 Task: Find connections with filter location Vilyeyka with filter topic #helpingothers with filter profile language Spanish with filter current company Swiss Re with filter school Gowtham model school with filter industry Soap and Cleaning Product Manufacturing with filter service category Loans with filter keywords title Information Security Analyst
Action: Mouse moved to (699, 129)
Screenshot: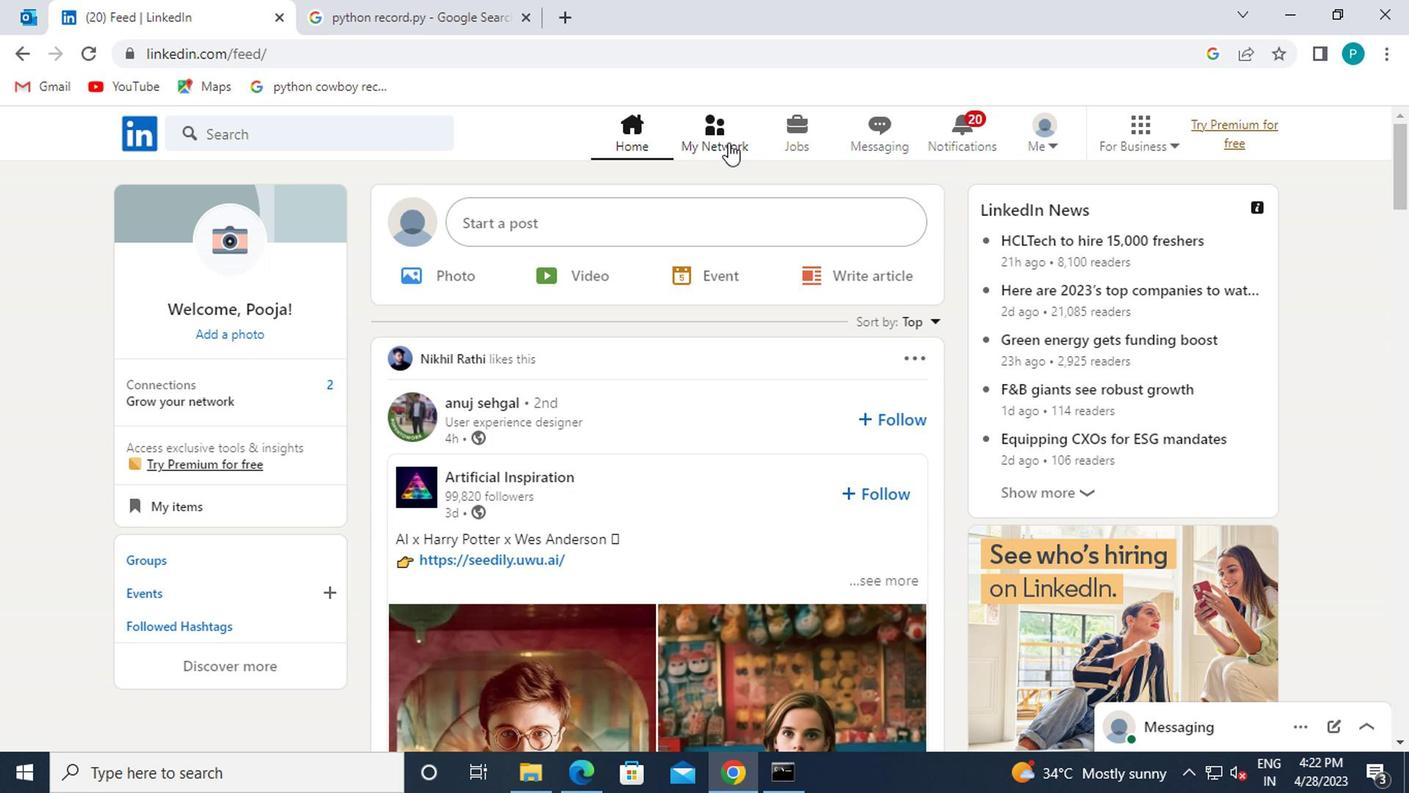 
Action: Mouse pressed left at (699, 129)
Screenshot: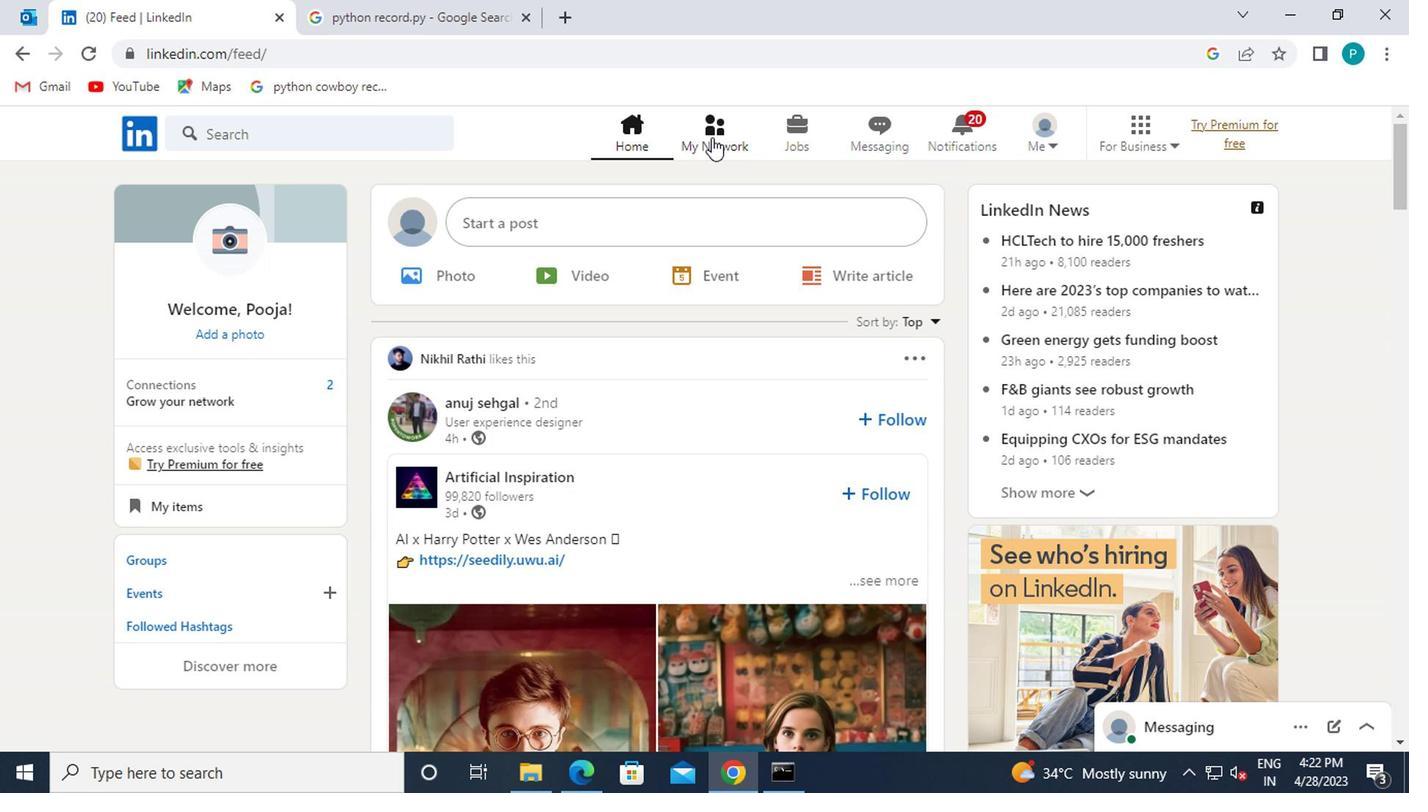 
Action: Mouse moved to (261, 243)
Screenshot: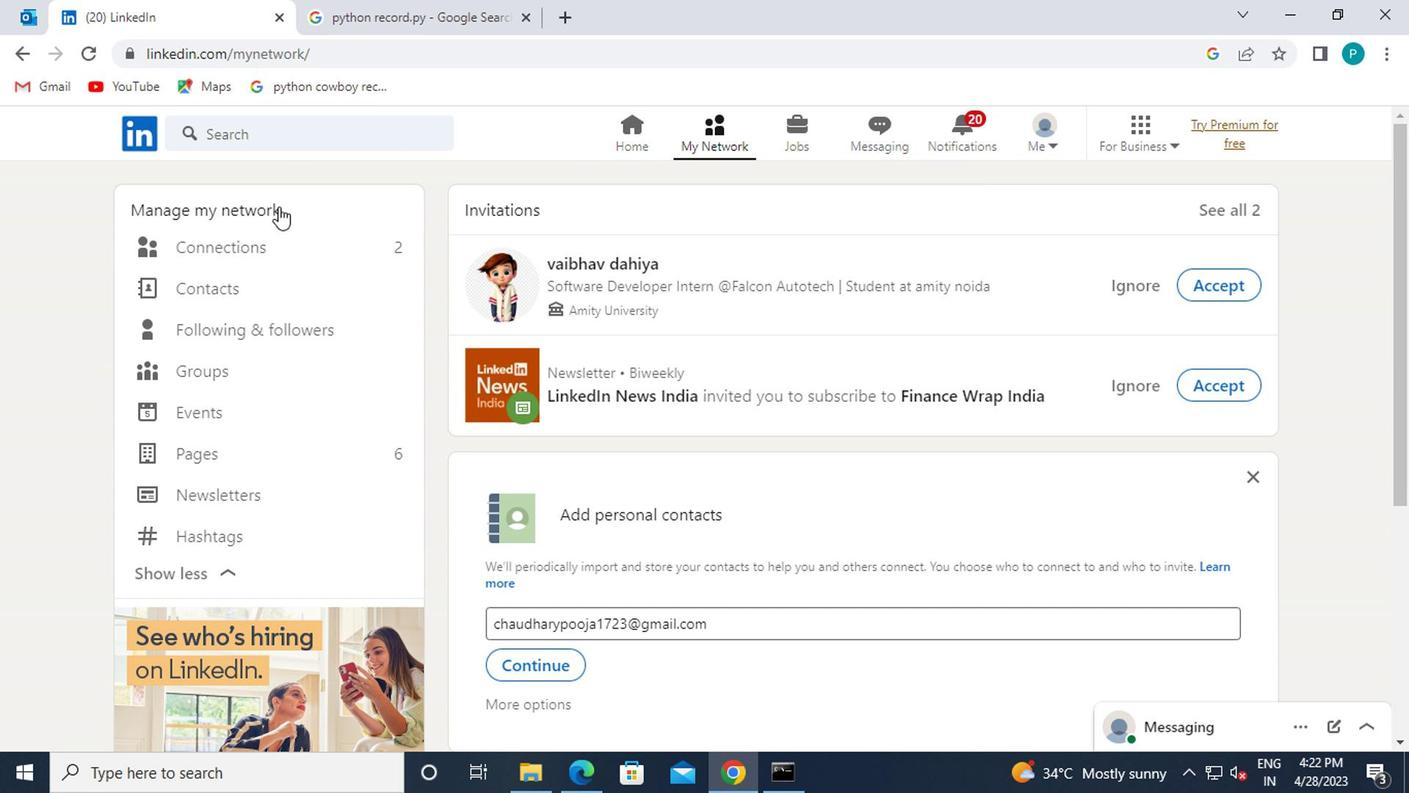 
Action: Mouse pressed left at (261, 243)
Screenshot: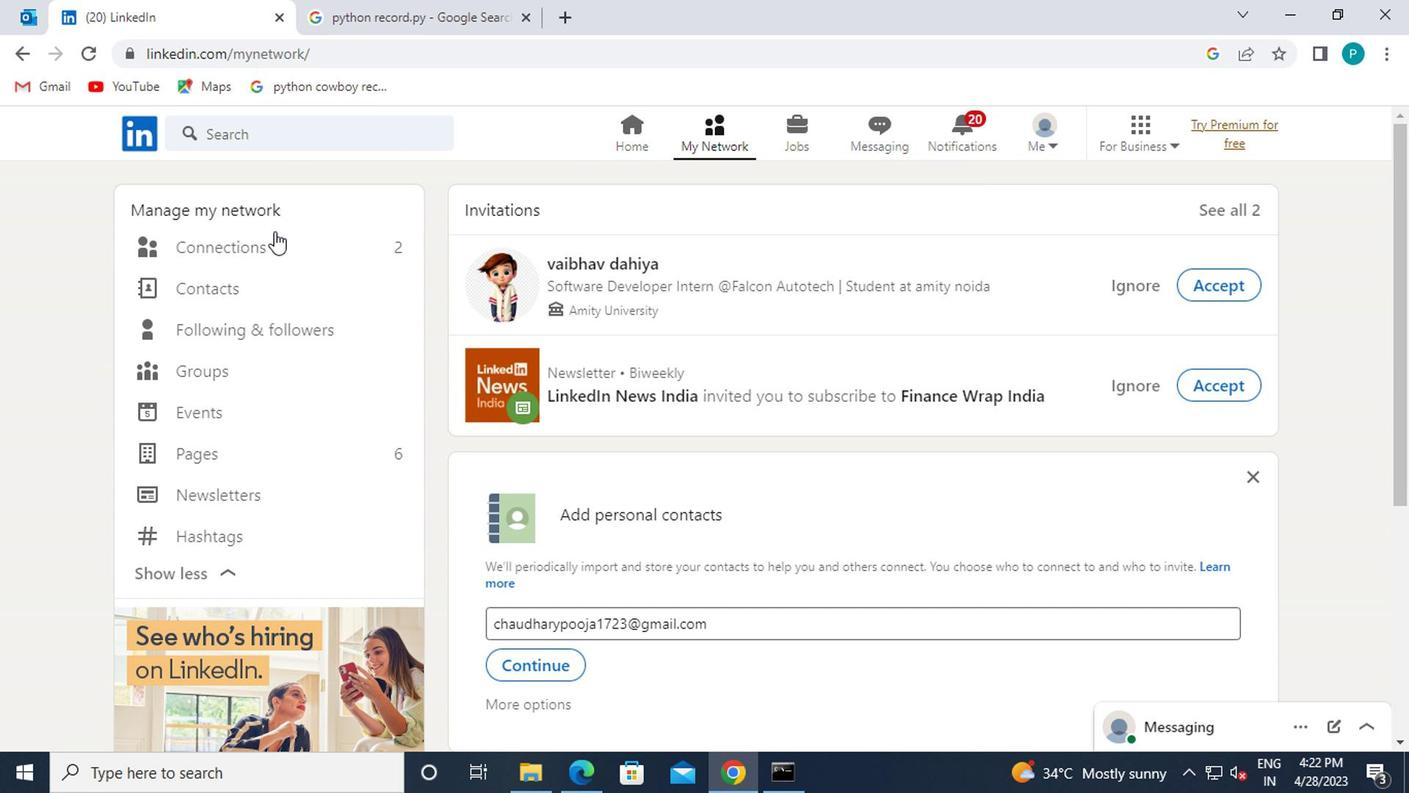 
Action: Mouse moved to (826, 245)
Screenshot: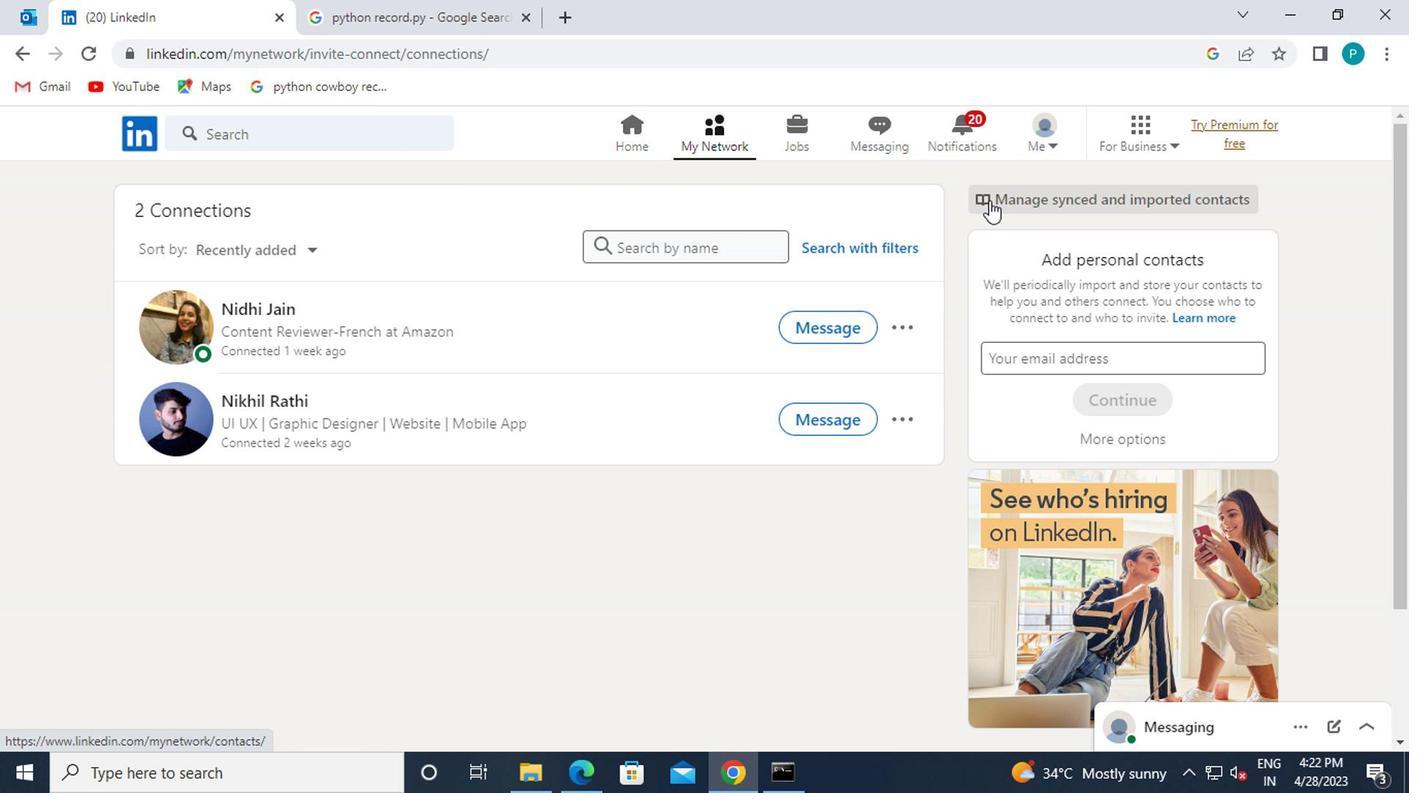 
Action: Mouse pressed left at (826, 245)
Screenshot: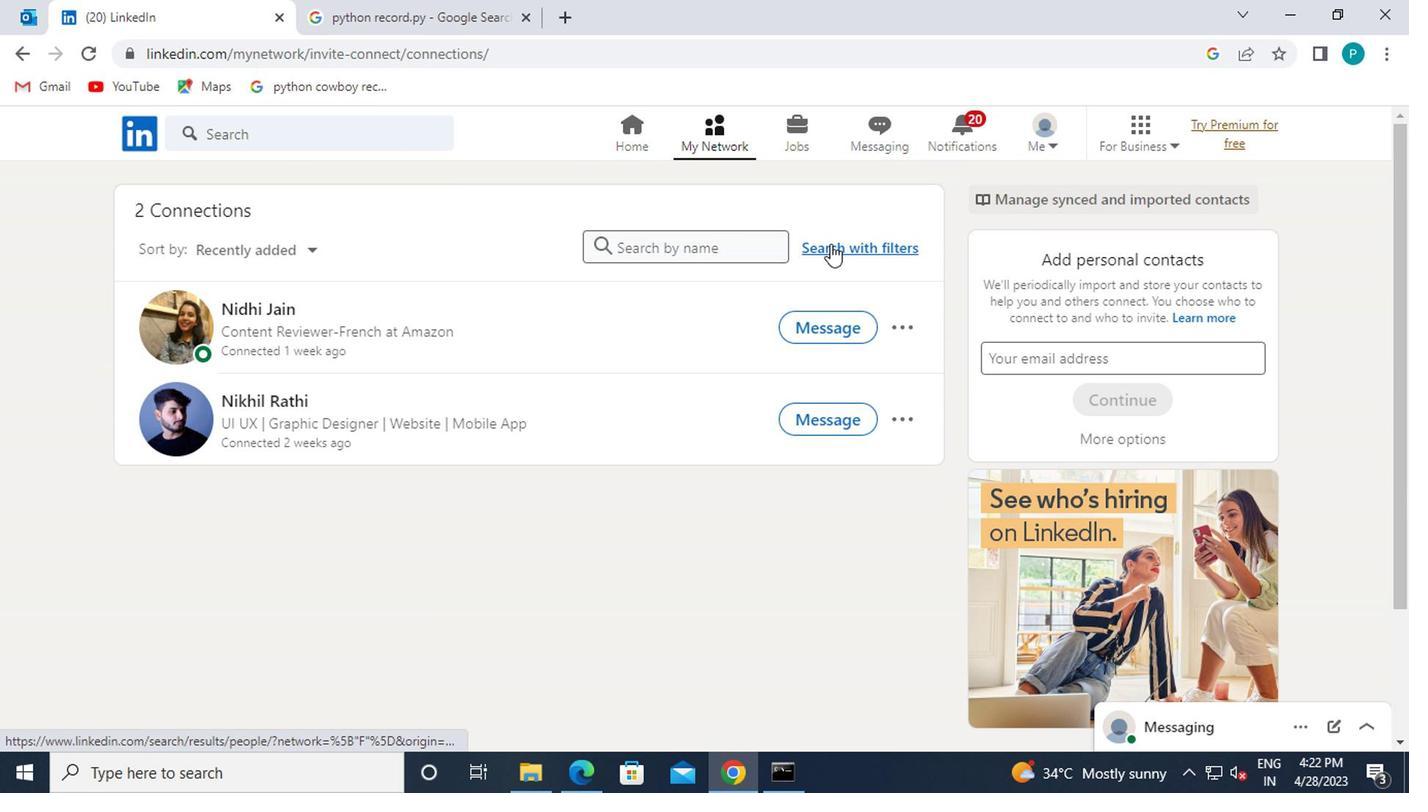 
Action: Mouse moved to (787, 196)
Screenshot: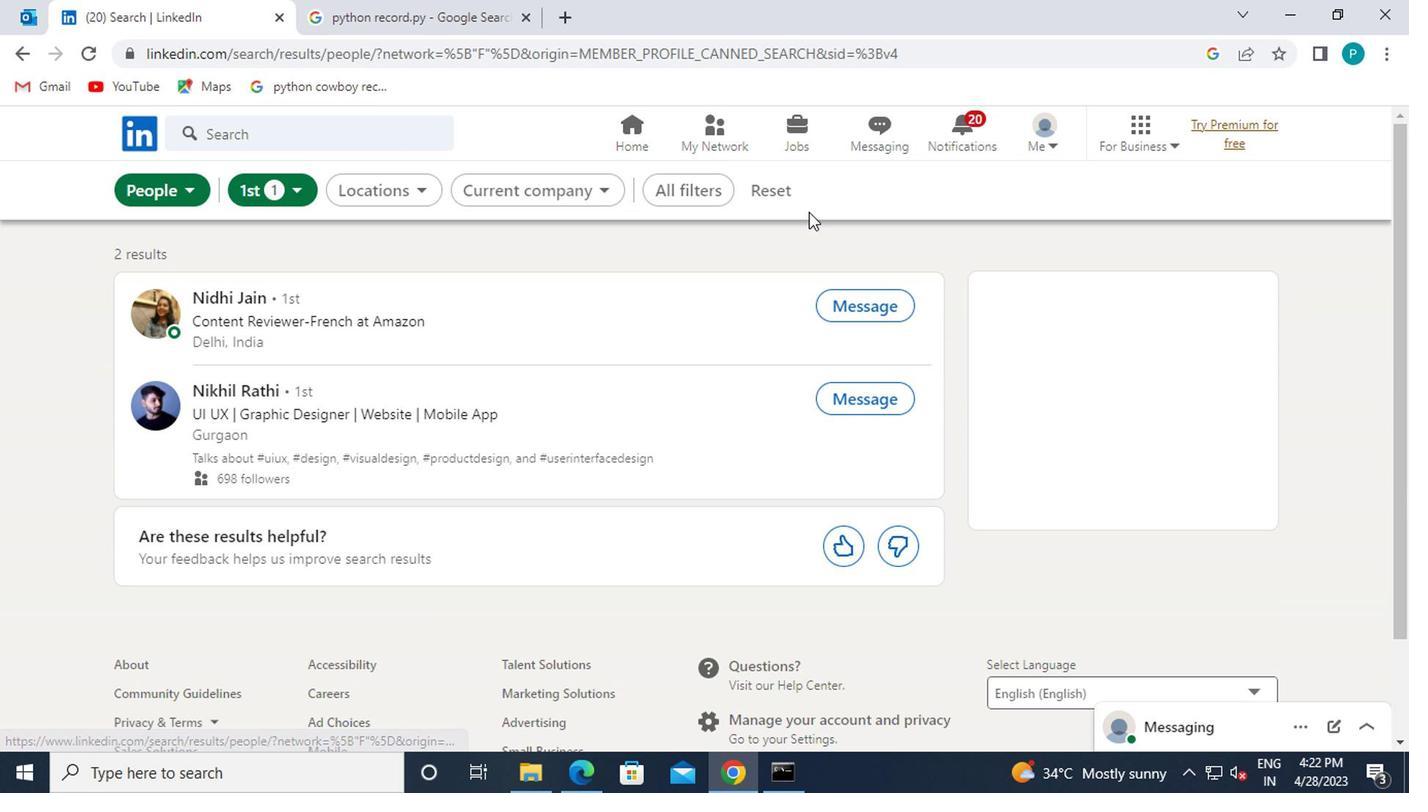 
Action: Mouse pressed left at (787, 196)
Screenshot: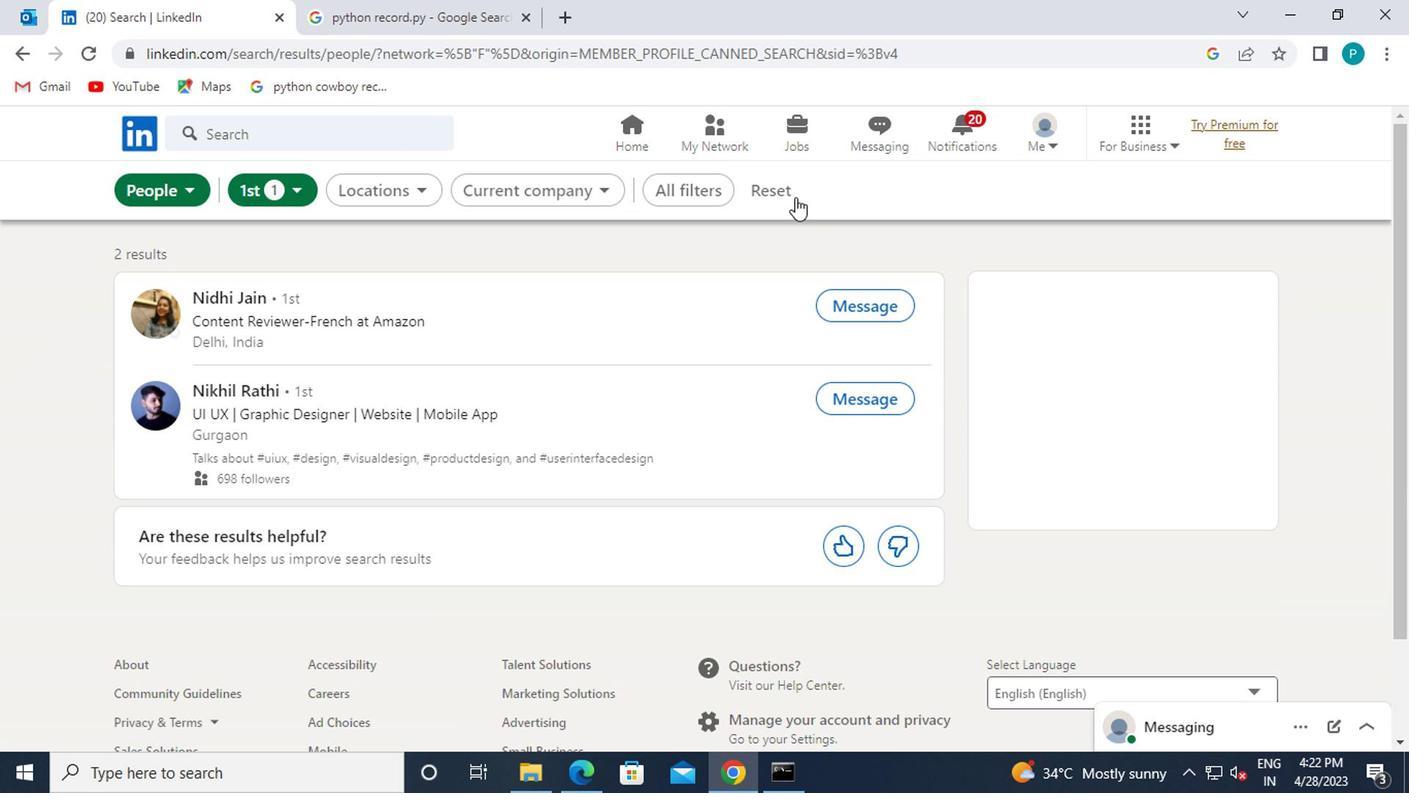 
Action: Mouse moved to (716, 195)
Screenshot: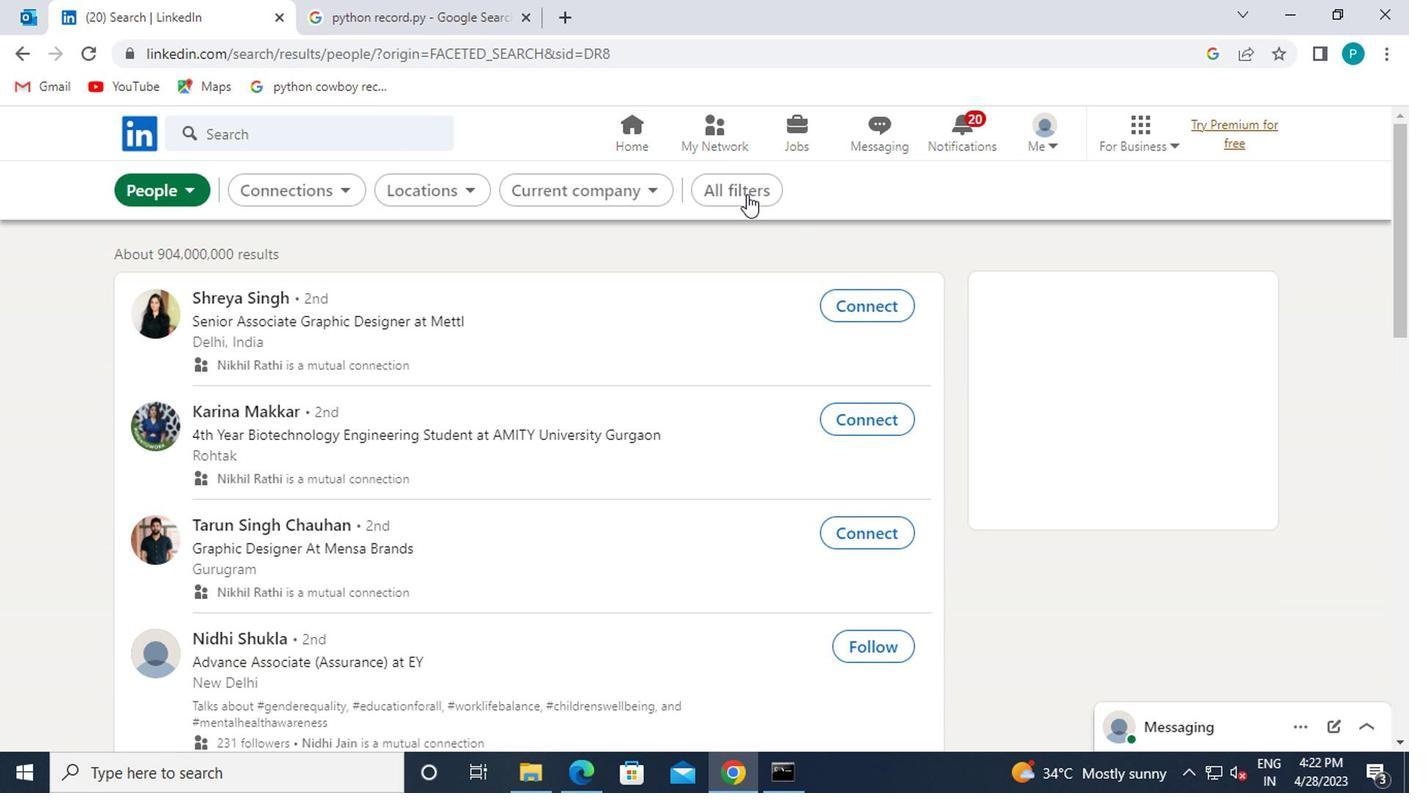 
Action: Mouse pressed left at (716, 195)
Screenshot: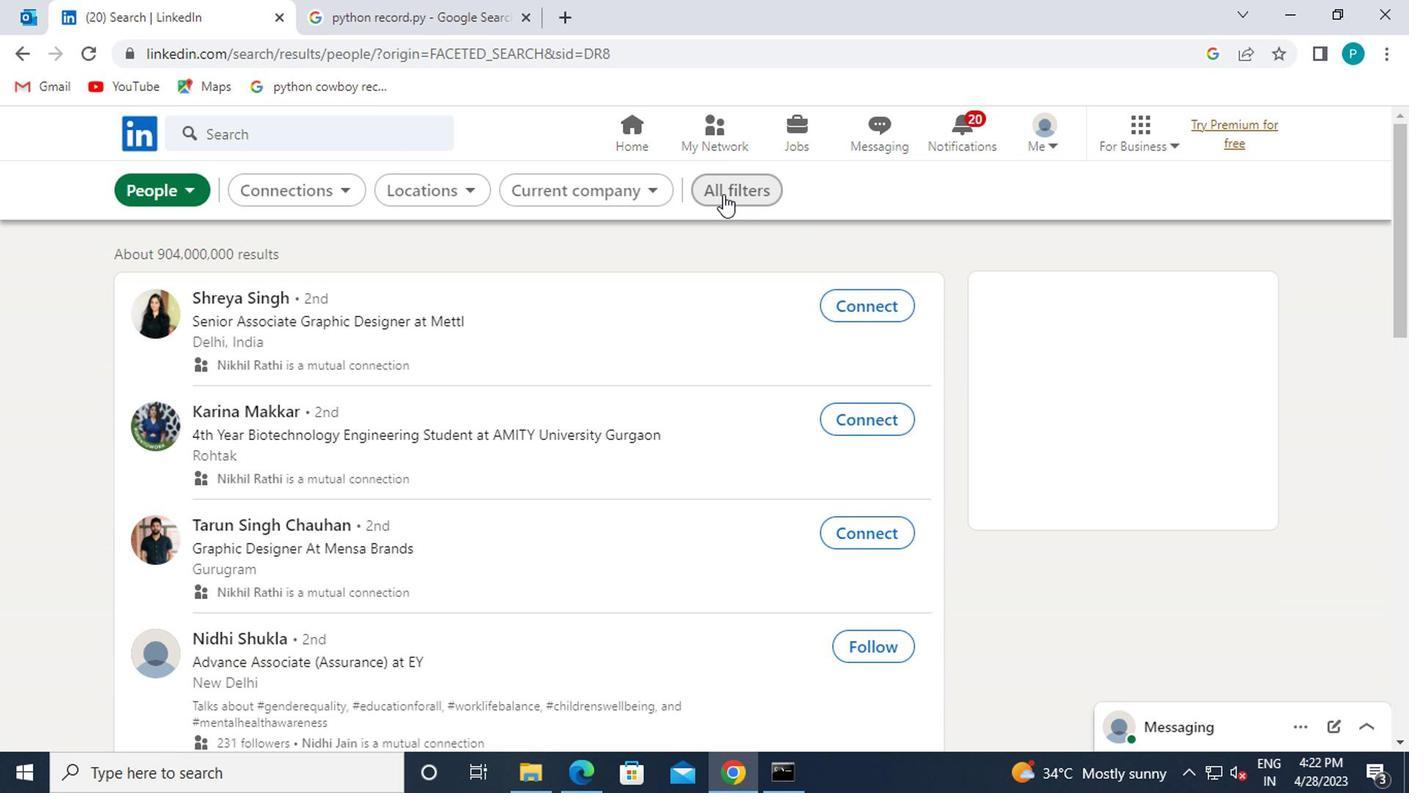 
Action: Mouse moved to (1067, 429)
Screenshot: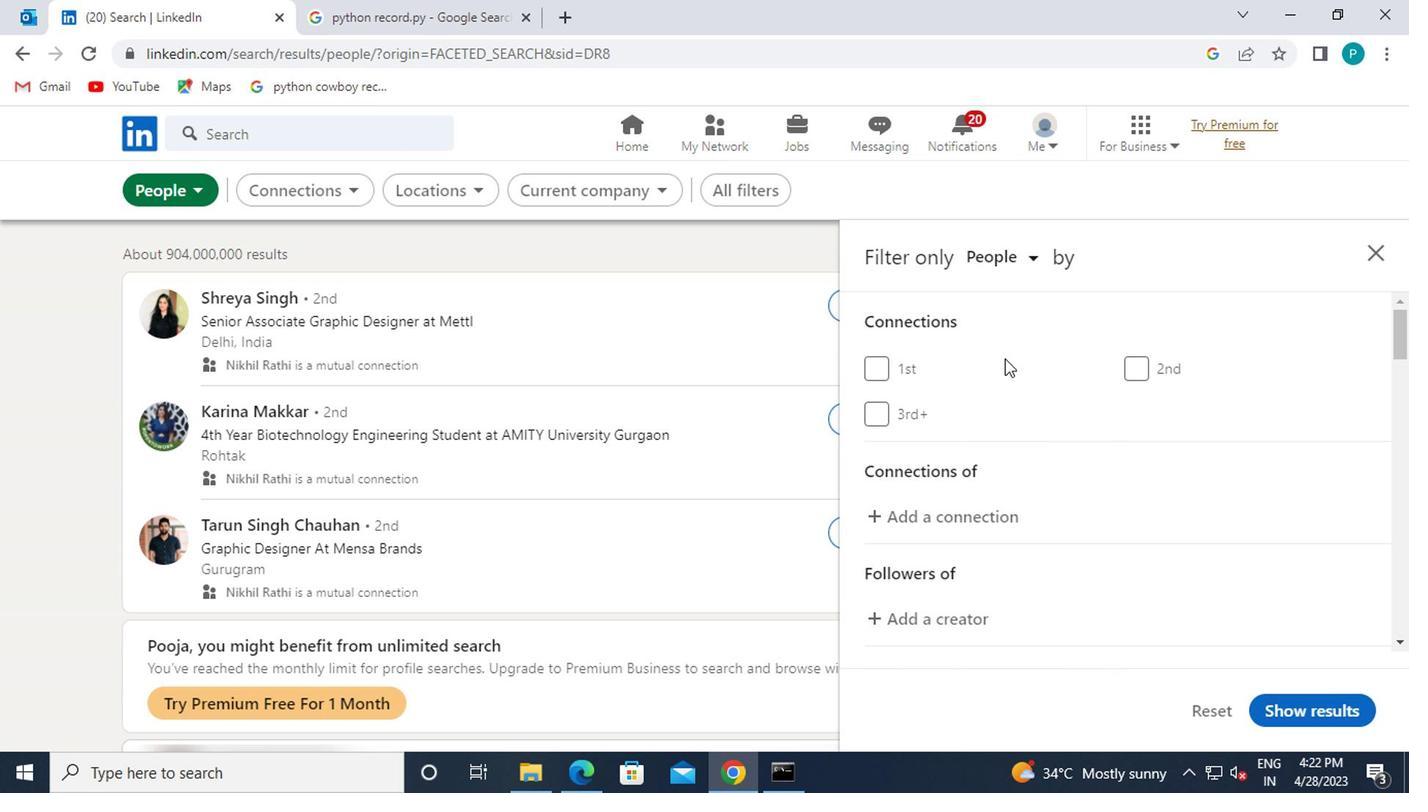 
Action: Mouse scrolled (1067, 428) with delta (0, 0)
Screenshot: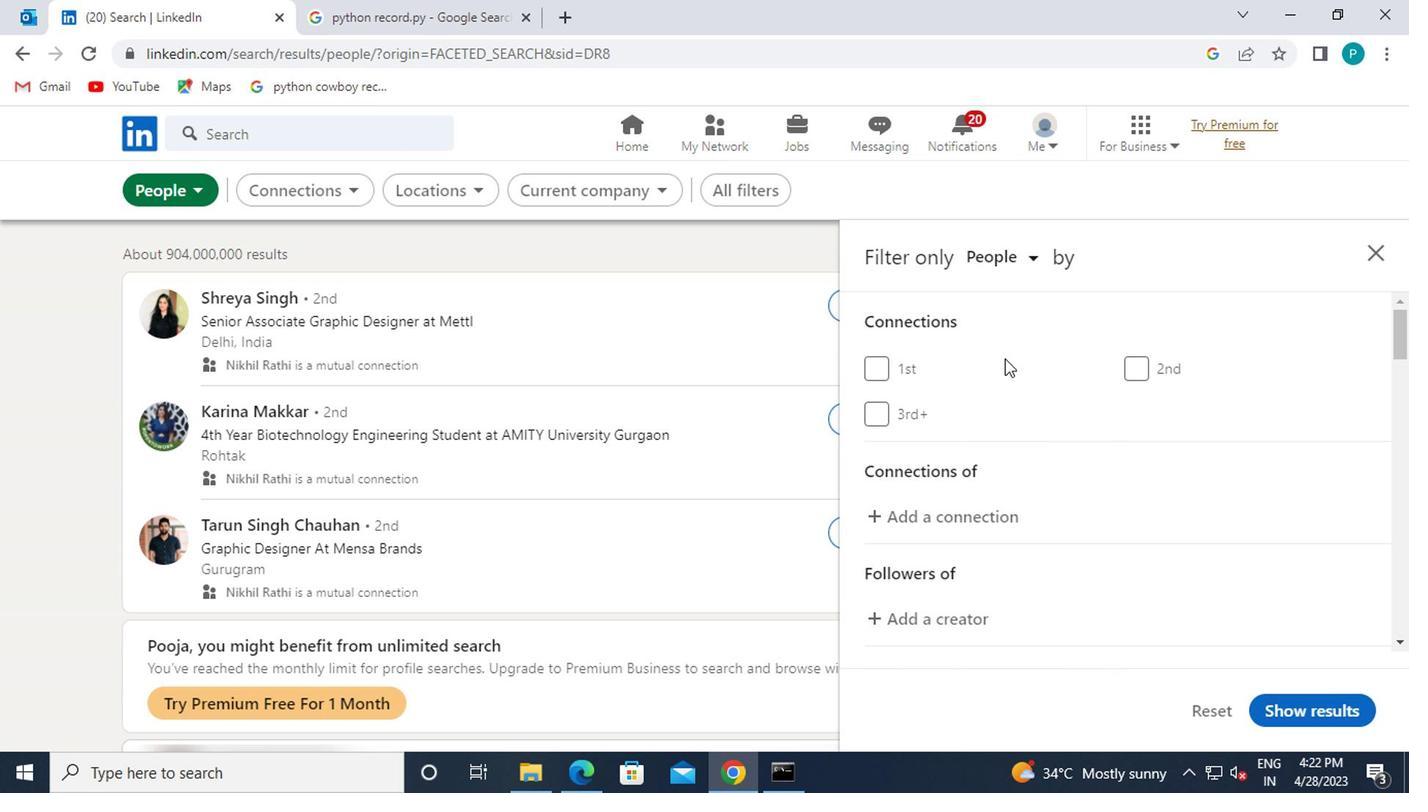
Action: Mouse moved to (1067, 434)
Screenshot: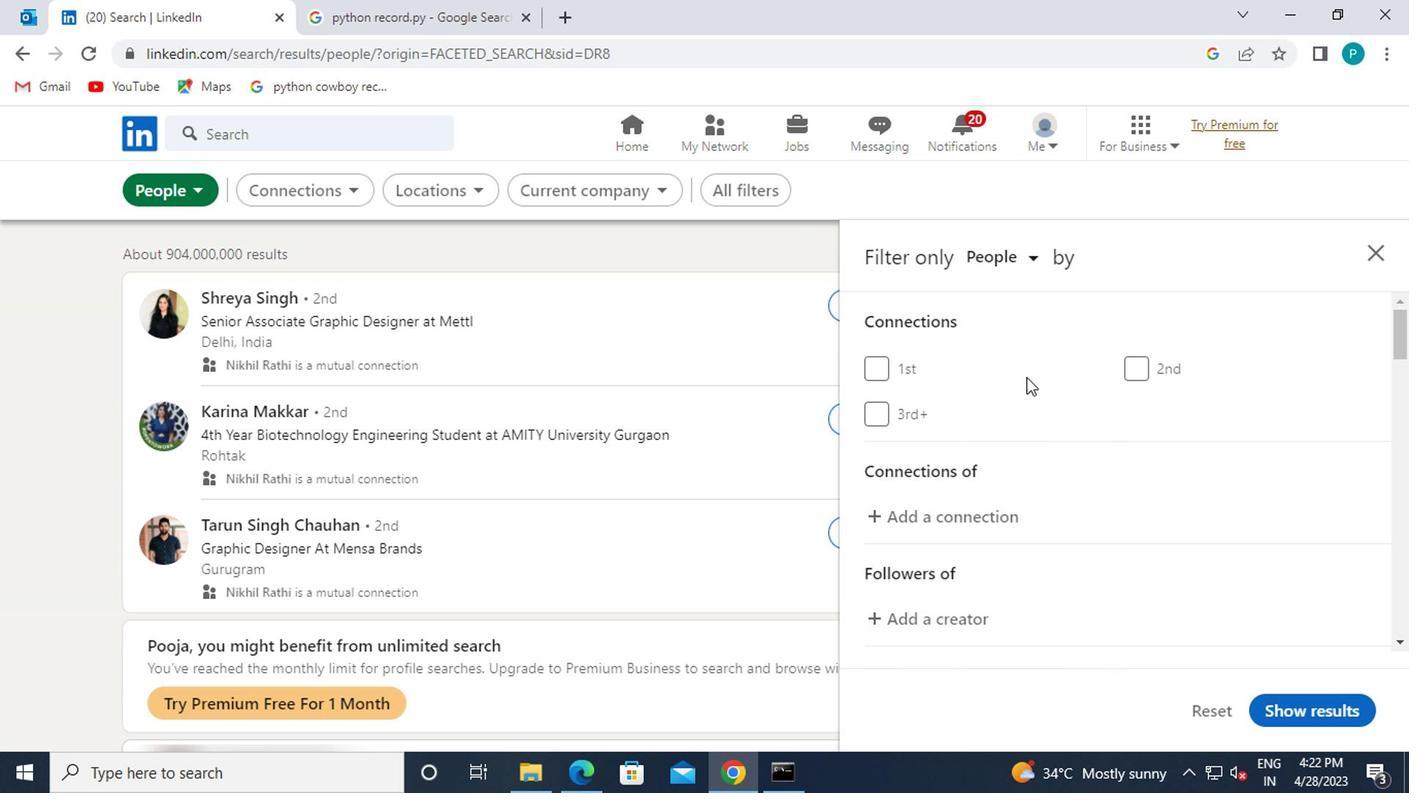 
Action: Mouse scrolled (1067, 432) with delta (0, -1)
Screenshot: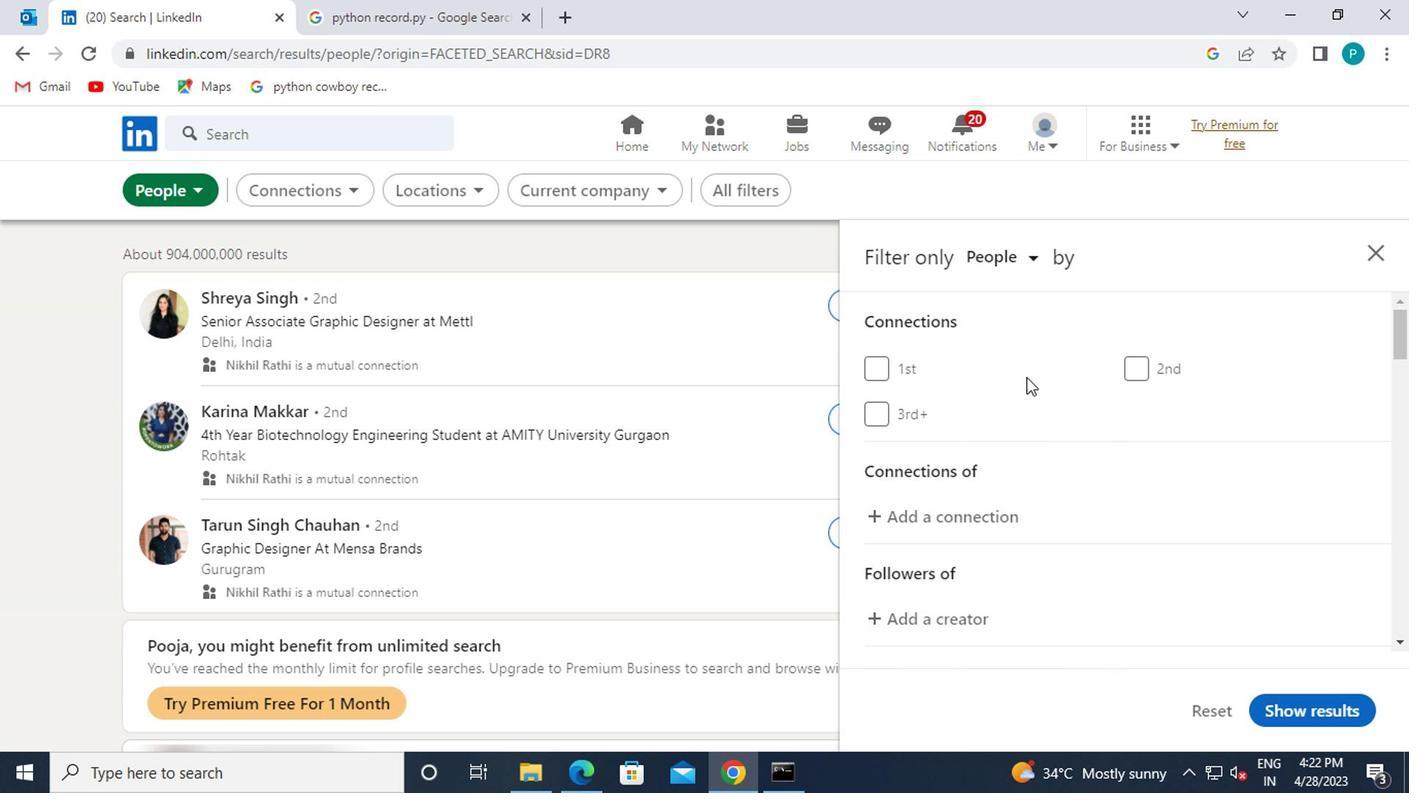
Action: Mouse moved to (1094, 487)
Screenshot: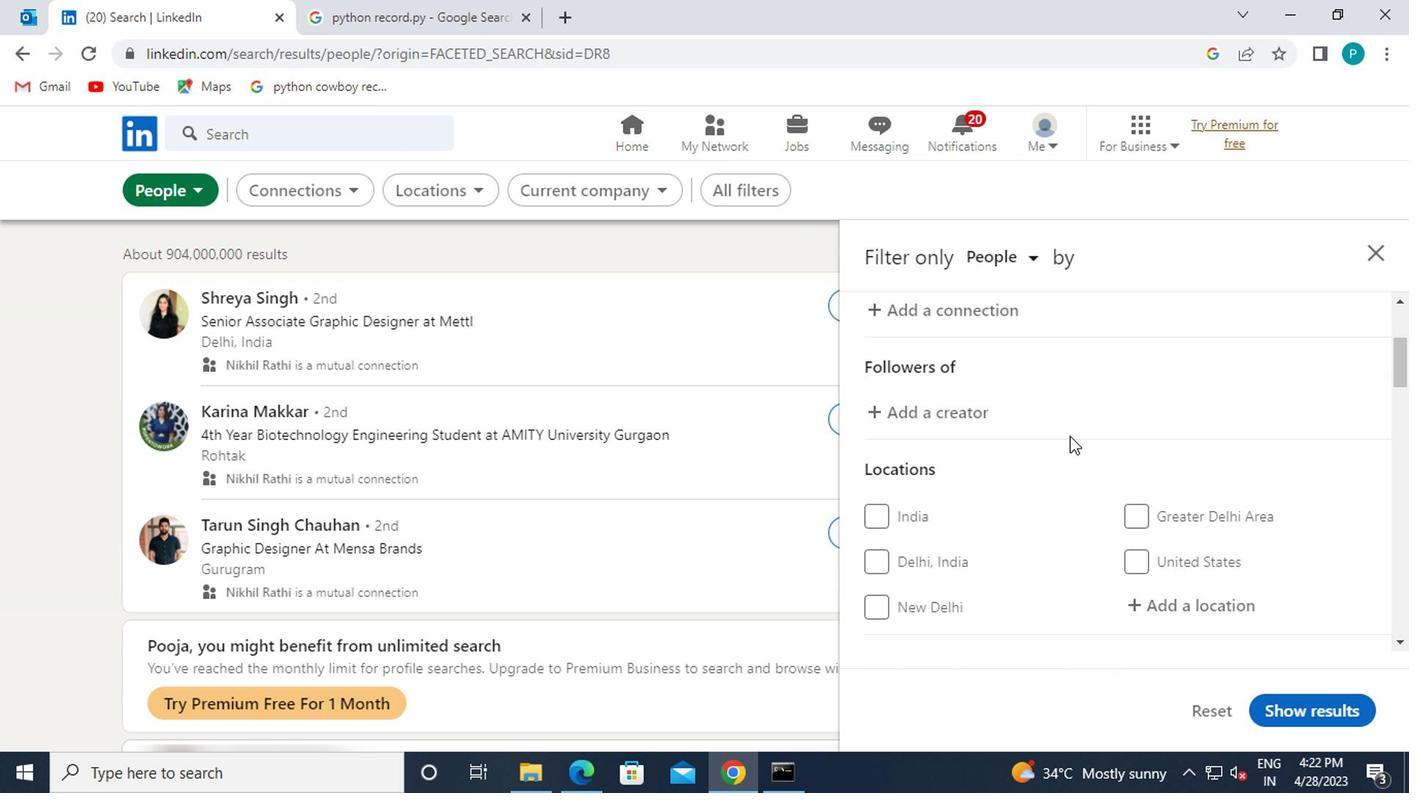 
Action: Mouse scrolled (1094, 486) with delta (0, 0)
Screenshot: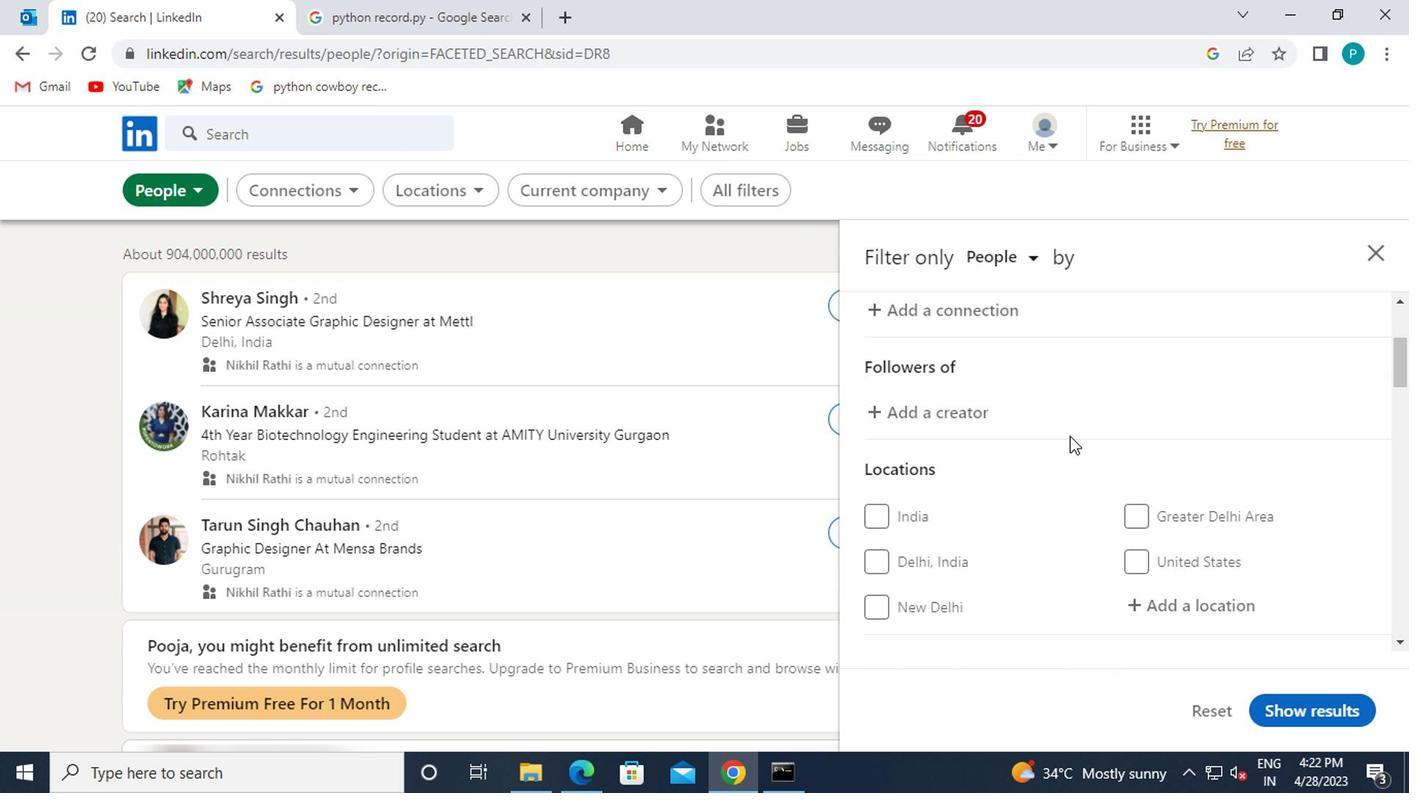 
Action: Mouse moved to (1165, 497)
Screenshot: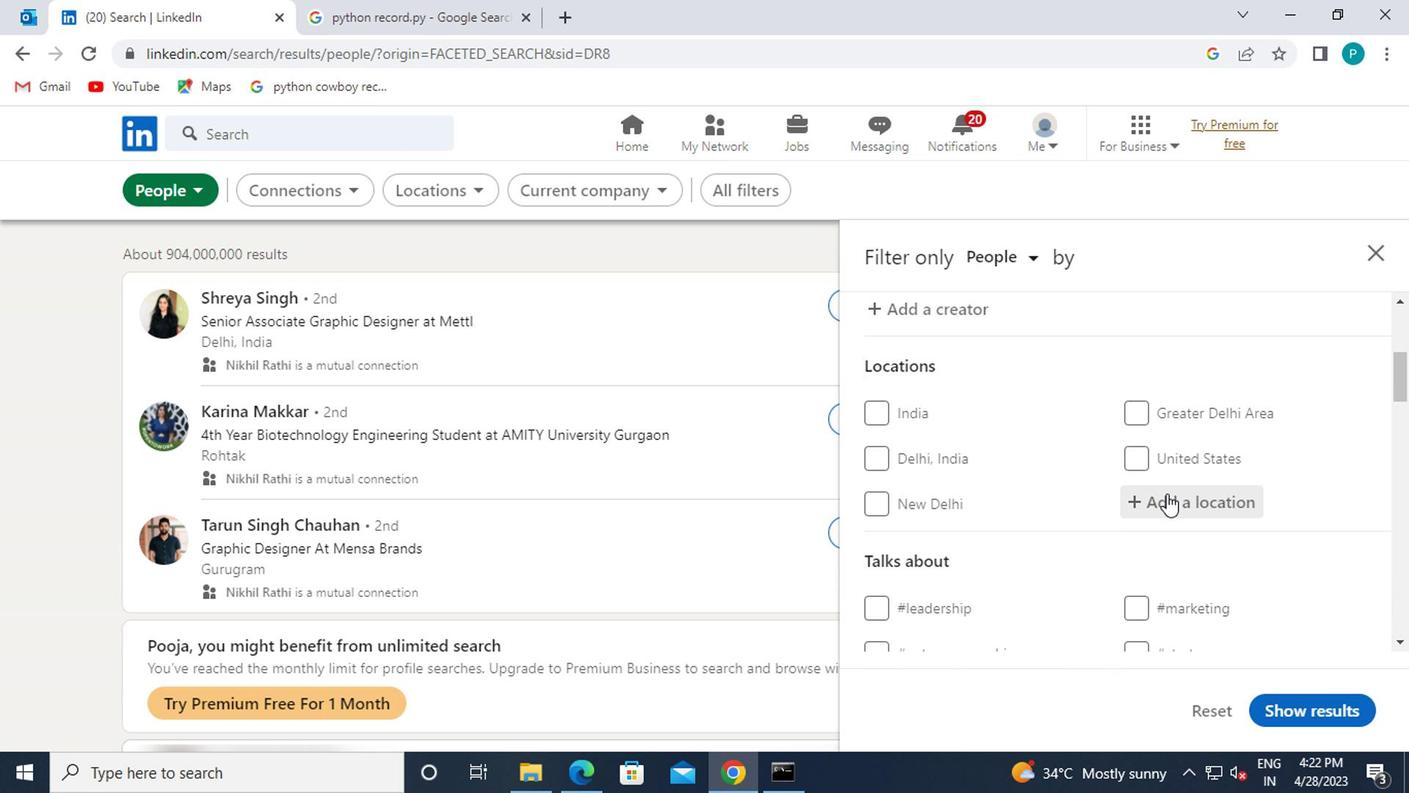 
Action: Mouse pressed left at (1165, 497)
Screenshot: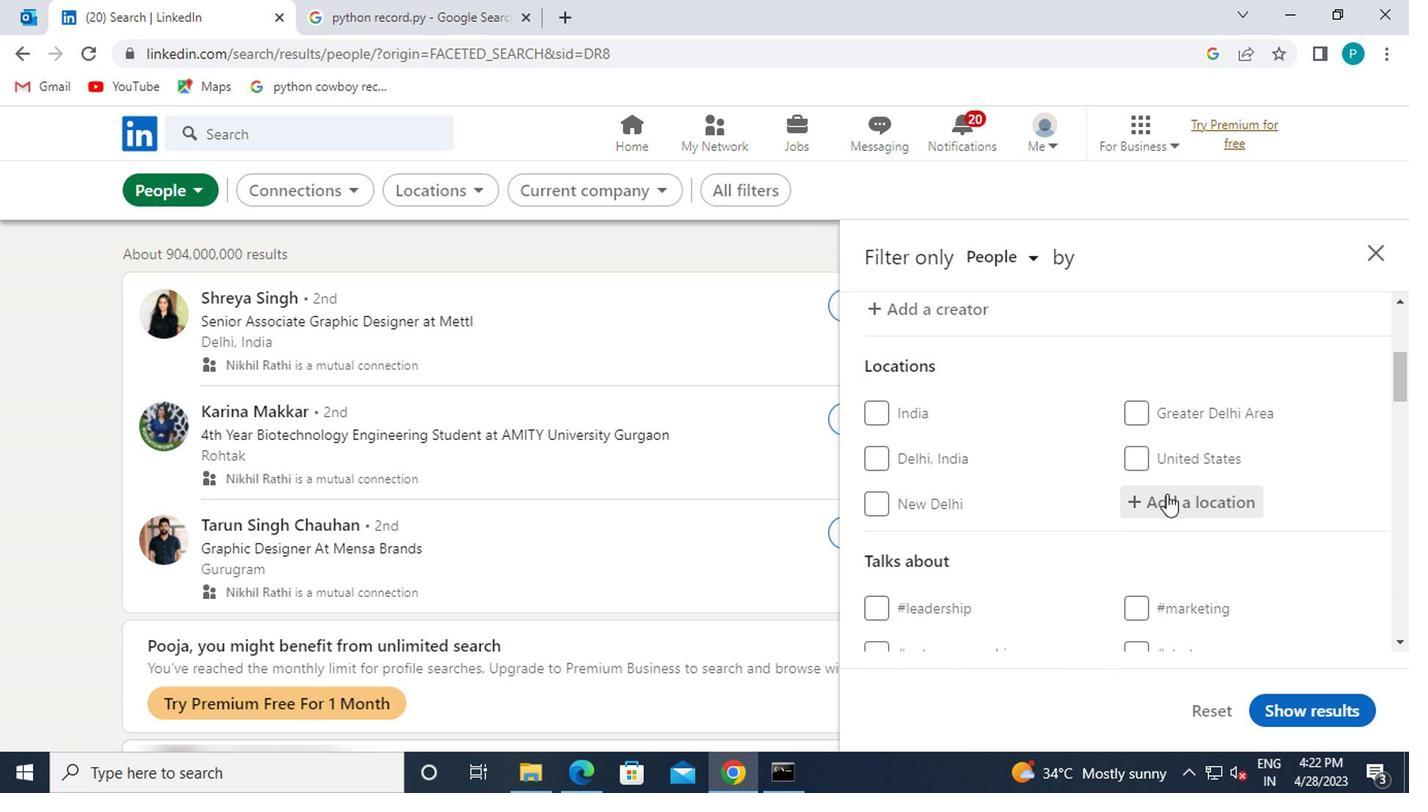 
Action: Mouse moved to (1163, 492)
Screenshot: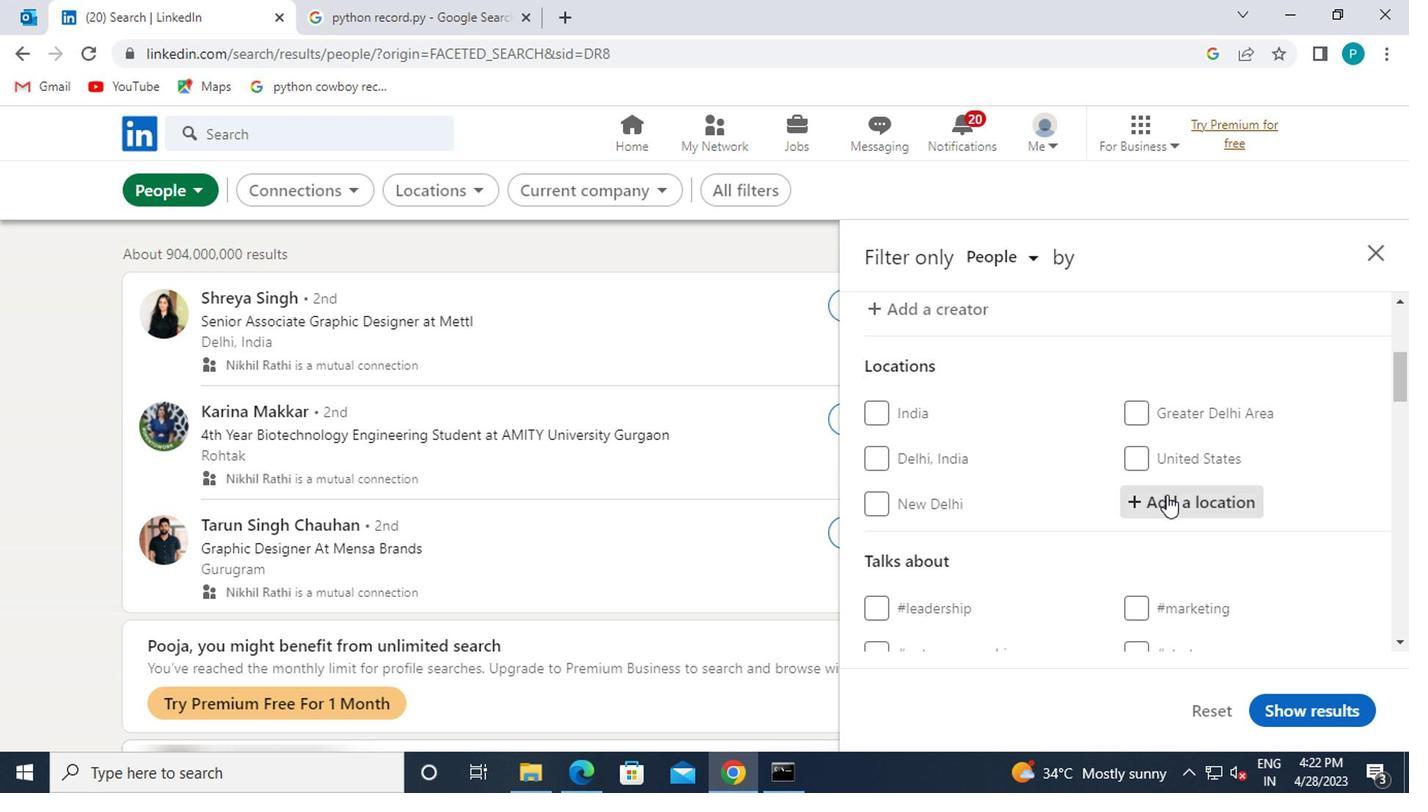 
Action: Key pressed <Key.caps_lock>v<Key.caps_lock>ilyeka
Screenshot: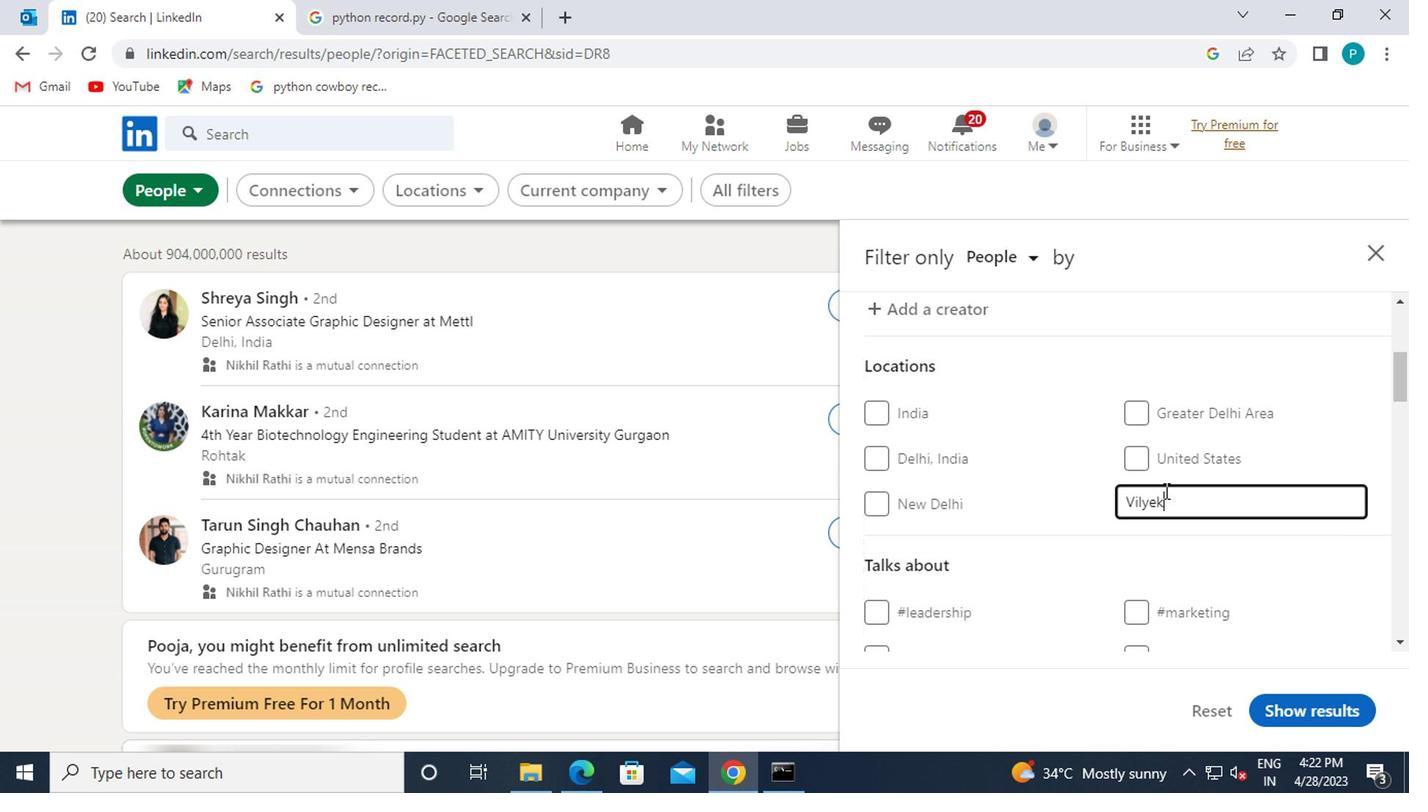 
Action: Mouse moved to (1088, 534)
Screenshot: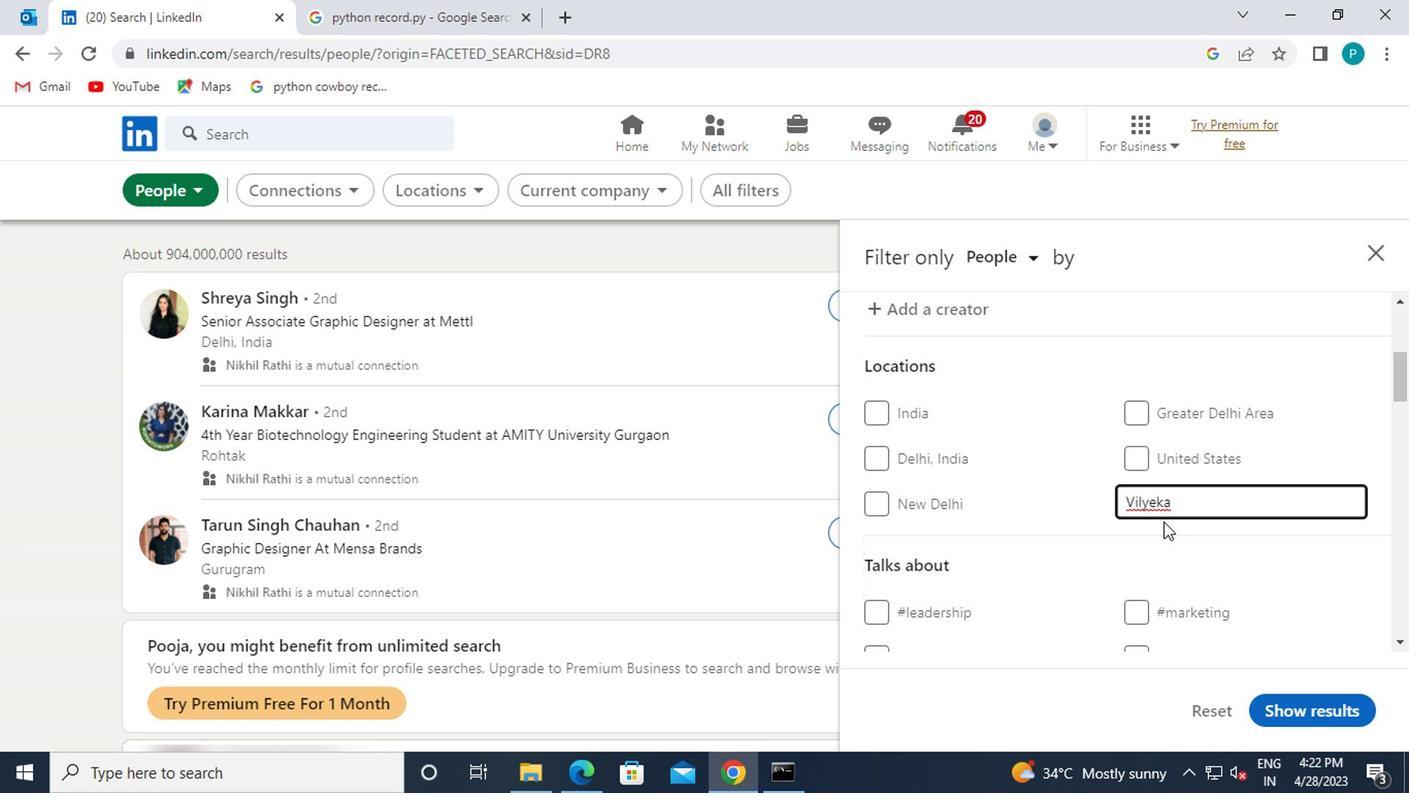 
Action: Mouse scrolled (1088, 533) with delta (0, -1)
Screenshot: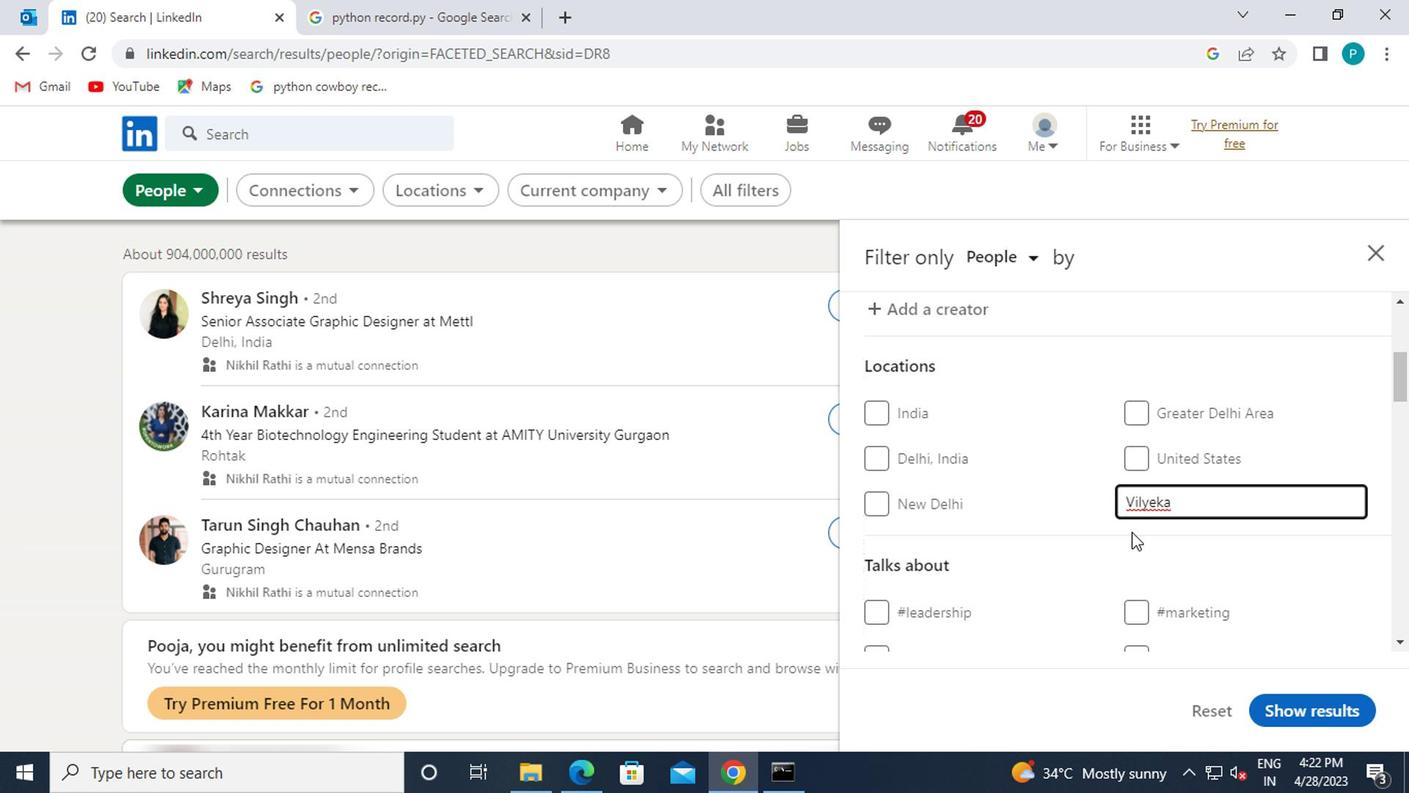 
Action: Mouse scrolled (1088, 533) with delta (0, -1)
Screenshot: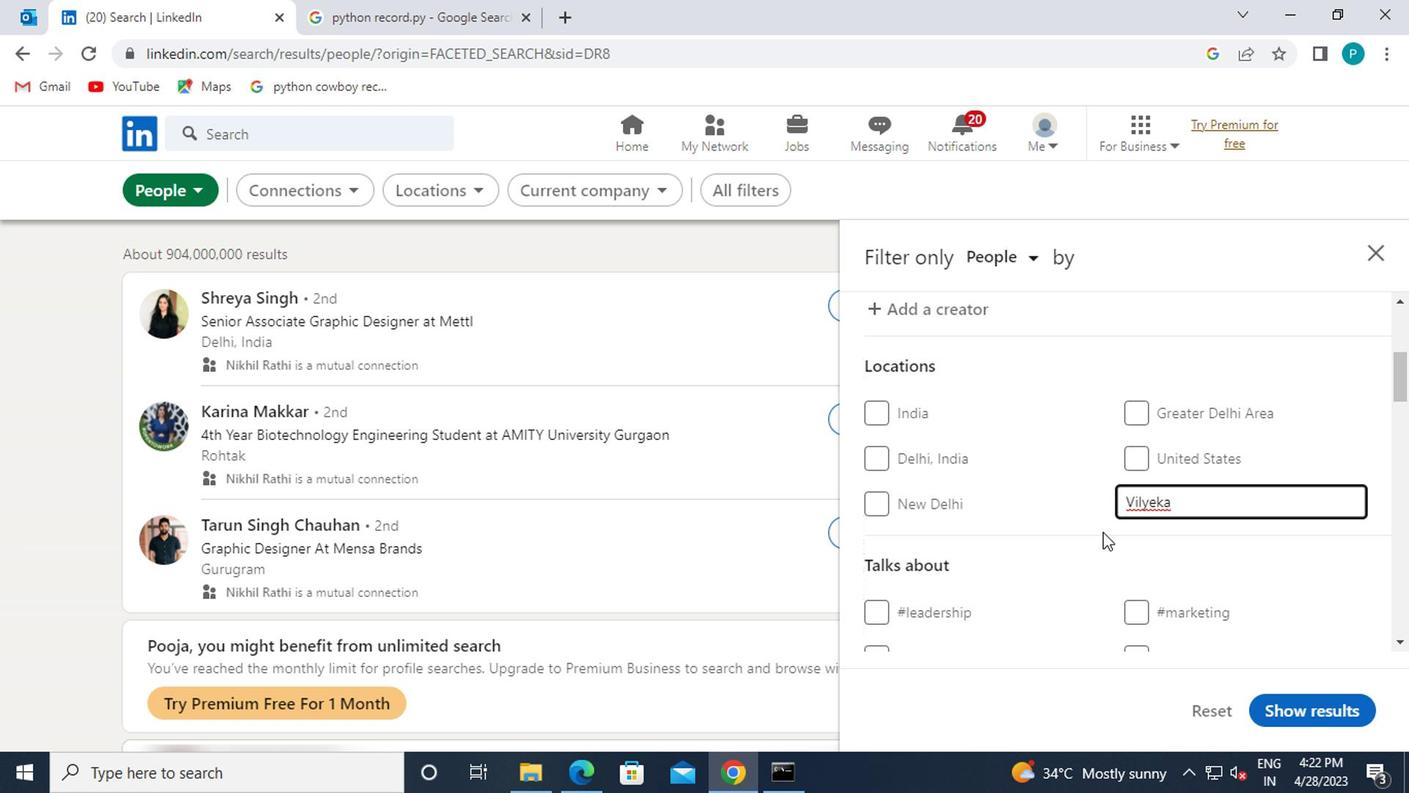 
Action: Mouse moved to (1141, 504)
Screenshot: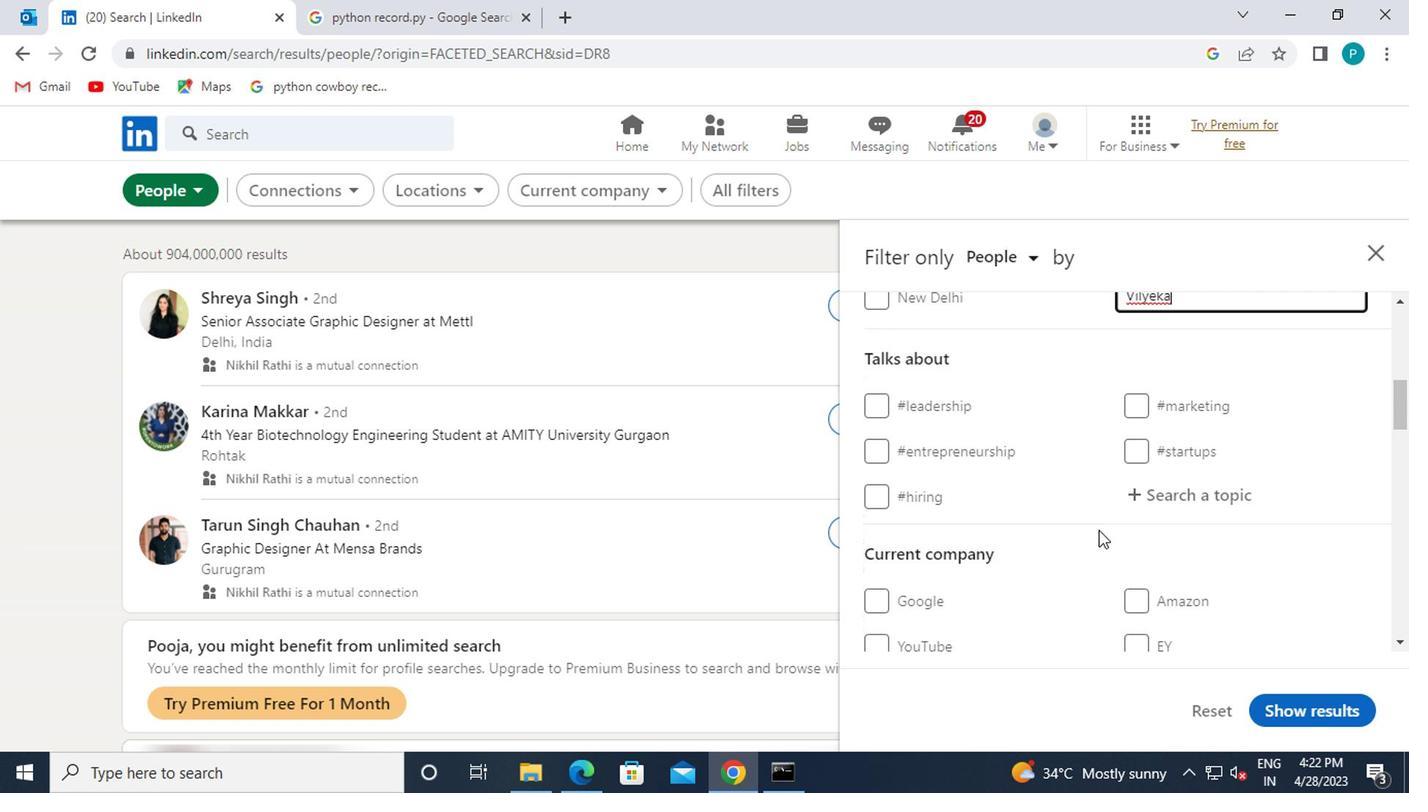 
Action: Mouse pressed left at (1141, 504)
Screenshot: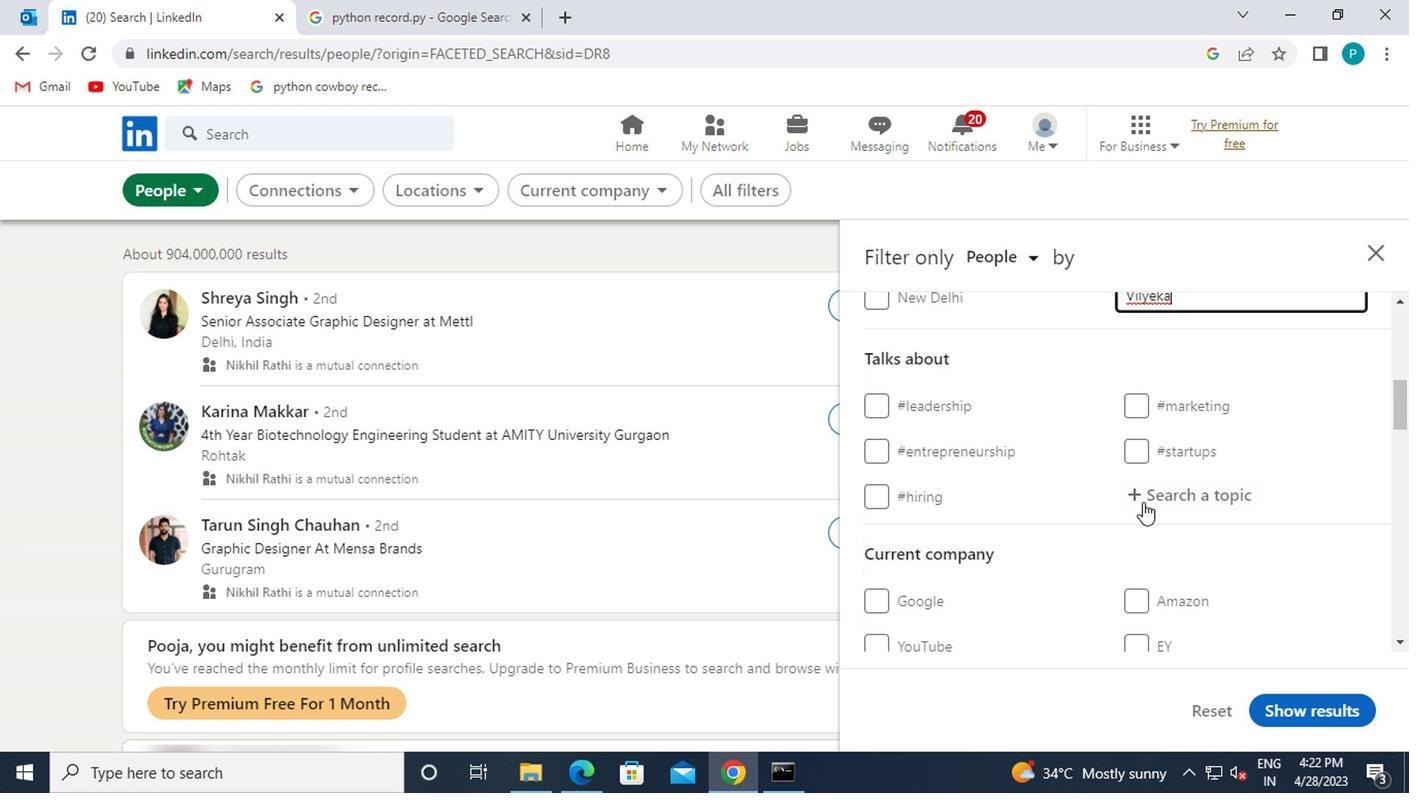 
Action: Key pressed <Key.shift>#HELPINGOTHERS
Screenshot: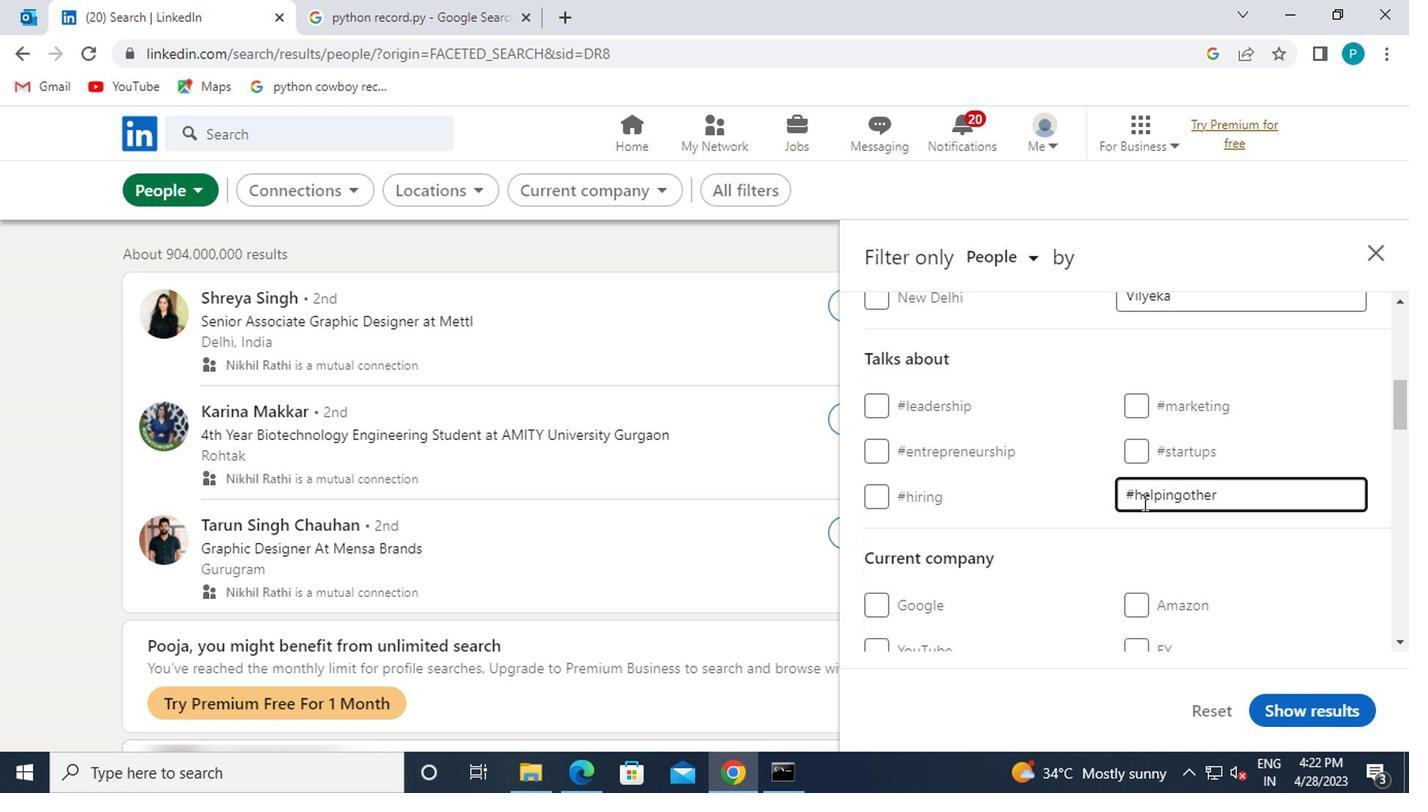 
Action: Mouse moved to (1119, 469)
Screenshot: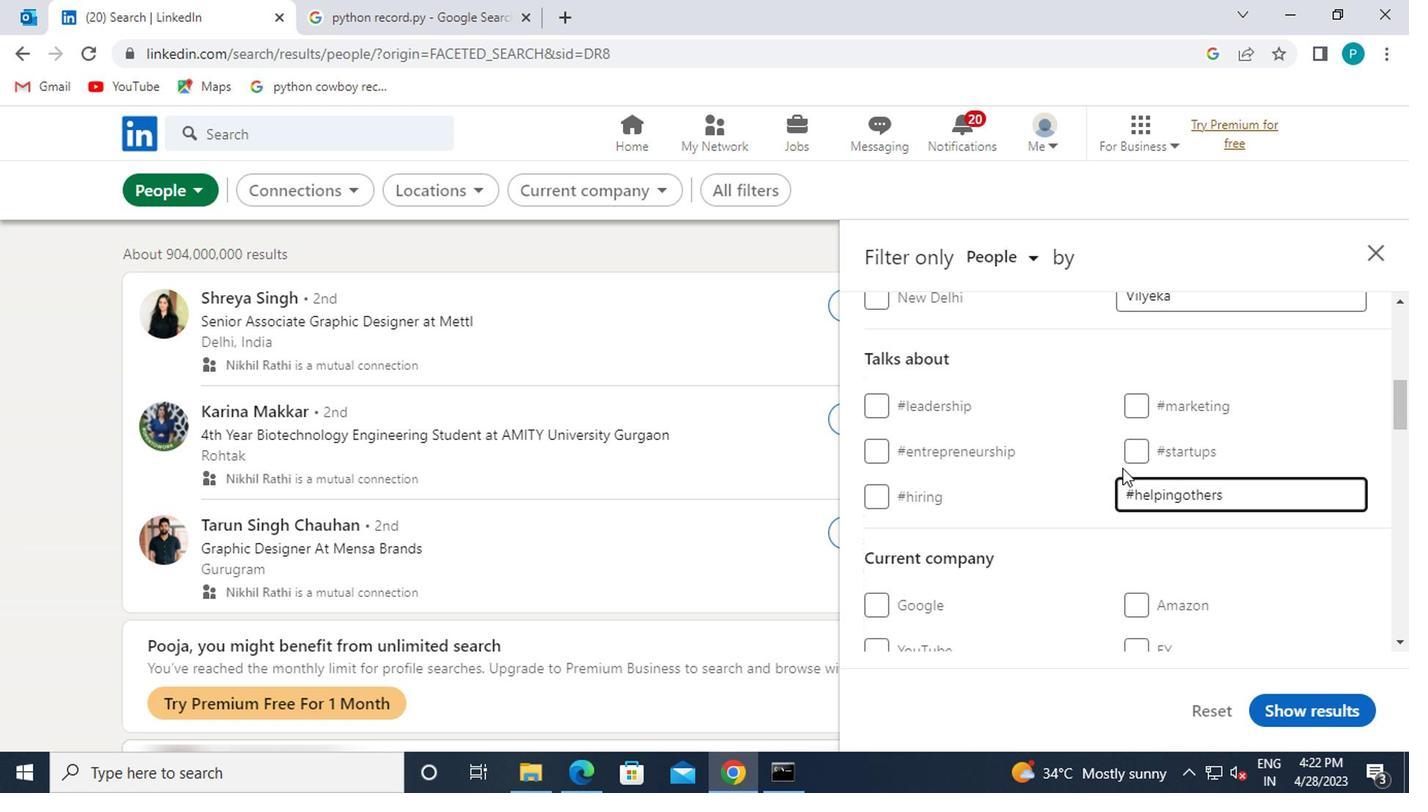 
Action: Mouse scrolled (1119, 467) with delta (0, -1)
Screenshot: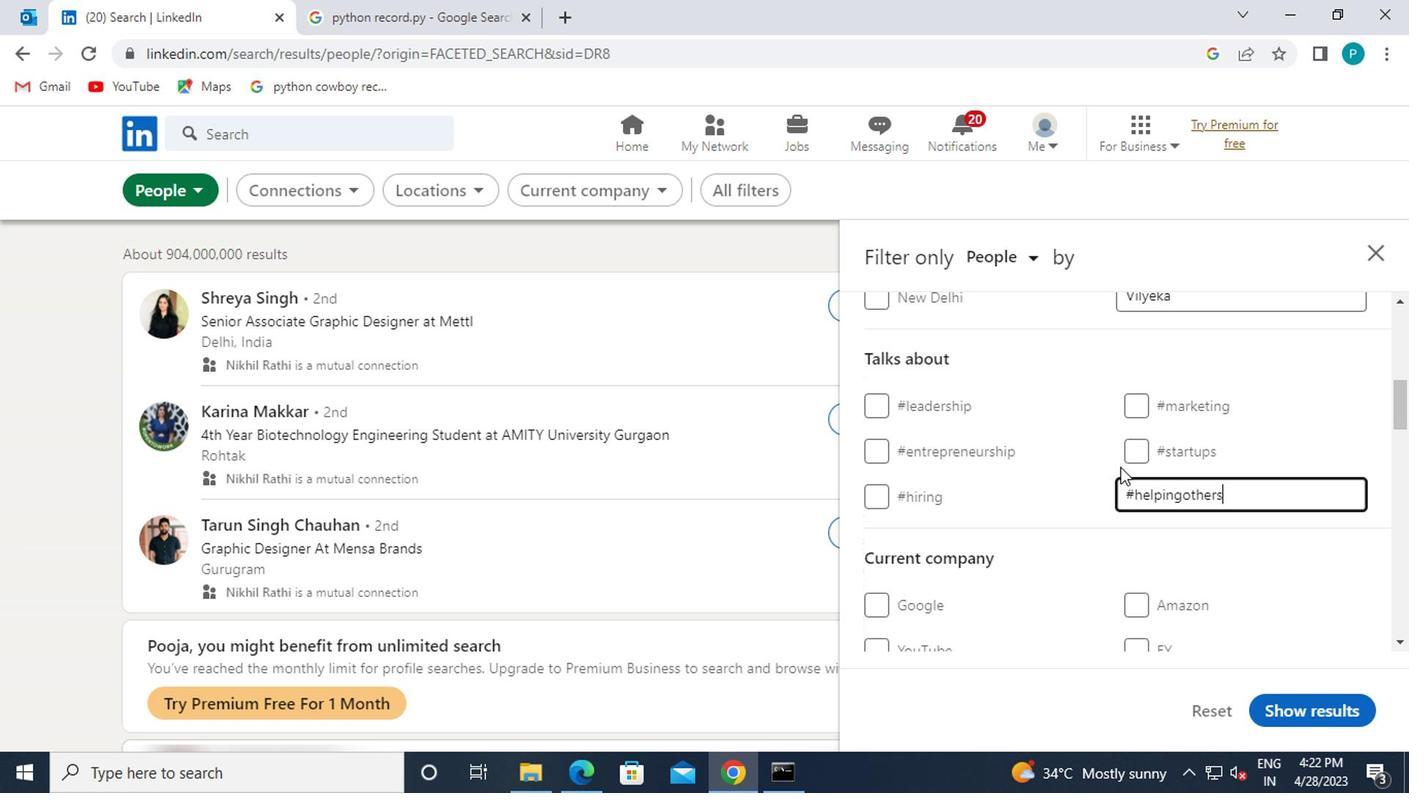 
Action: Mouse scrolled (1119, 467) with delta (0, -1)
Screenshot: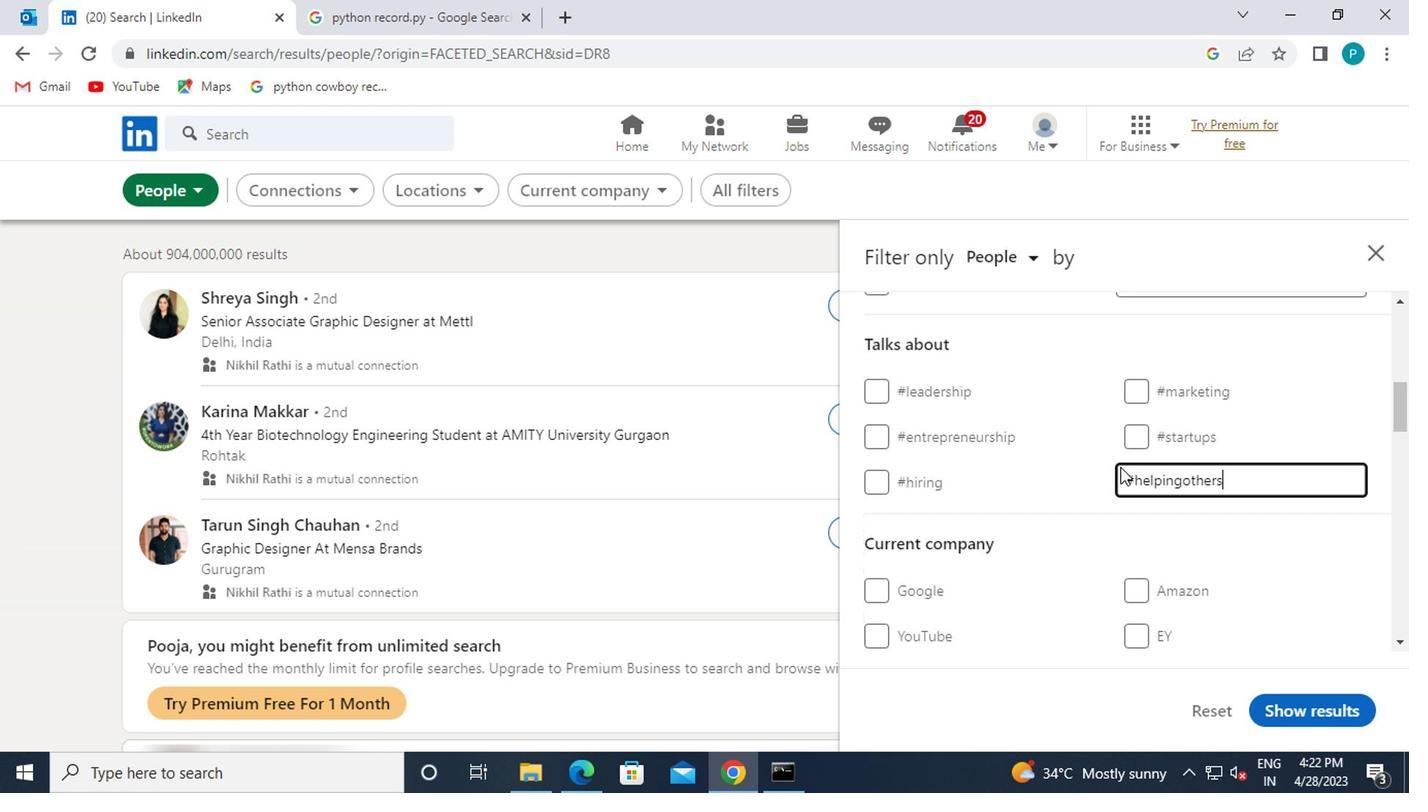 
Action: Mouse moved to (1095, 469)
Screenshot: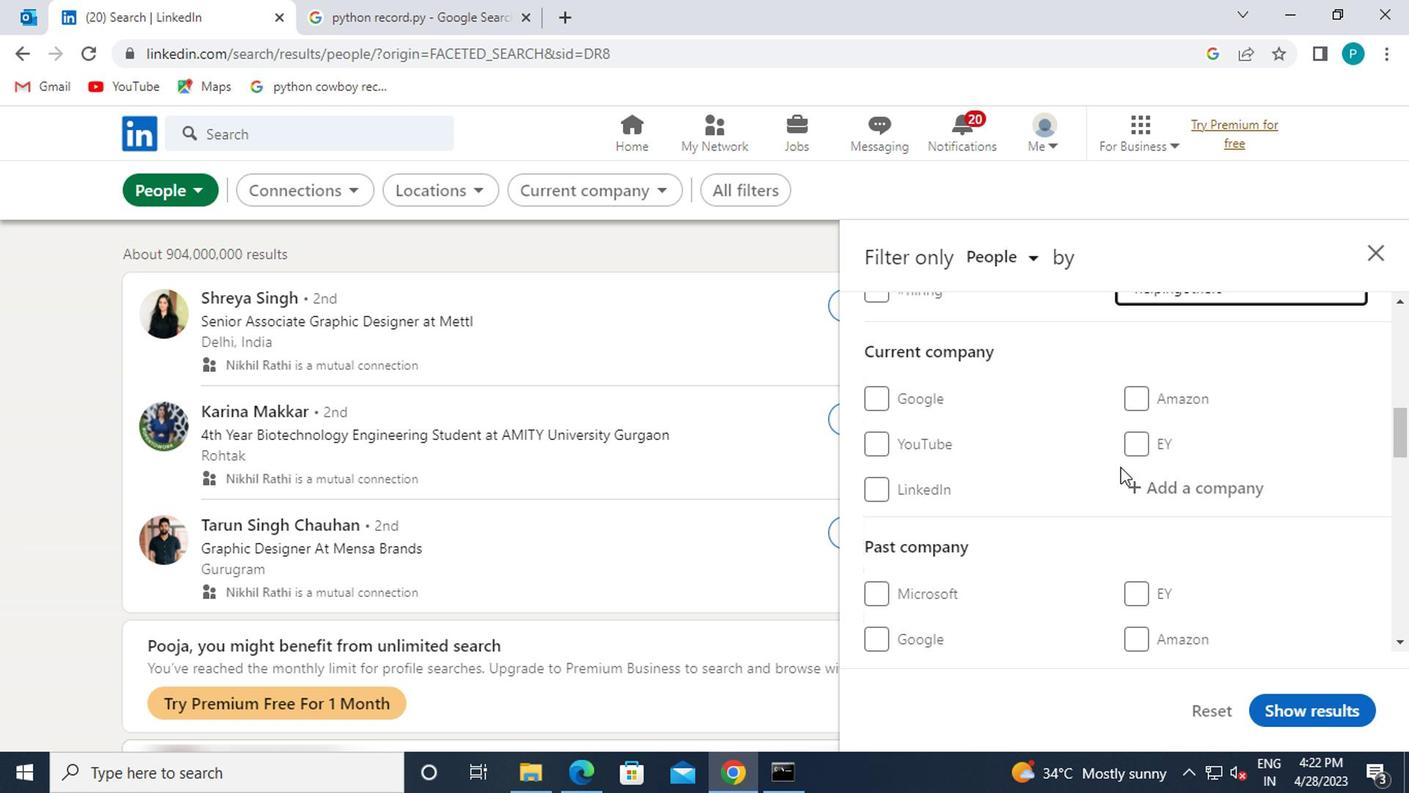 
Action: Mouse scrolled (1095, 469) with delta (0, 0)
Screenshot: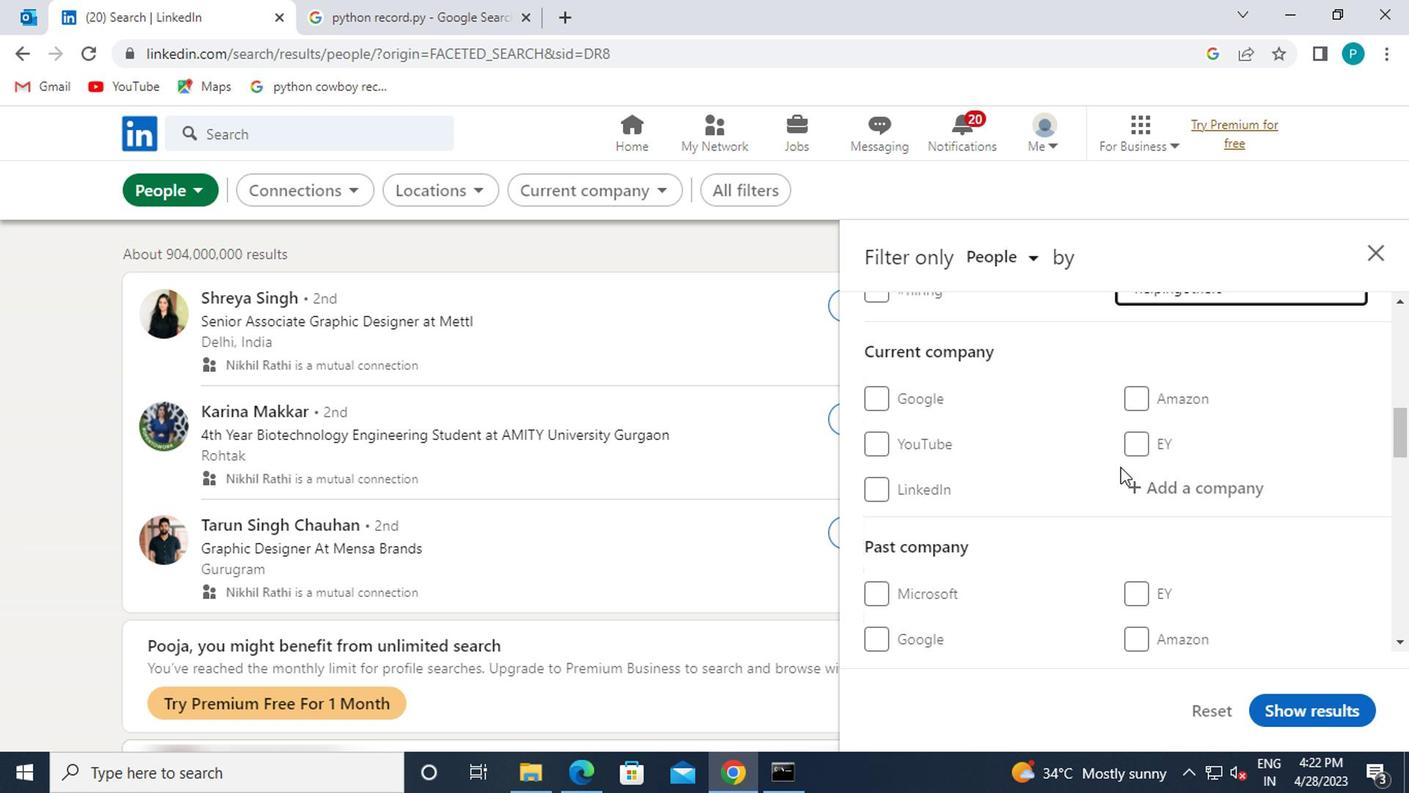 
Action: Mouse moved to (1003, 472)
Screenshot: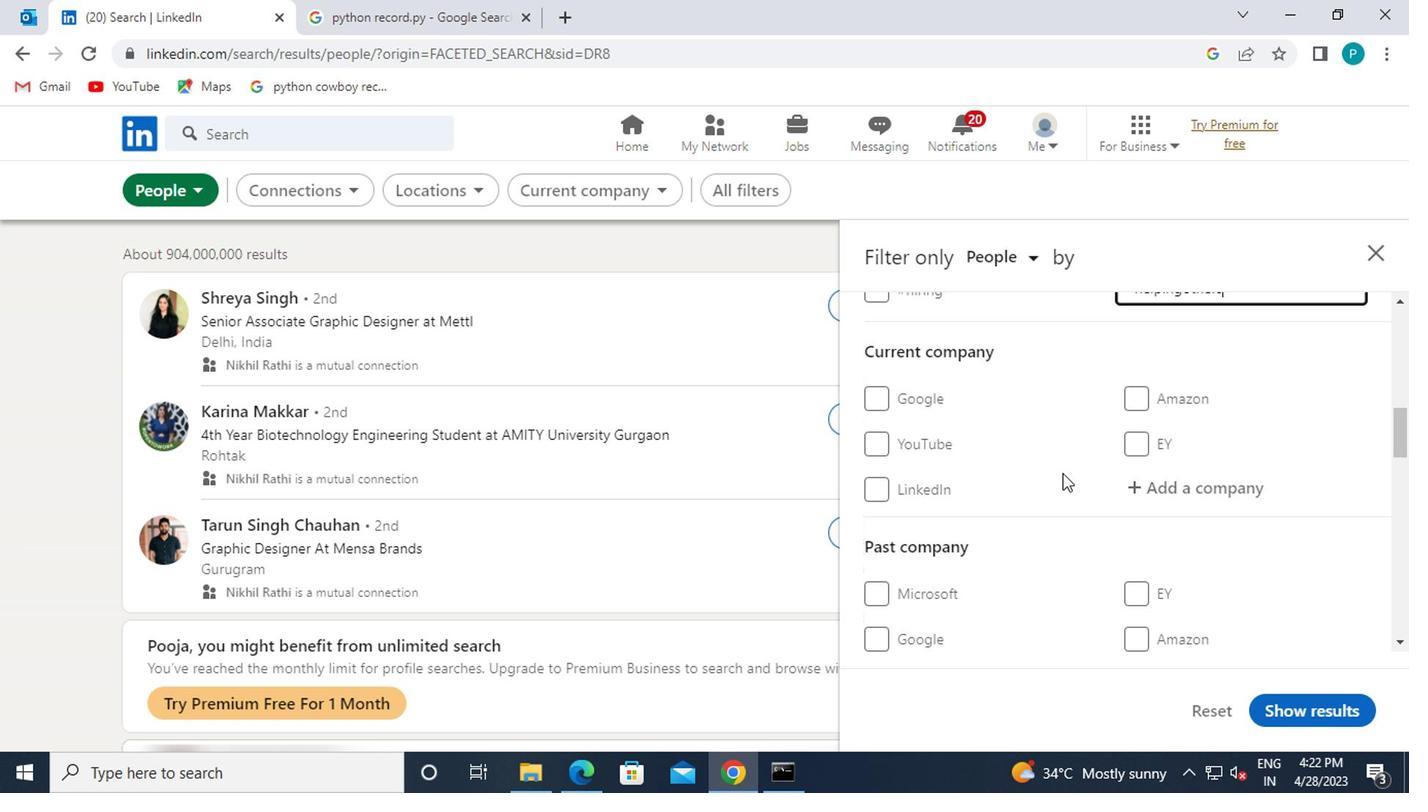 
Action: Mouse scrolled (1003, 470) with delta (0, -1)
Screenshot: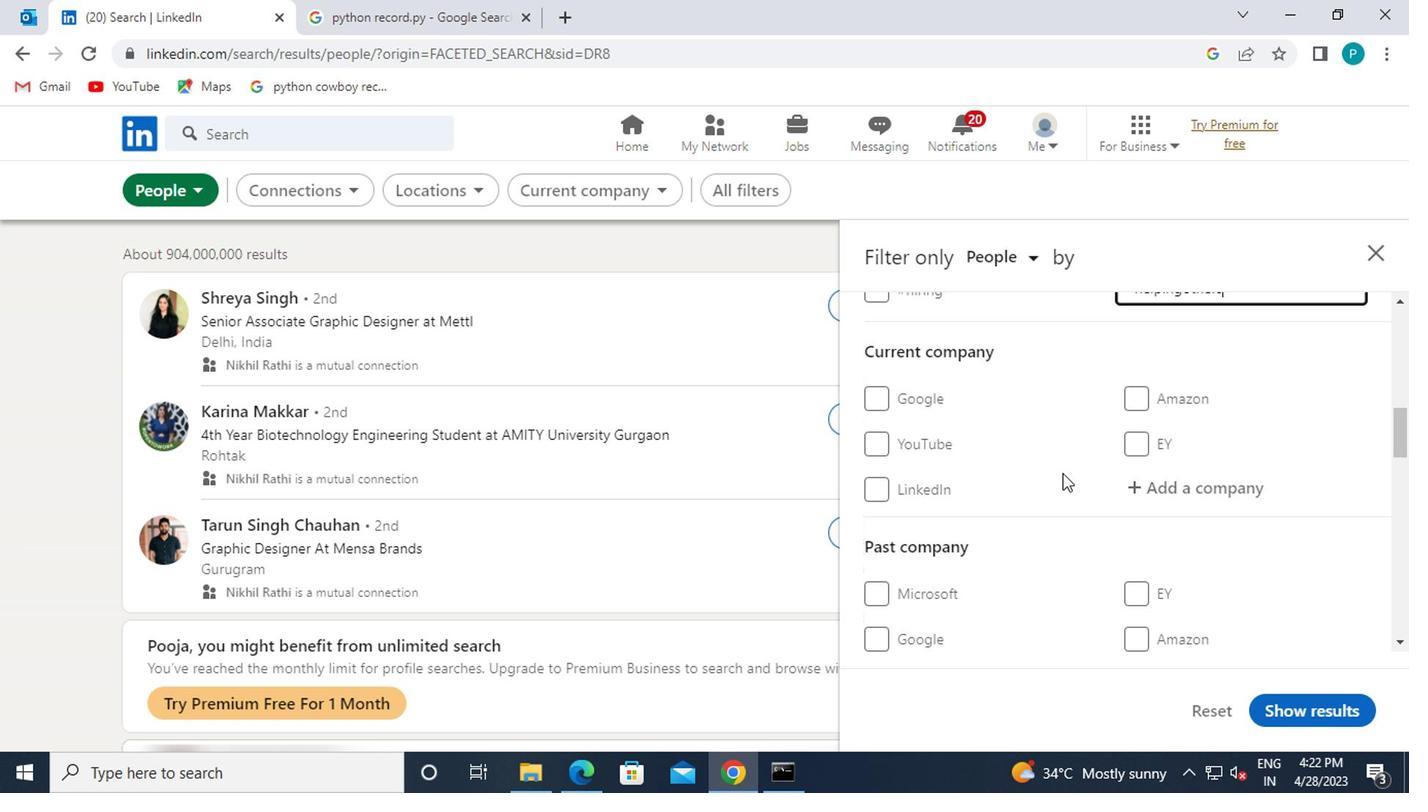 
Action: Mouse moved to (937, 509)
Screenshot: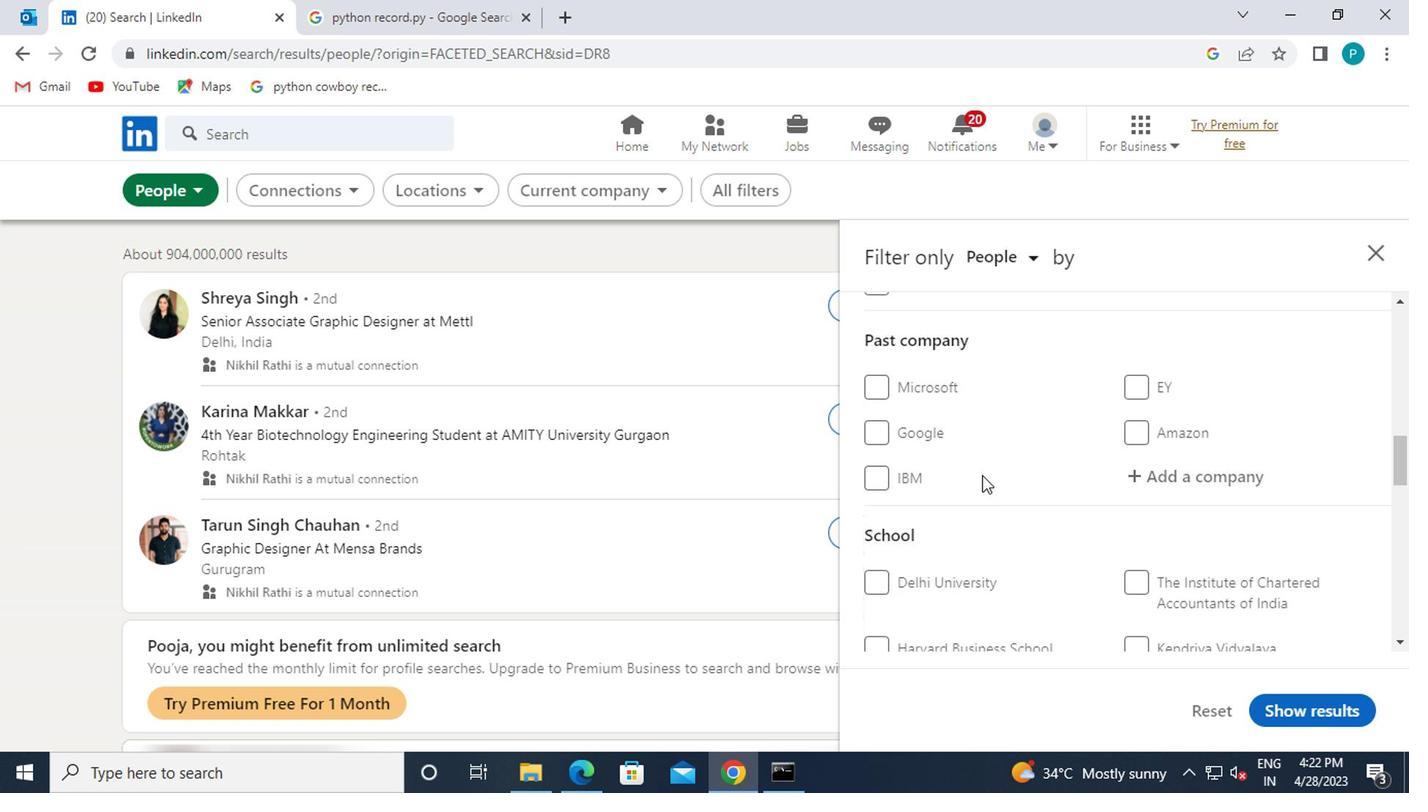 
Action: Mouse scrolled (937, 508) with delta (0, -1)
Screenshot: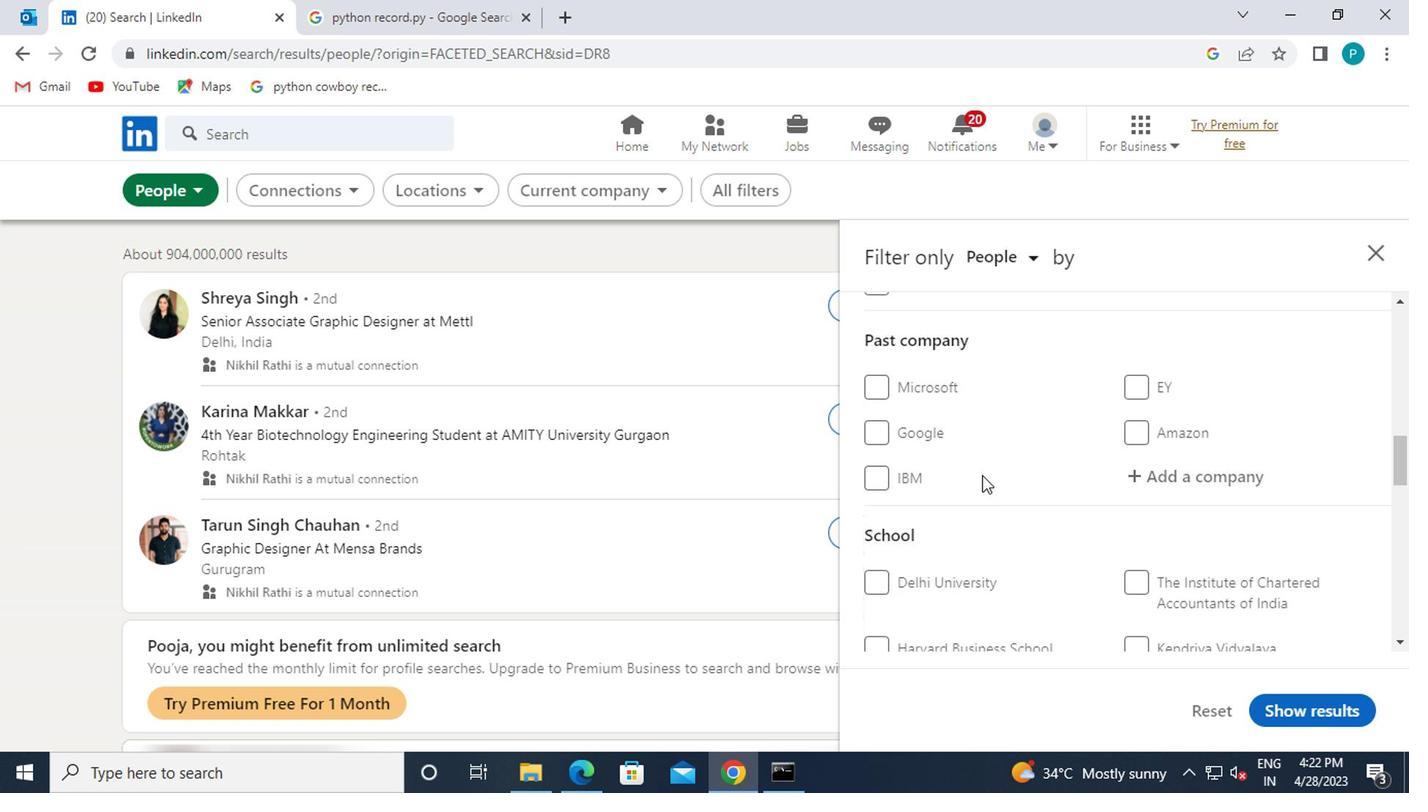 
Action: Mouse scrolled (937, 508) with delta (0, -1)
Screenshot: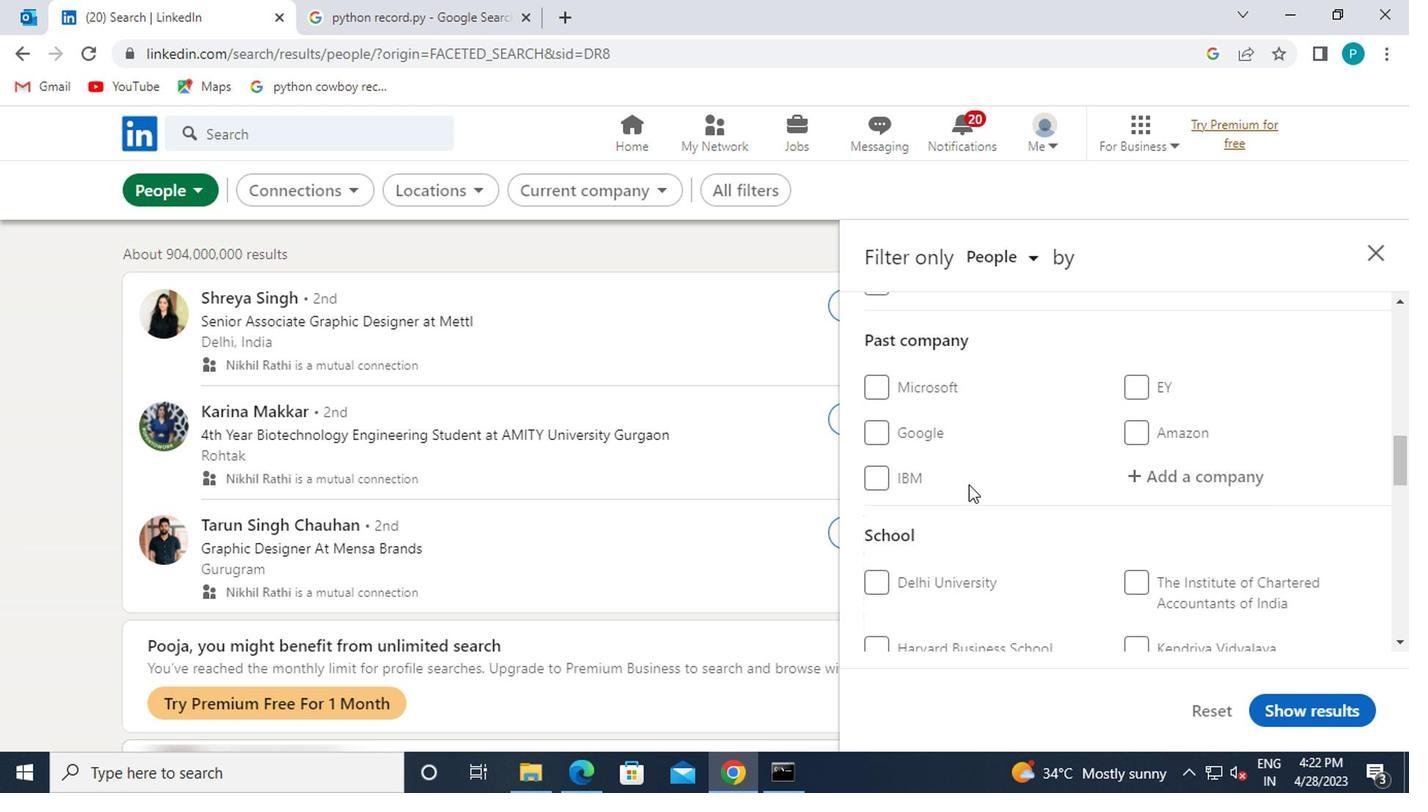 
Action: Mouse moved to (936, 510)
Screenshot: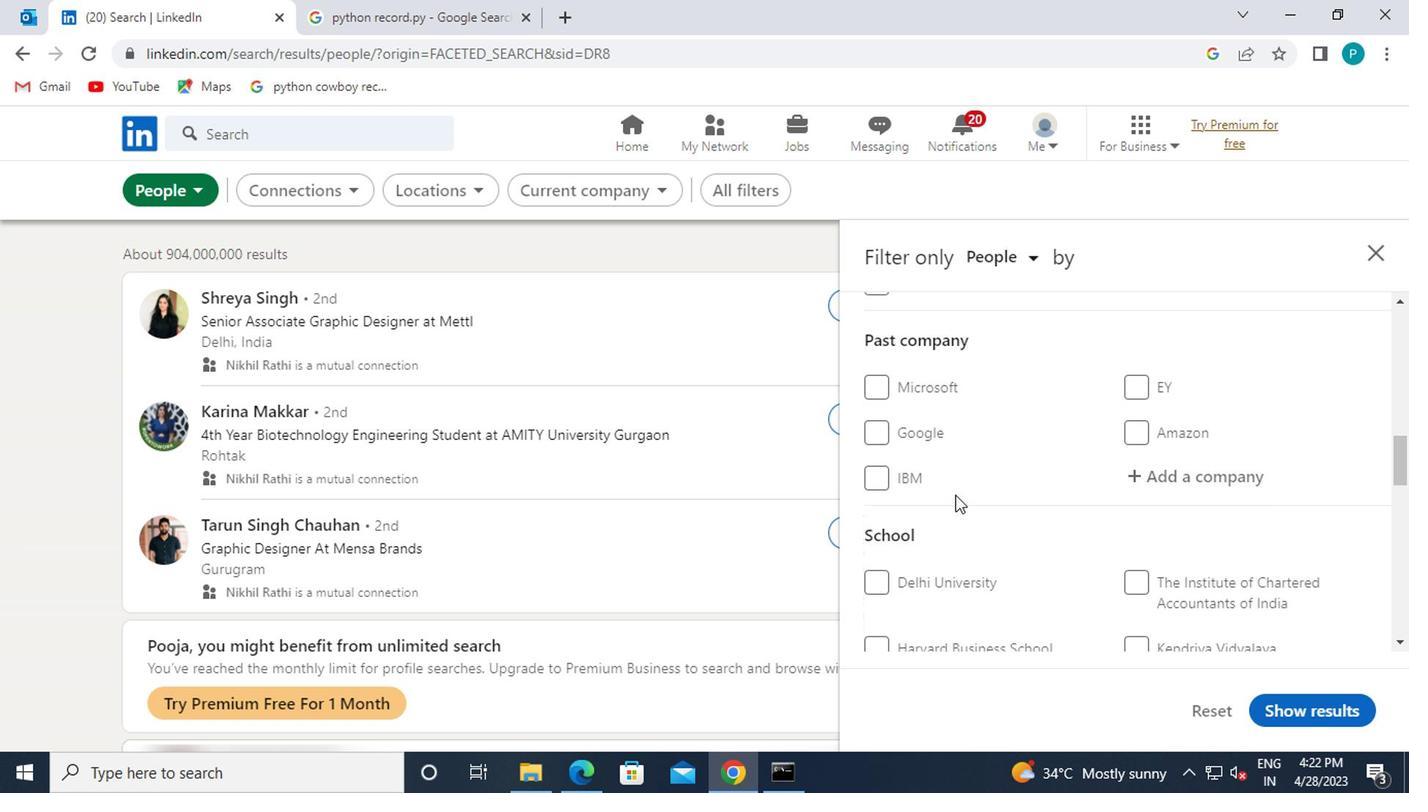 
Action: Mouse scrolled (936, 509) with delta (0, 0)
Screenshot: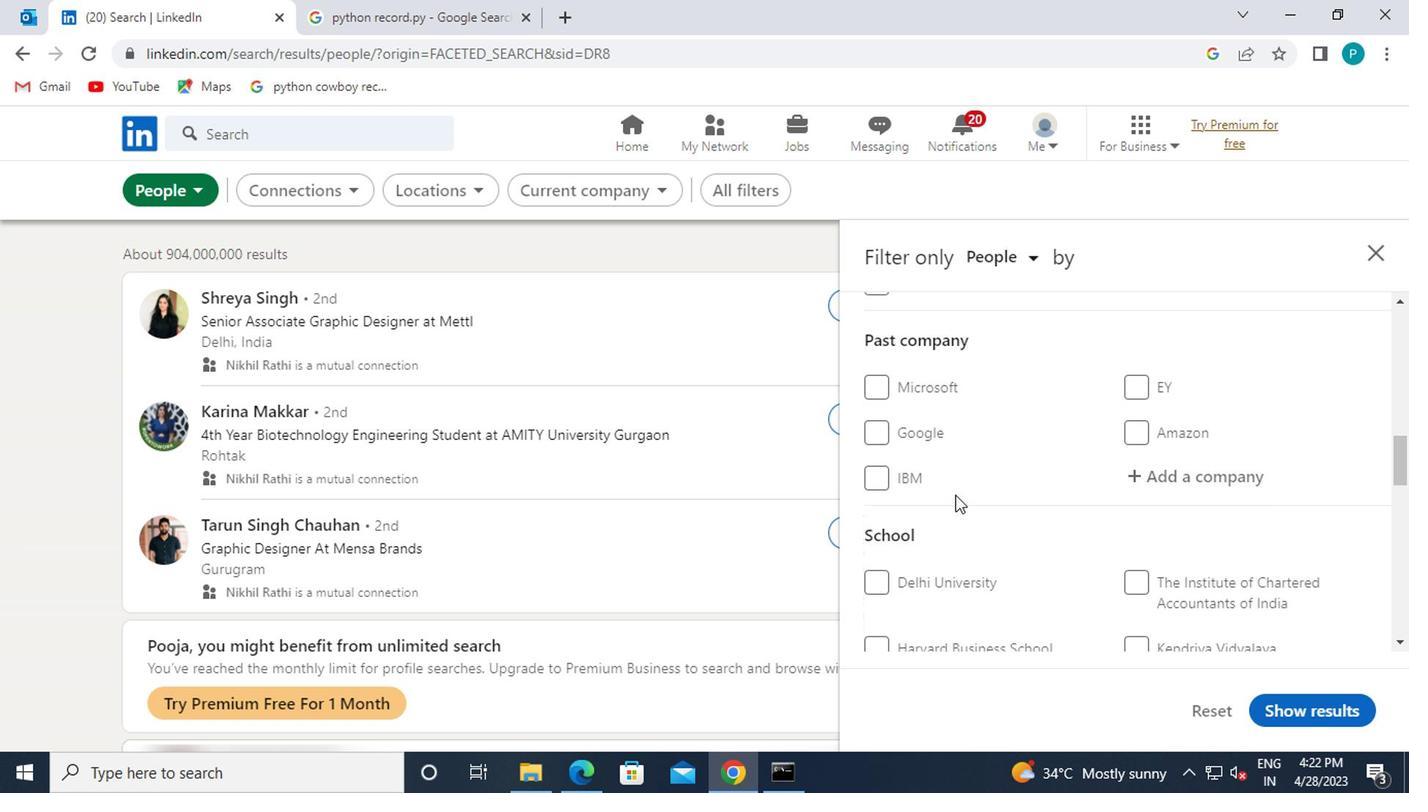 
Action: Mouse moved to (935, 511)
Screenshot: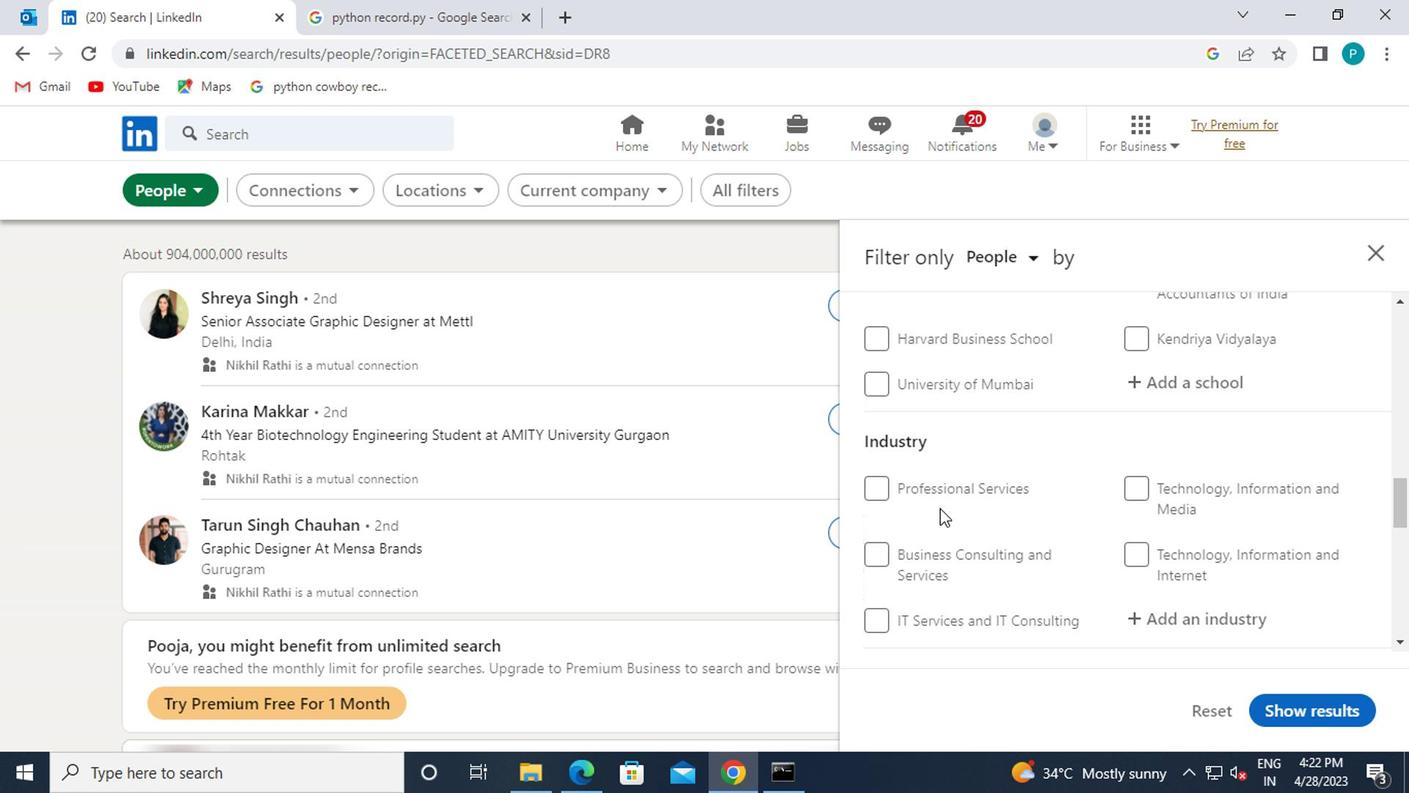 
Action: Mouse scrolled (935, 510) with delta (0, 0)
Screenshot: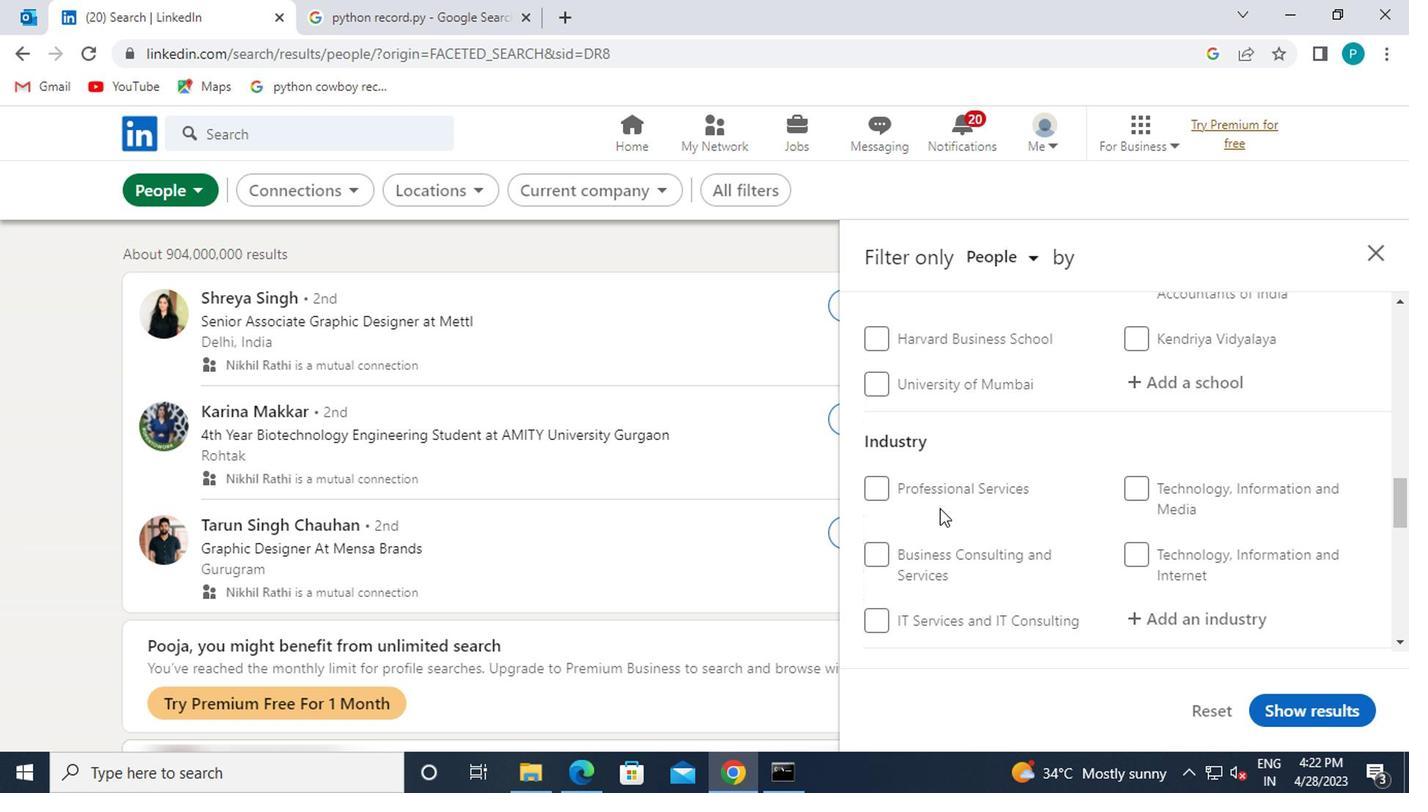 
Action: Mouse moved to (933, 513)
Screenshot: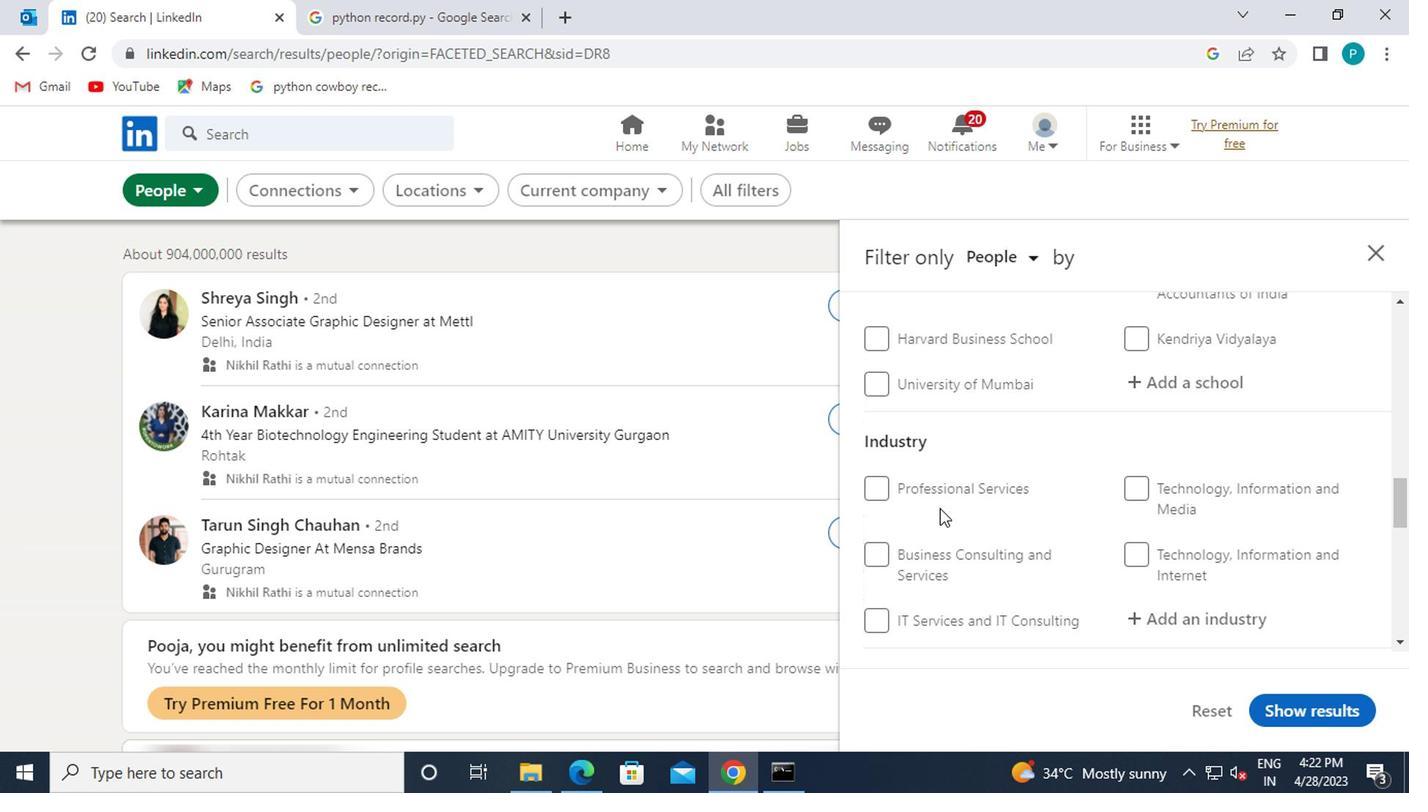 
Action: Mouse scrolled (933, 512) with delta (0, 0)
Screenshot: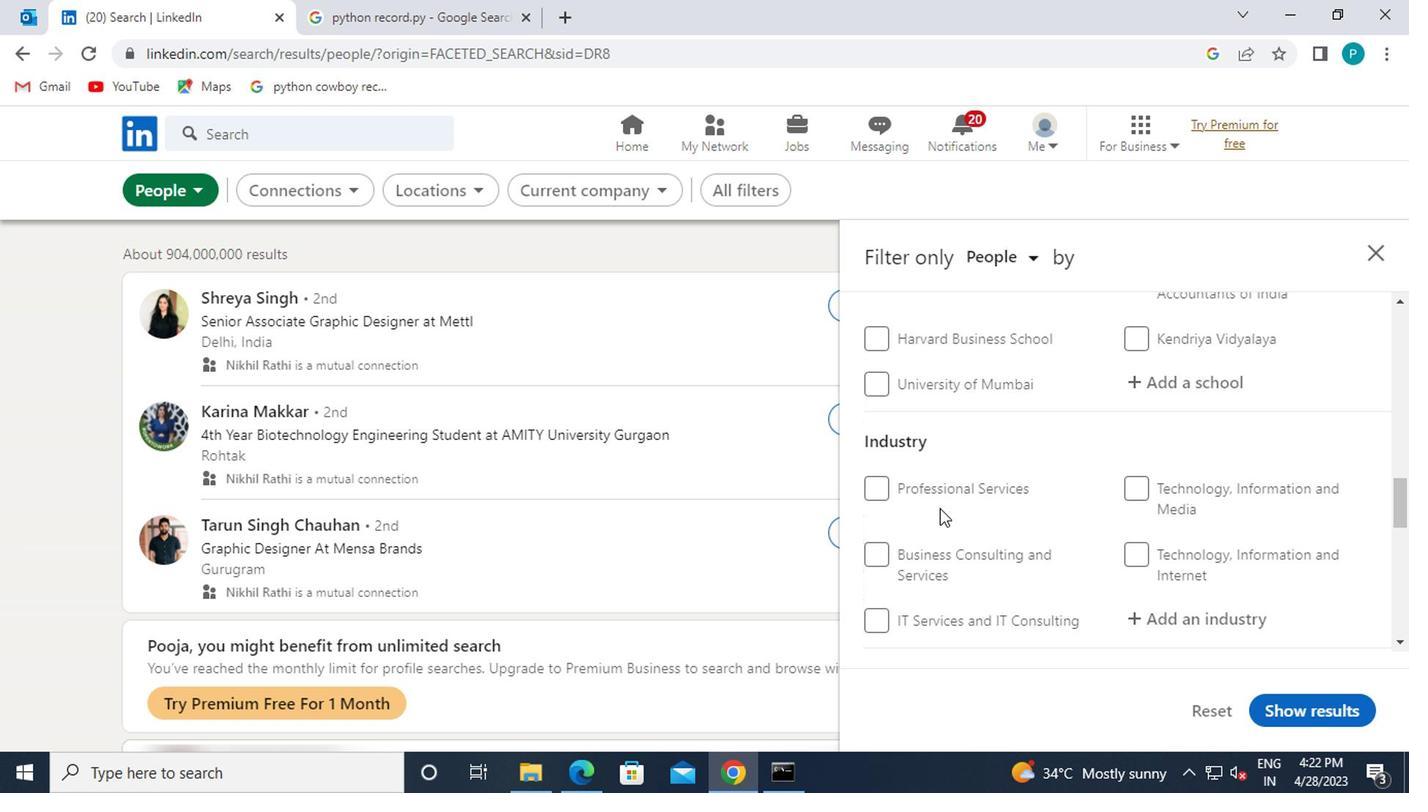 
Action: Mouse scrolled (933, 512) with delta (0, 0)
Screenshot: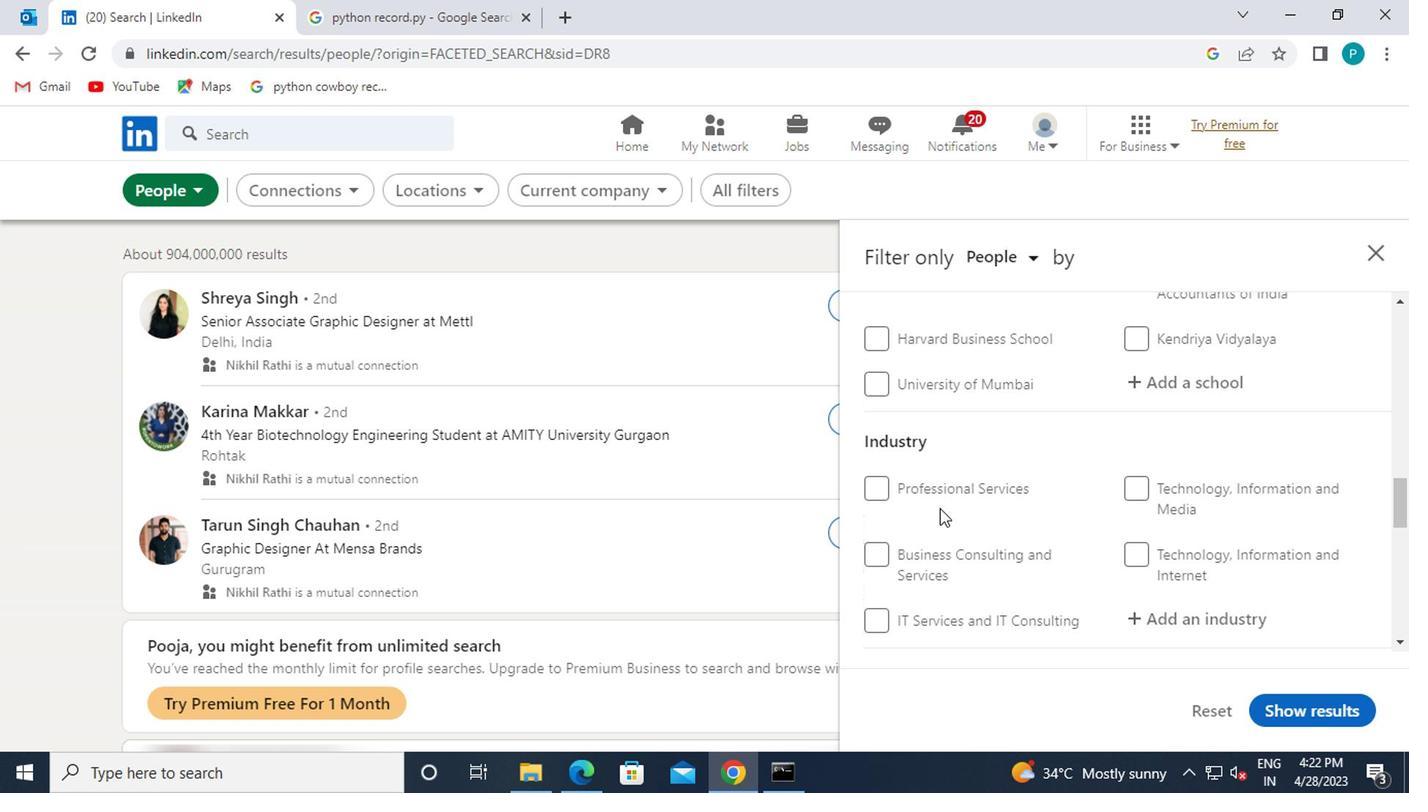
Action: Mouse moved to (925, 469)
Screenshot: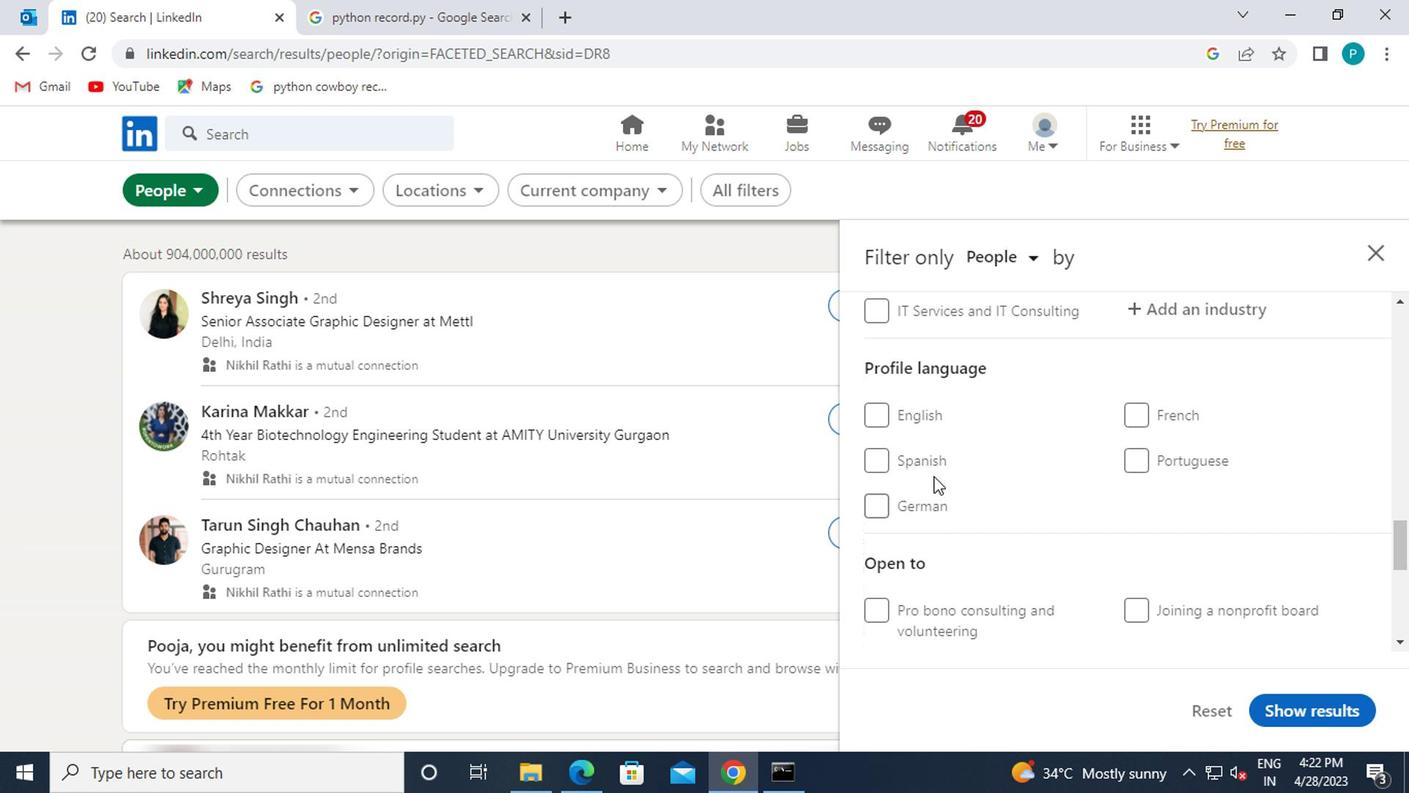 
Action: Mouse pressed left at (925, 469)
Screenshot: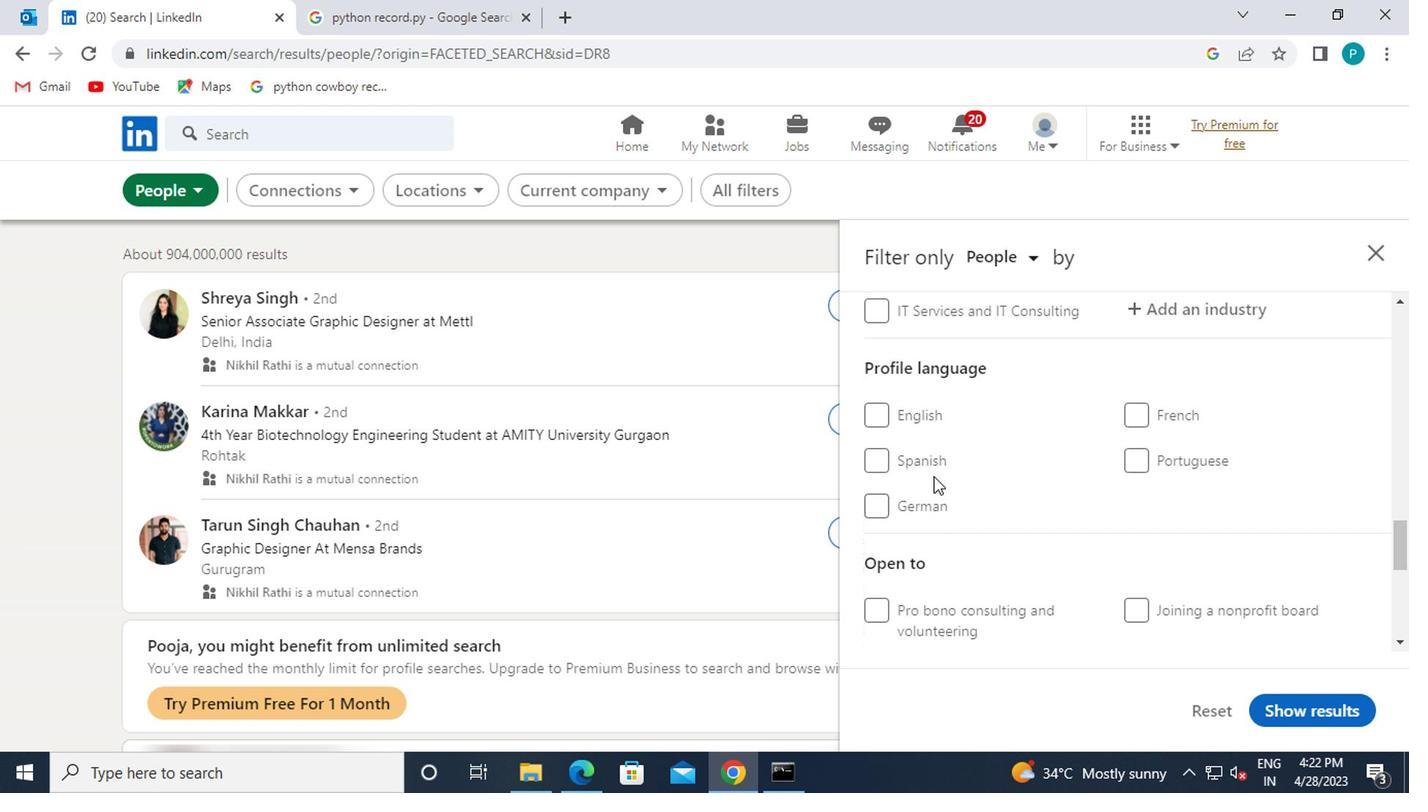
Action: Mouse moved to (1069, 470)
Screenshot: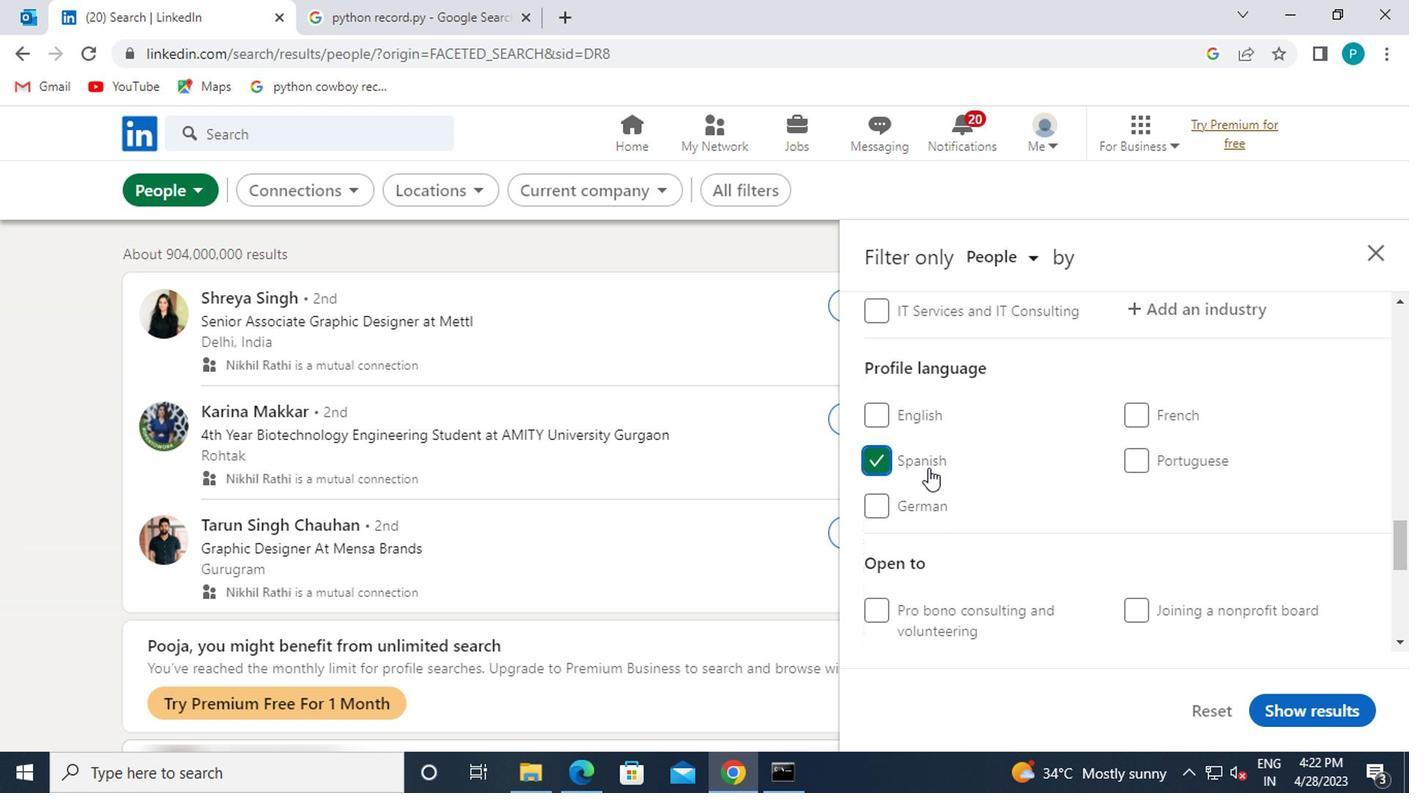 
Action: Mouse scrolled (1069, 472) with delta (0, 1)
Screenshot: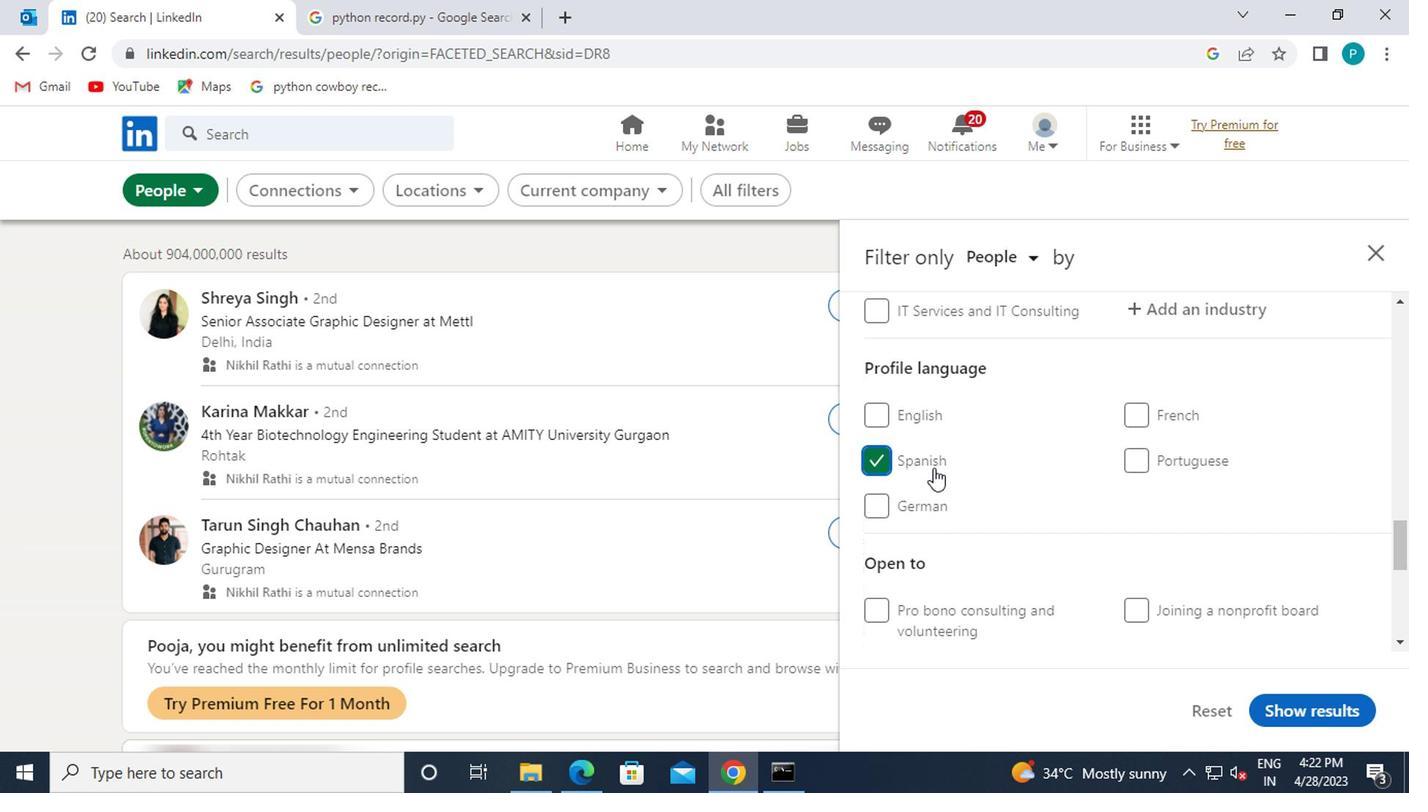 
Action: Mouse scrolled (1069, 472) with delta (0, 1)
Screenshot: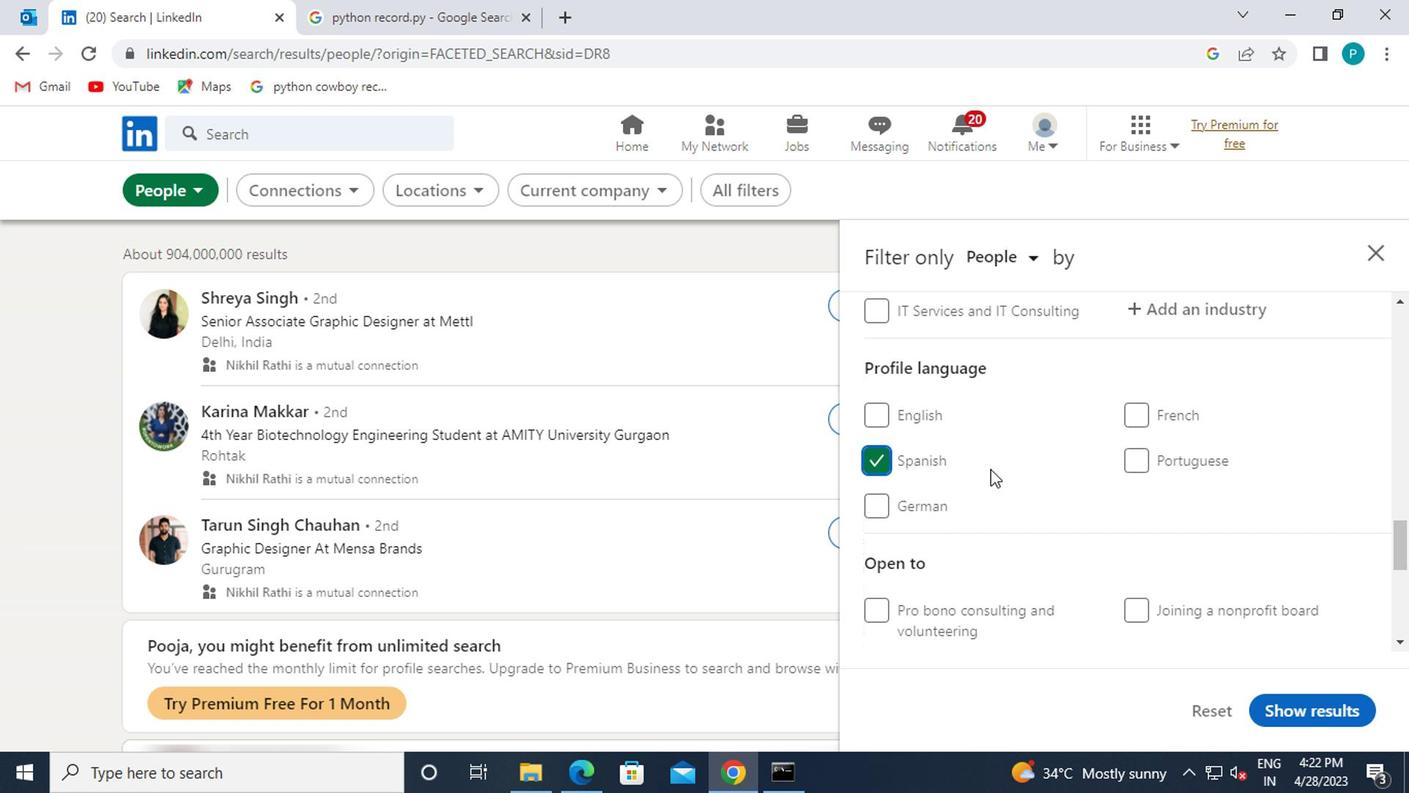 
Action: Mouse scrolled (1069, 472) with delta (0, 1)
Screenshot: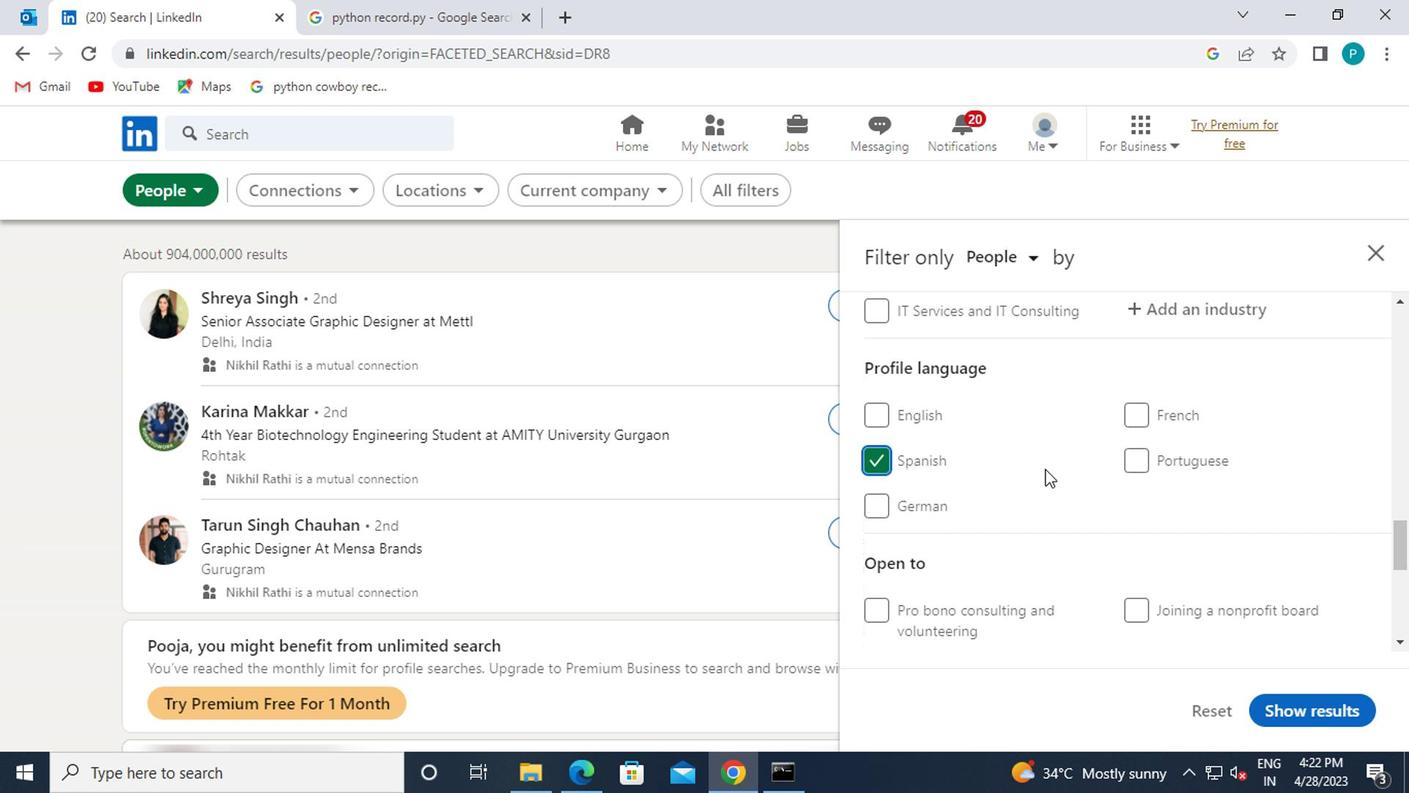 
Action: Mouse scrolled (1069, 472) with delta (0, 1)
Screenshot: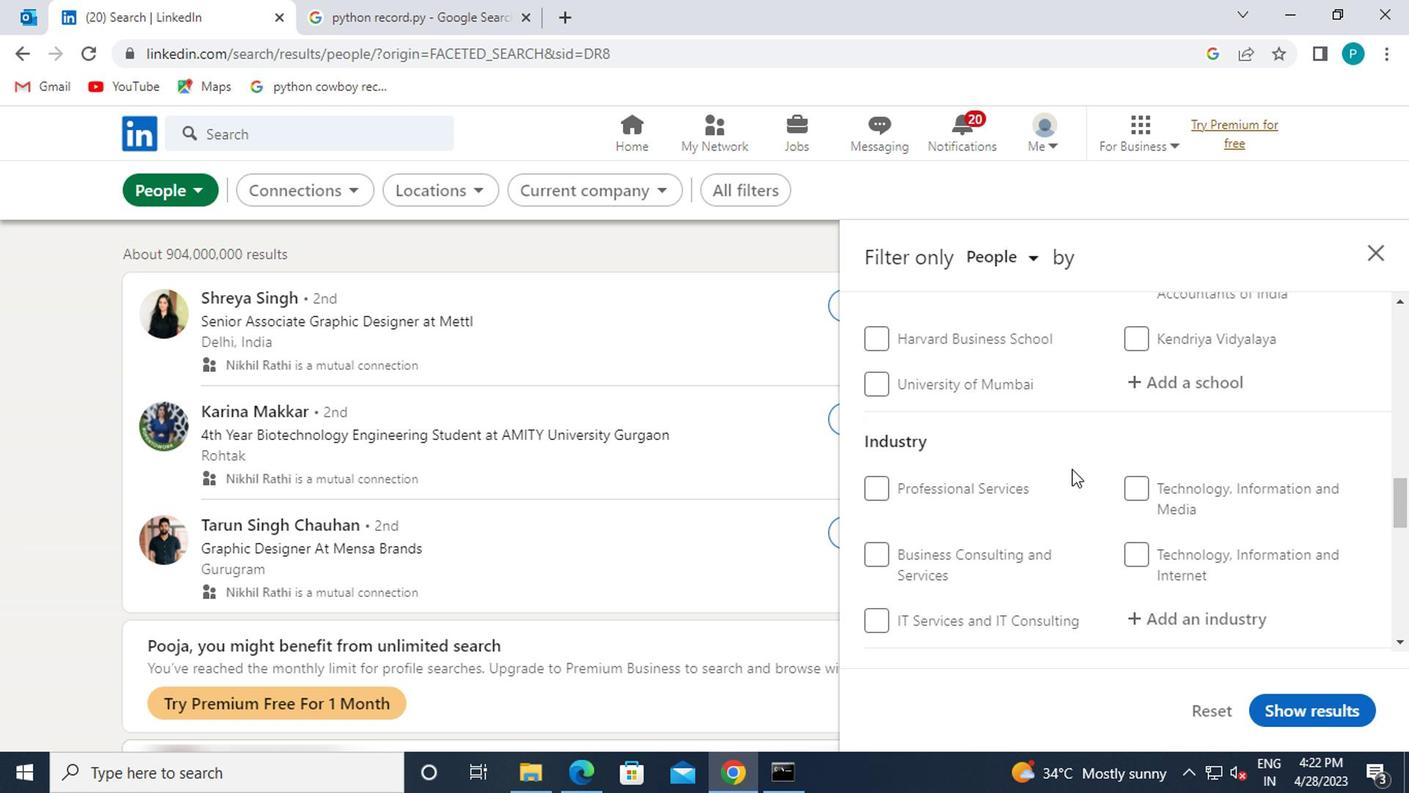 
Action: Mouse scrolled (1069, 472) with delta (0, 1)
Screenshot: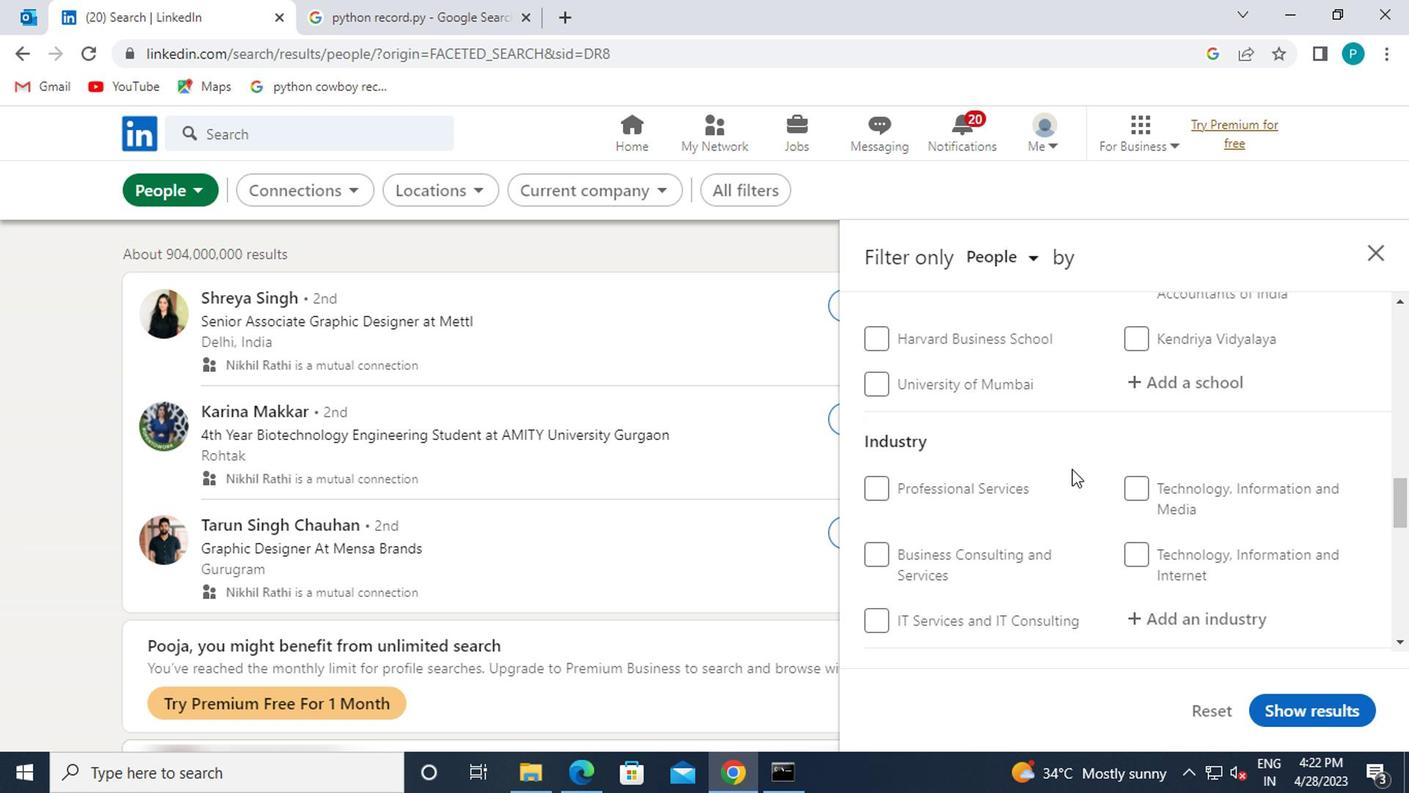 
Action: Mouse scrolled (1069, 472) with delta (0, 1)
Screenshot: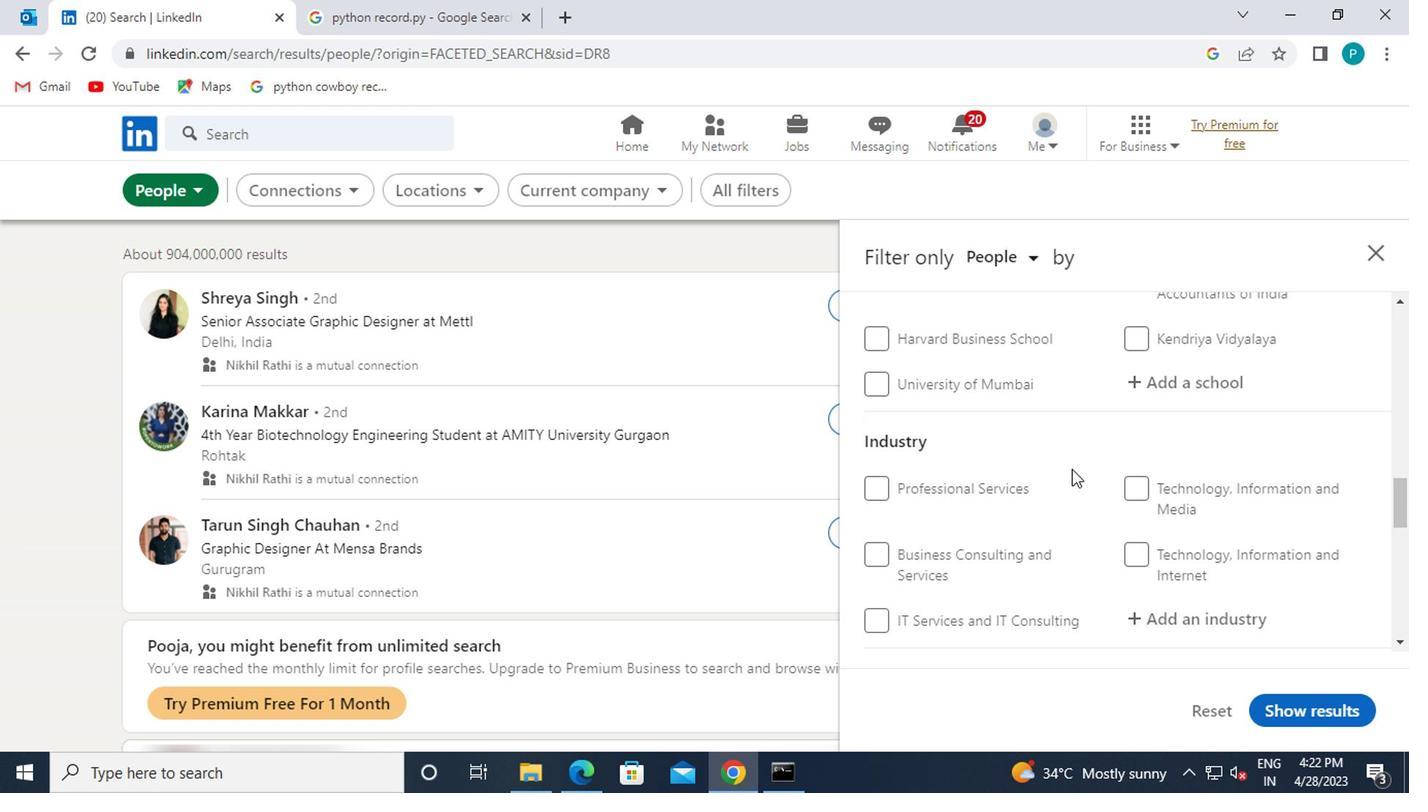 
Action: Mouse moved to (1070, 470)
Screenshot: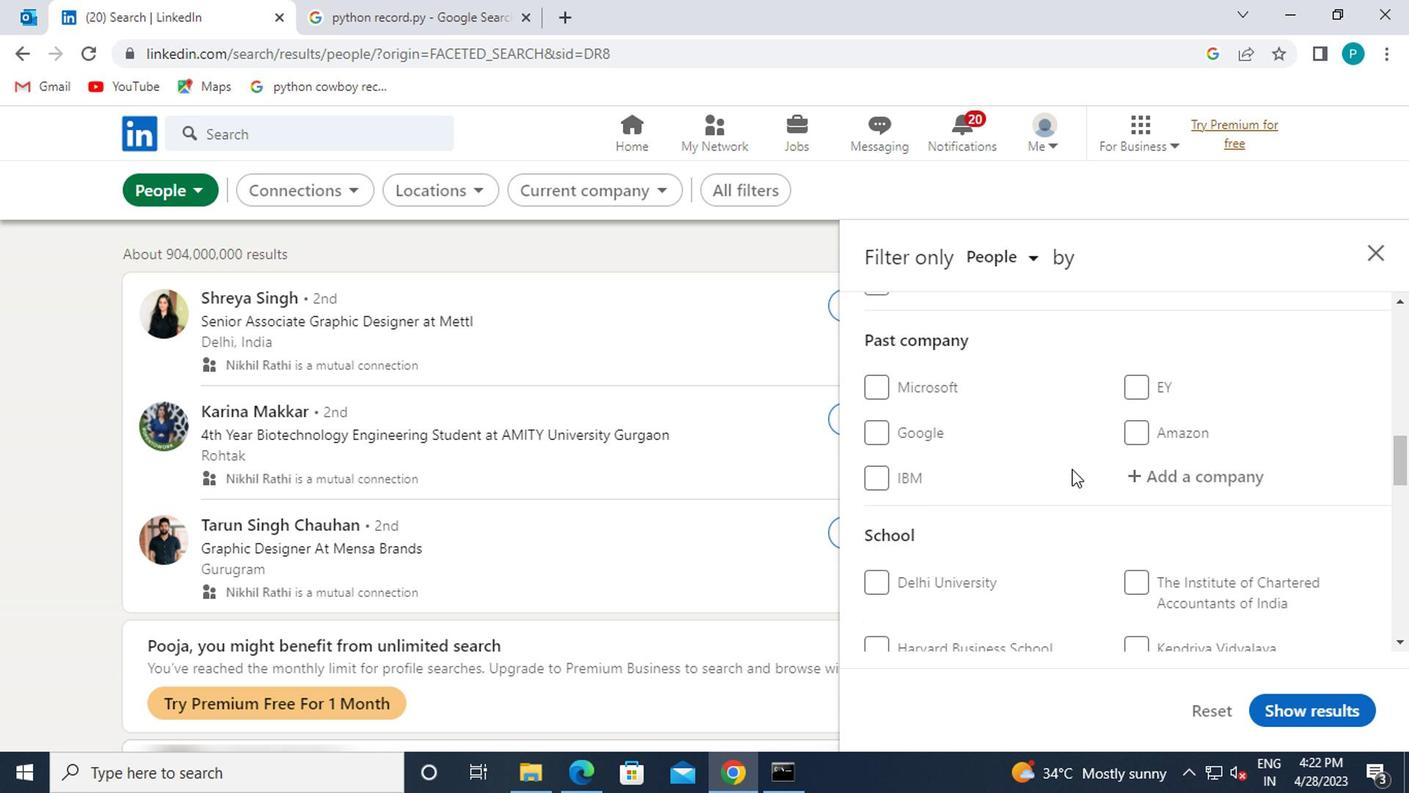 
Action: Mouse scrolled (1070, 472) with delta (0, 1)
Screenshot: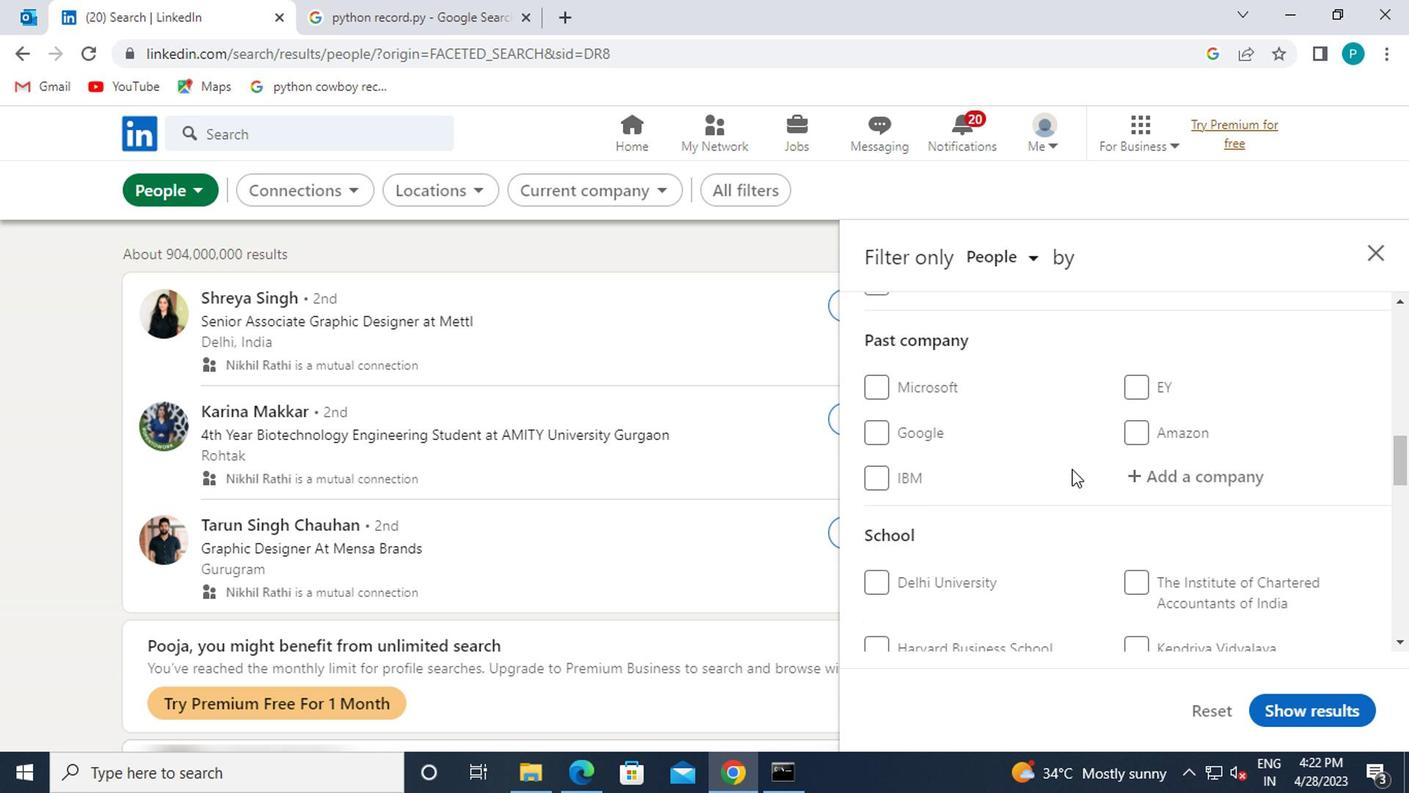 
Action: Mouse scrolled (1070, 472) with delta (0, 1)
Screenshot: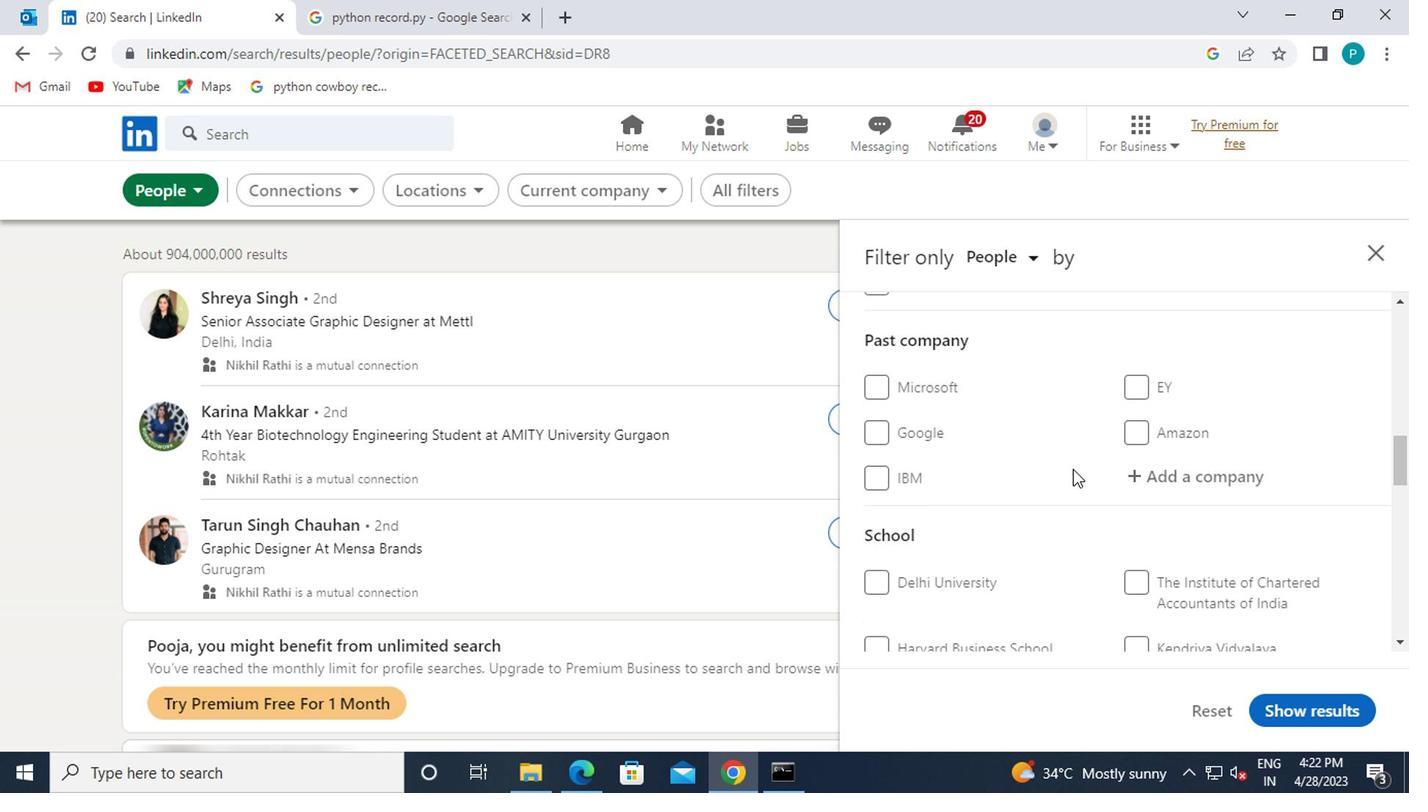 
Action: Mouse moved to (1229, 517)
Screenshot: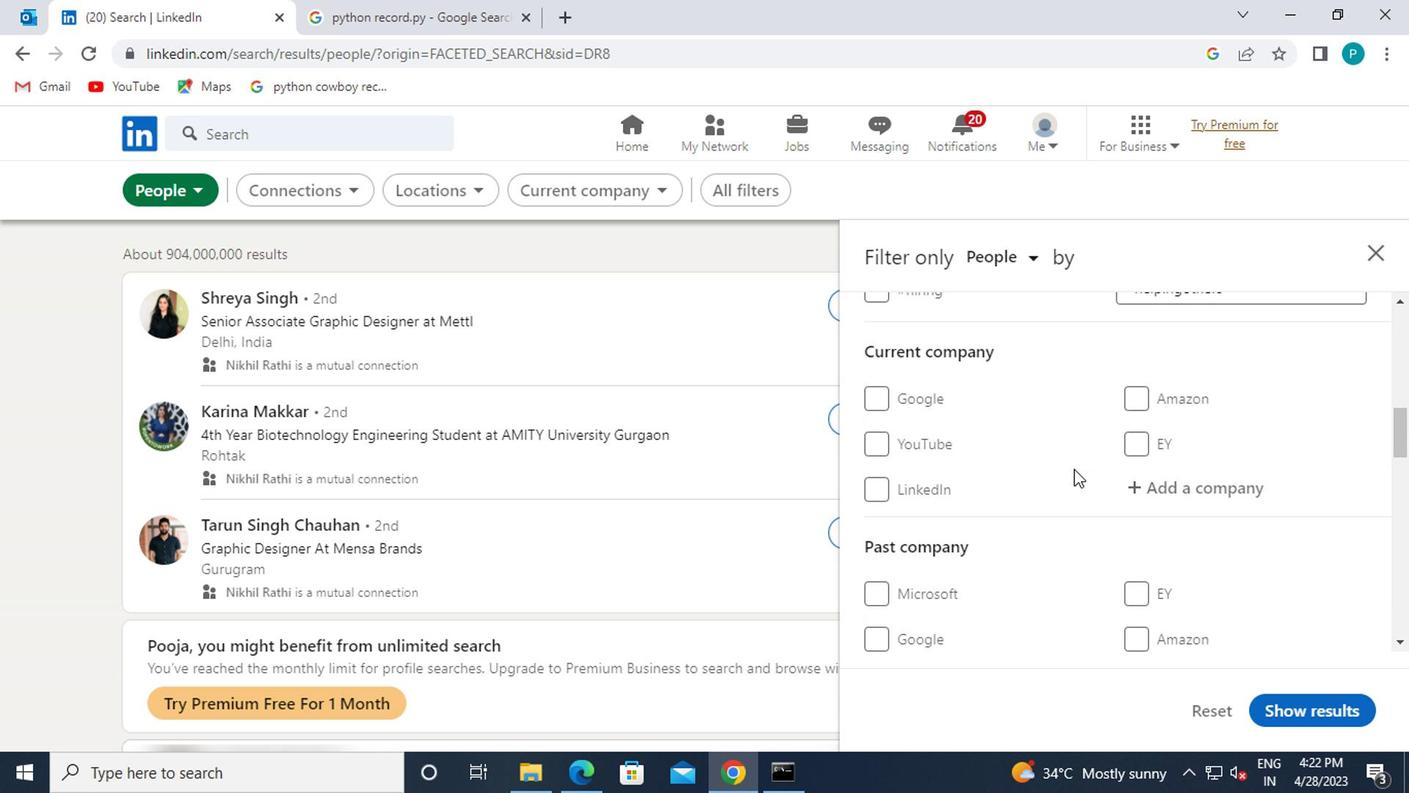 
Action: Mouse pressed left at (1229, 517)
Screenshot: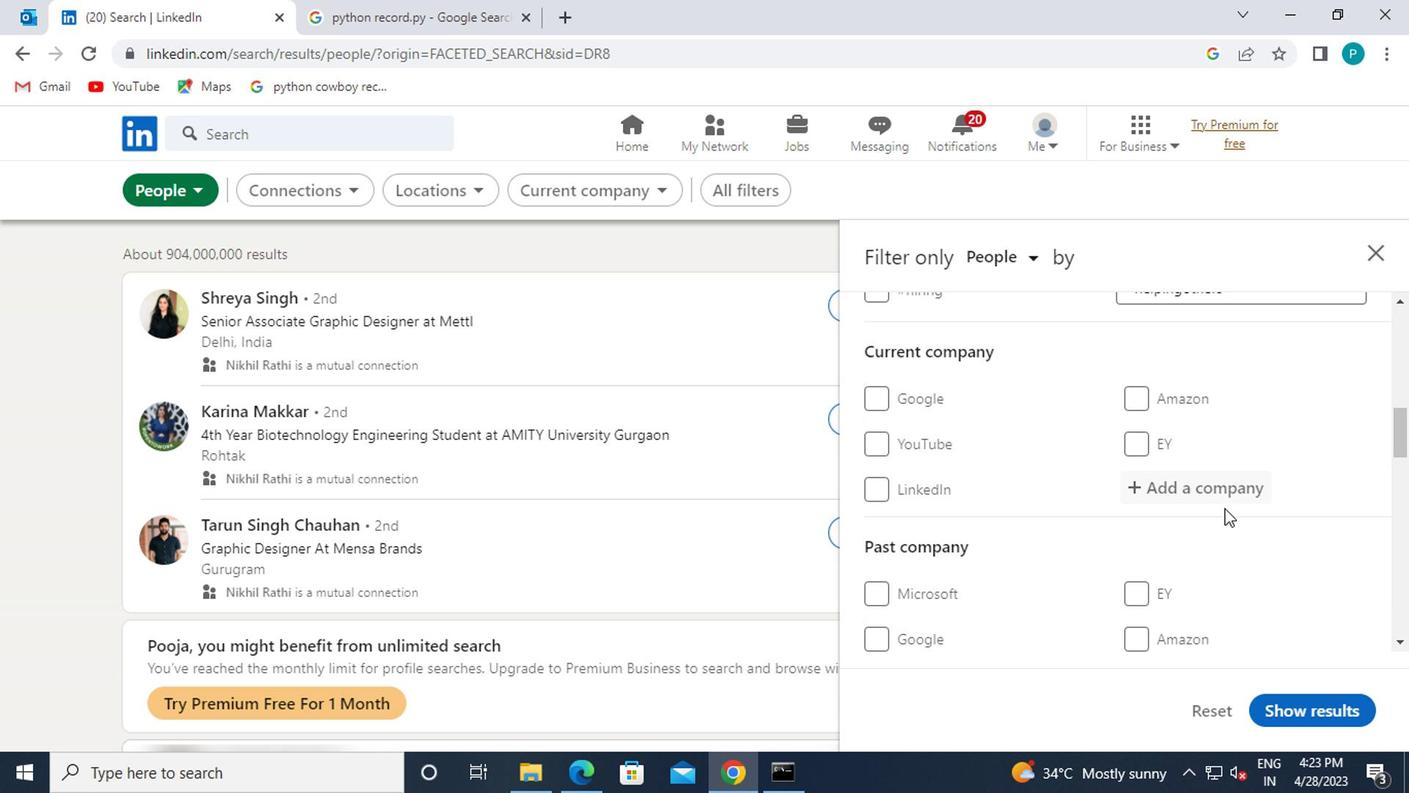 
Action: Mouse moved to (1204, 481)
Screenshot: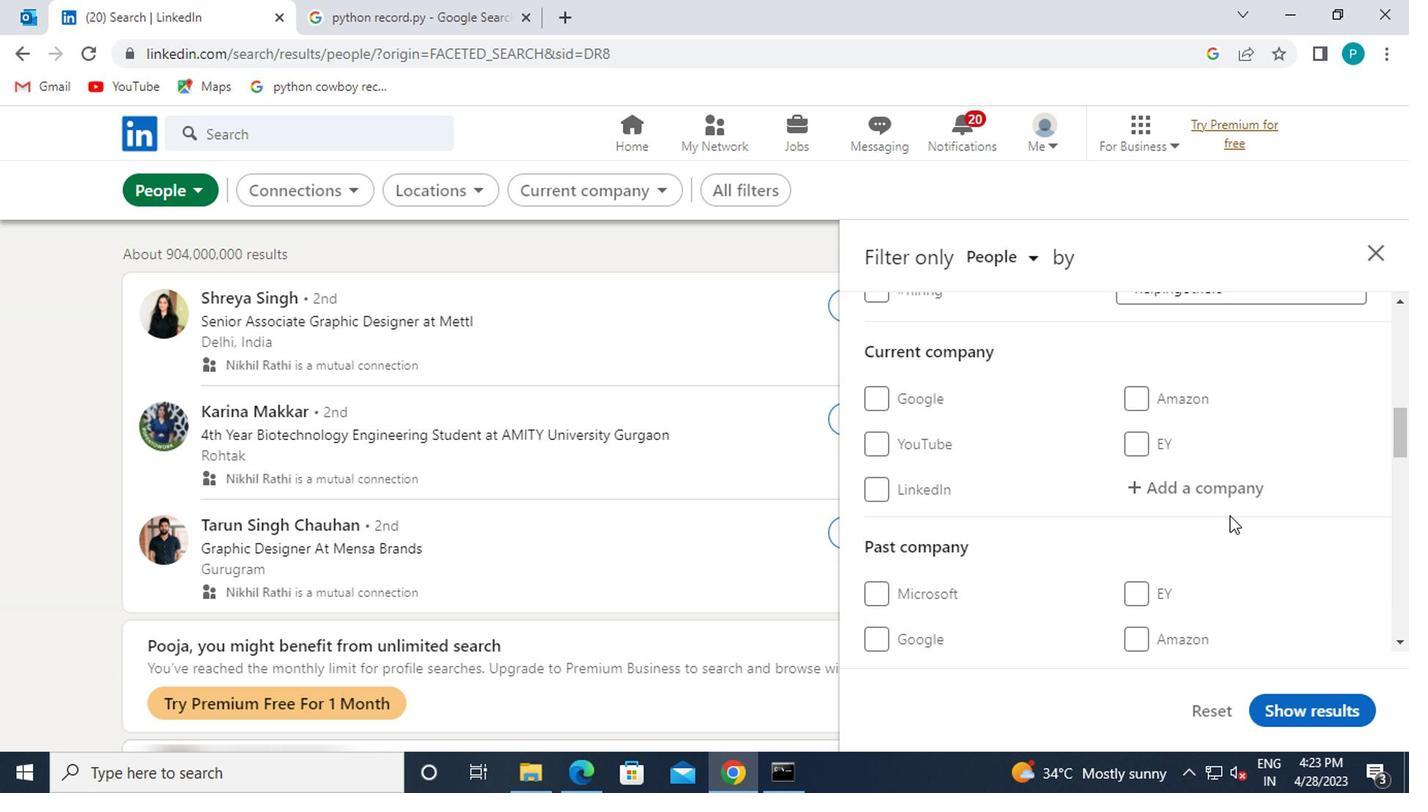 
Action: Mouse pressed left at (1204, 481)
Screenshot: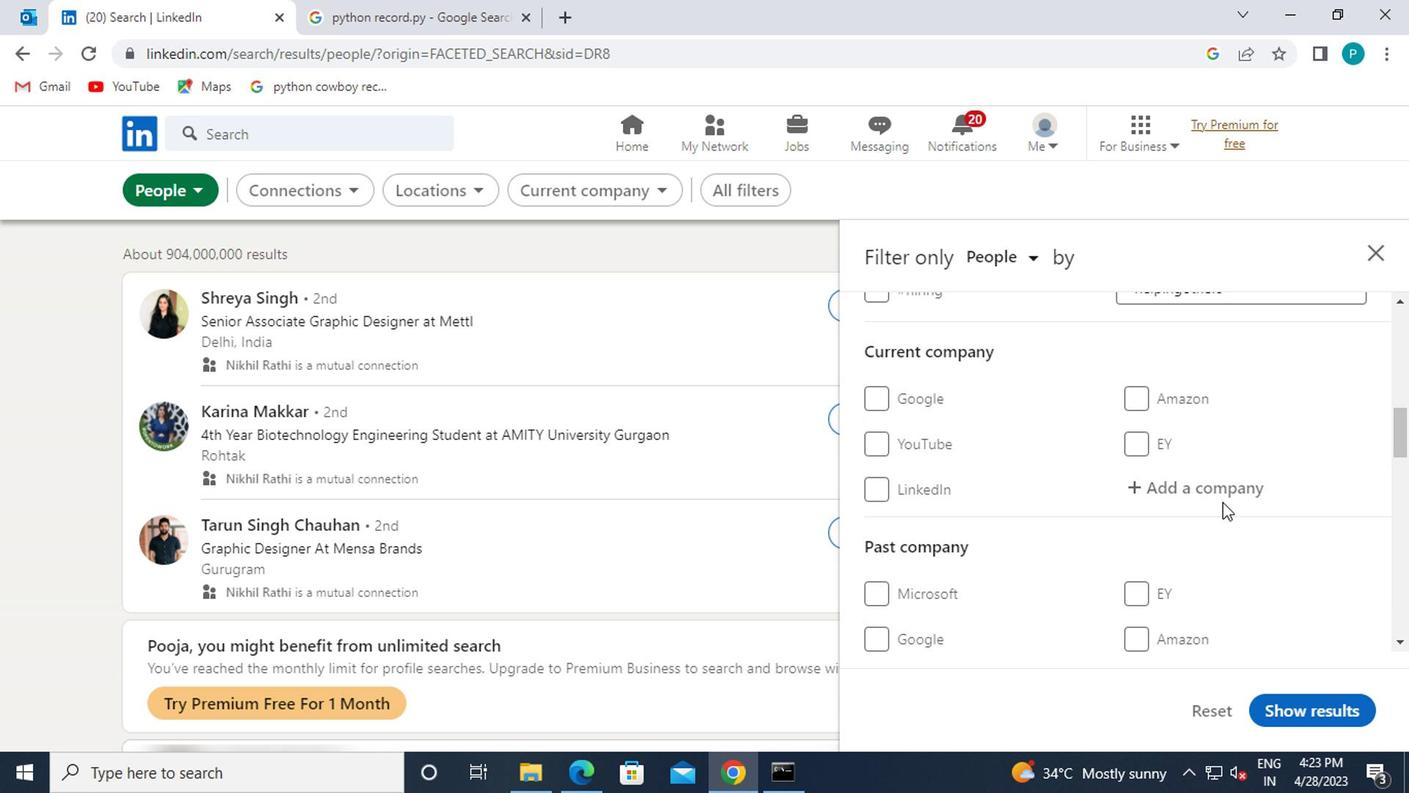 
Action: Key pressed <Key.caps_lock>S<Key.caps_lock>WISS
Screenshot: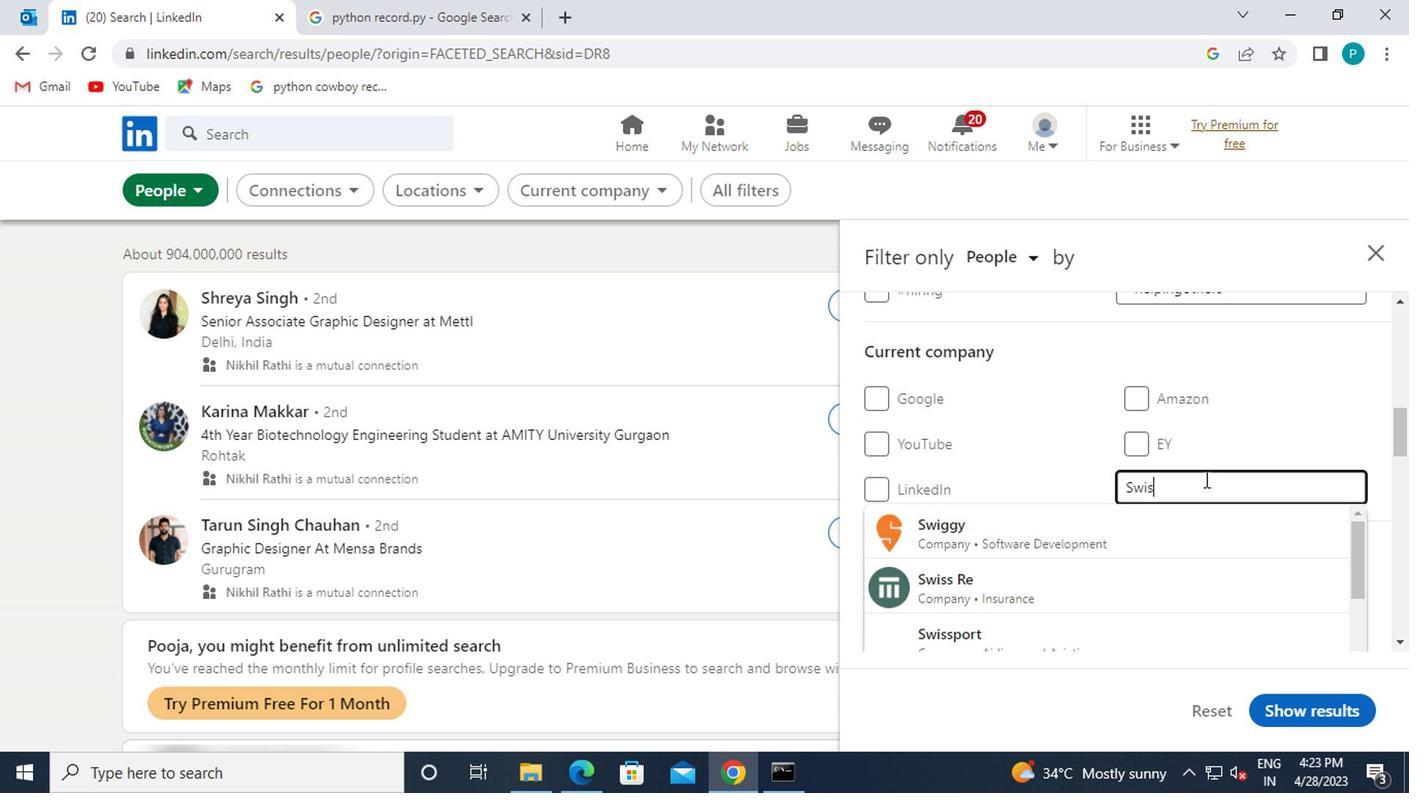 
Action: Mouse moved to (1048, 523)
Screenshot: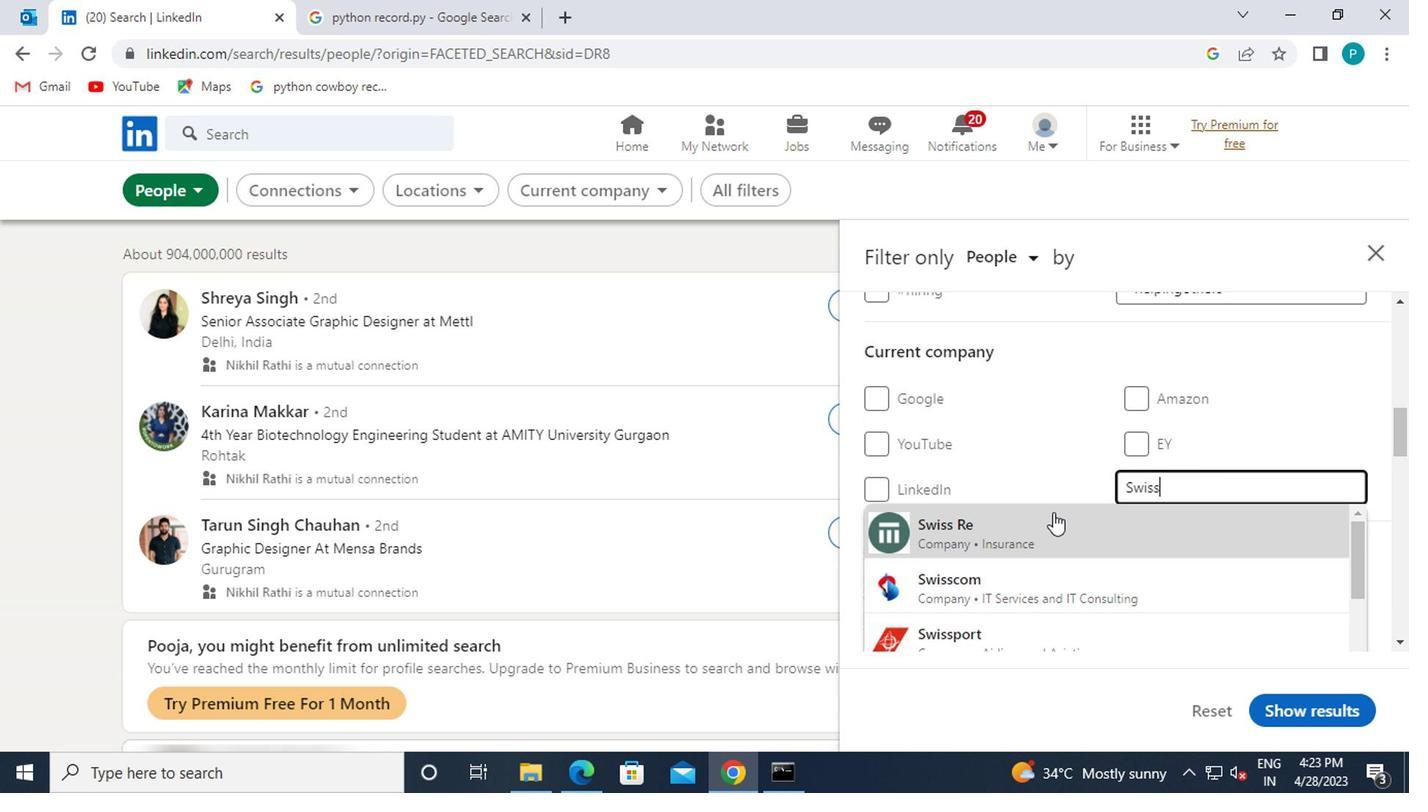 
Action: Mouse pressed left at (1048, 523)
Screenshot: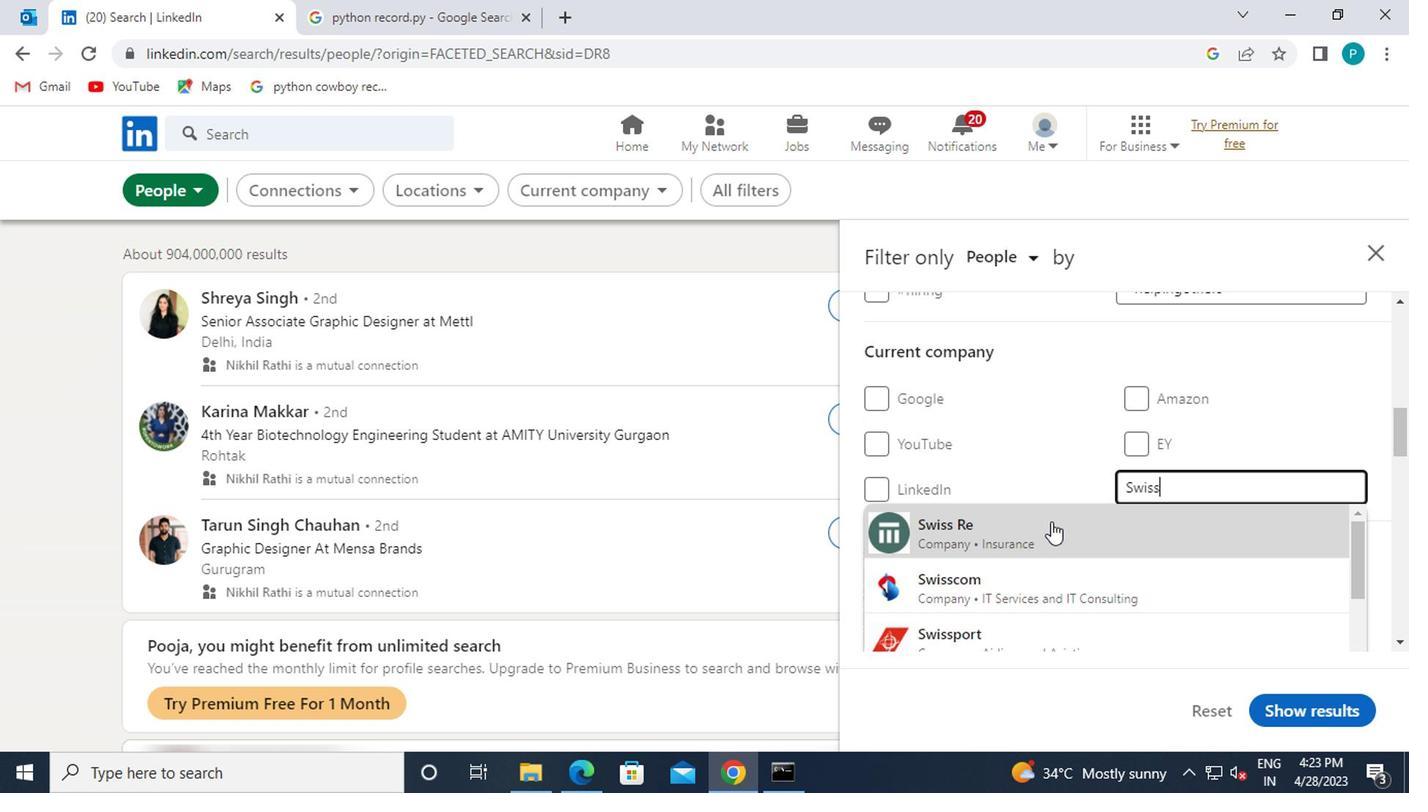 
Action: Mouse moved to (1003, 515)
Screenshot: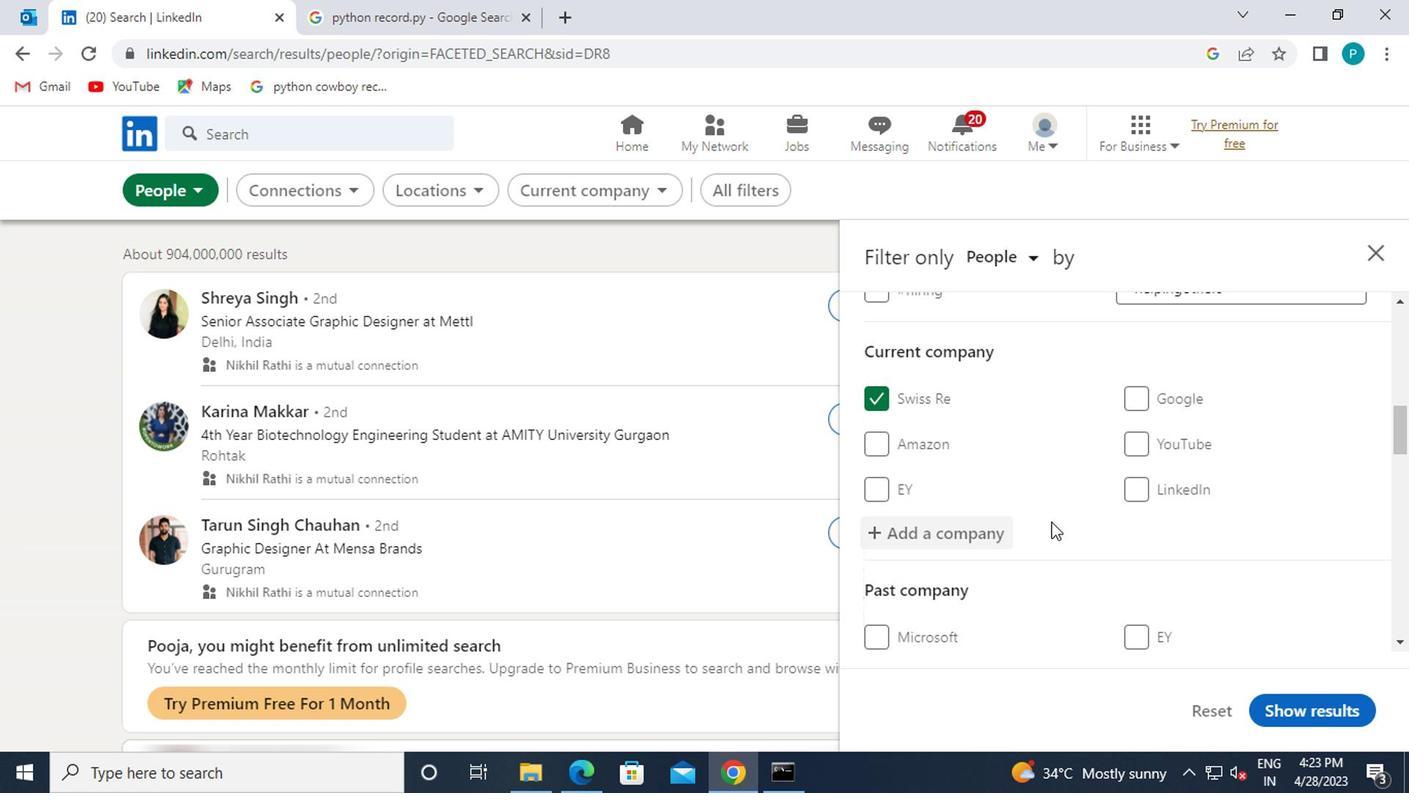 
Action: Mouse scrolled (1003, 514) with delta (0, 0)
Screenshot: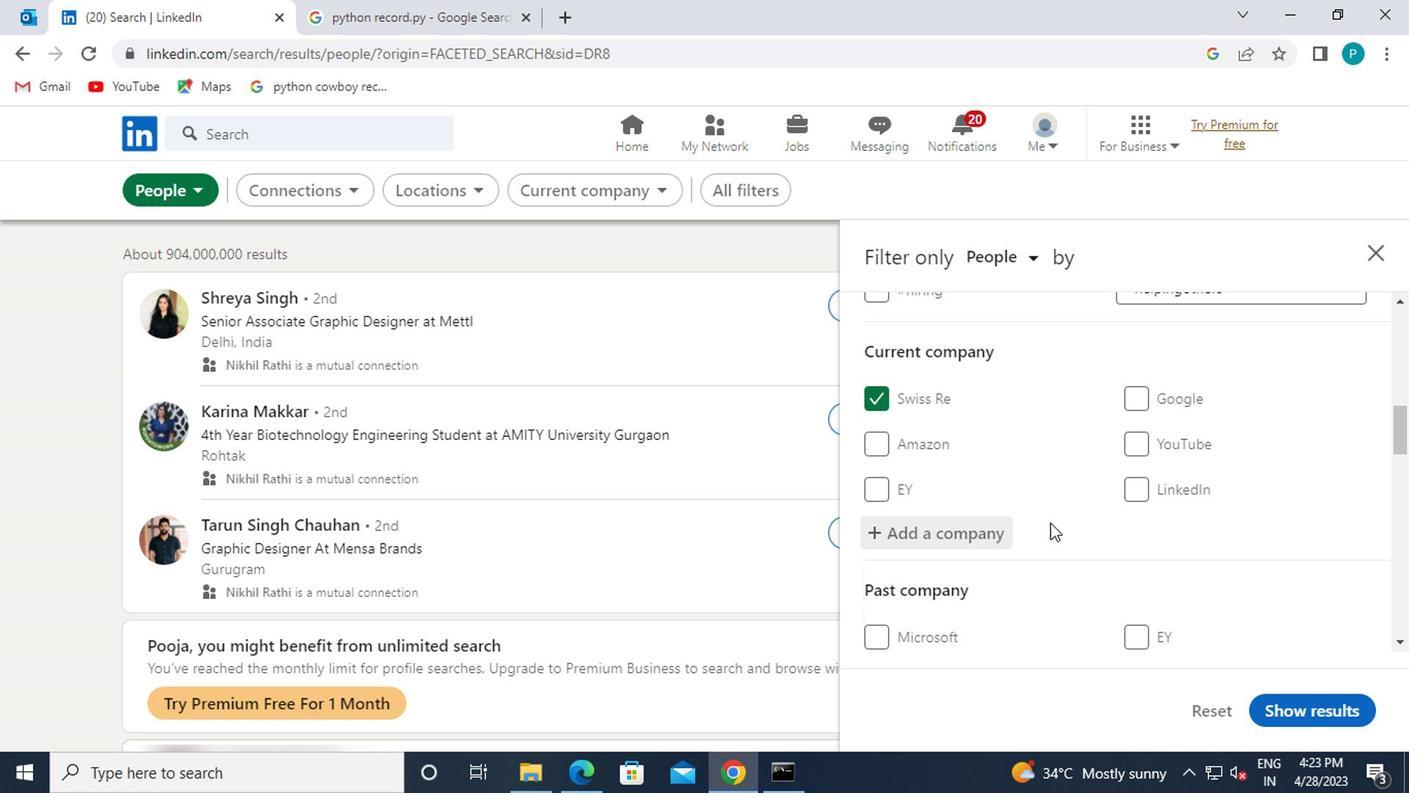 
Action: Mouse scrolled (1003, 514) with delta (0, 0)
Screenshot: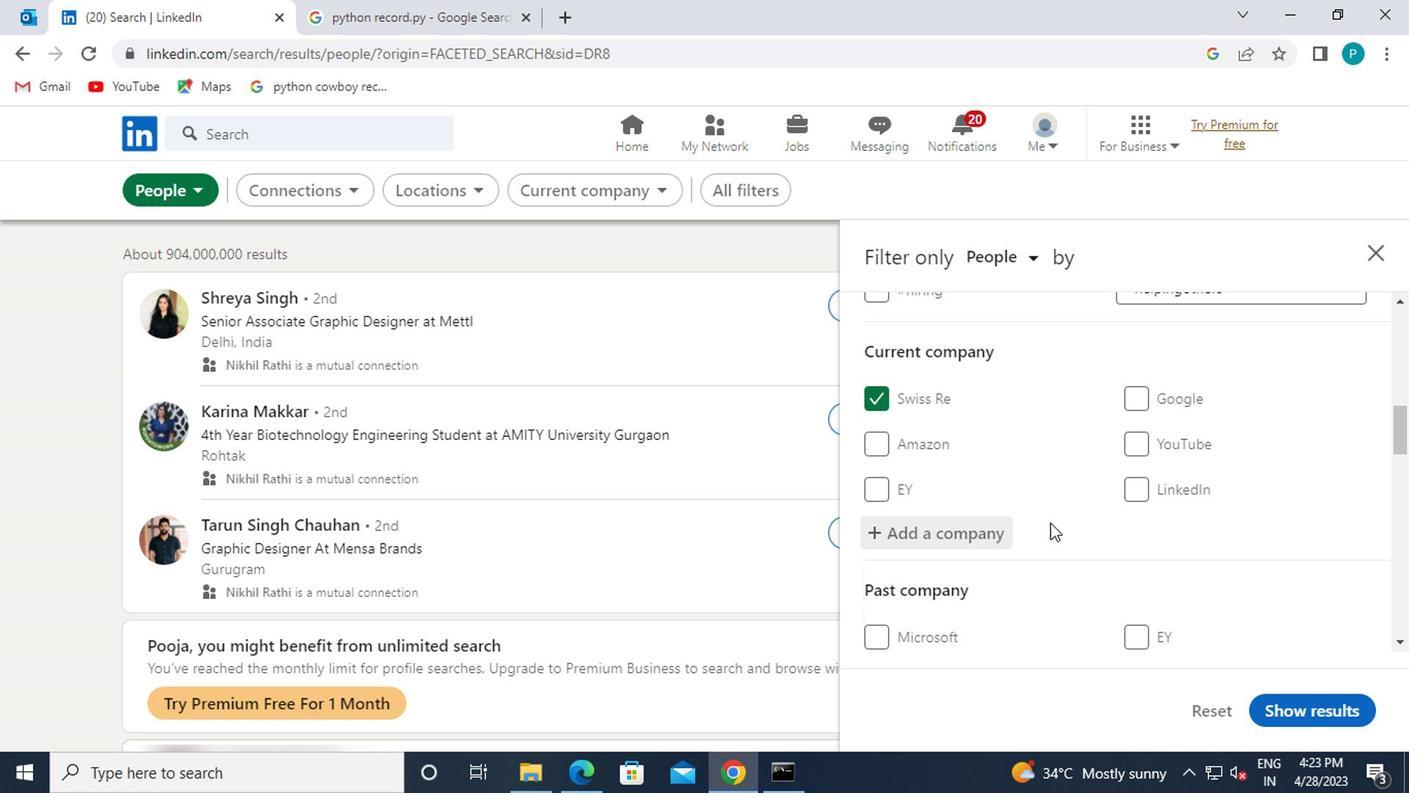 
Action: Mouse scrolled (1003, 514) with delta (0, 0)
Screenshot: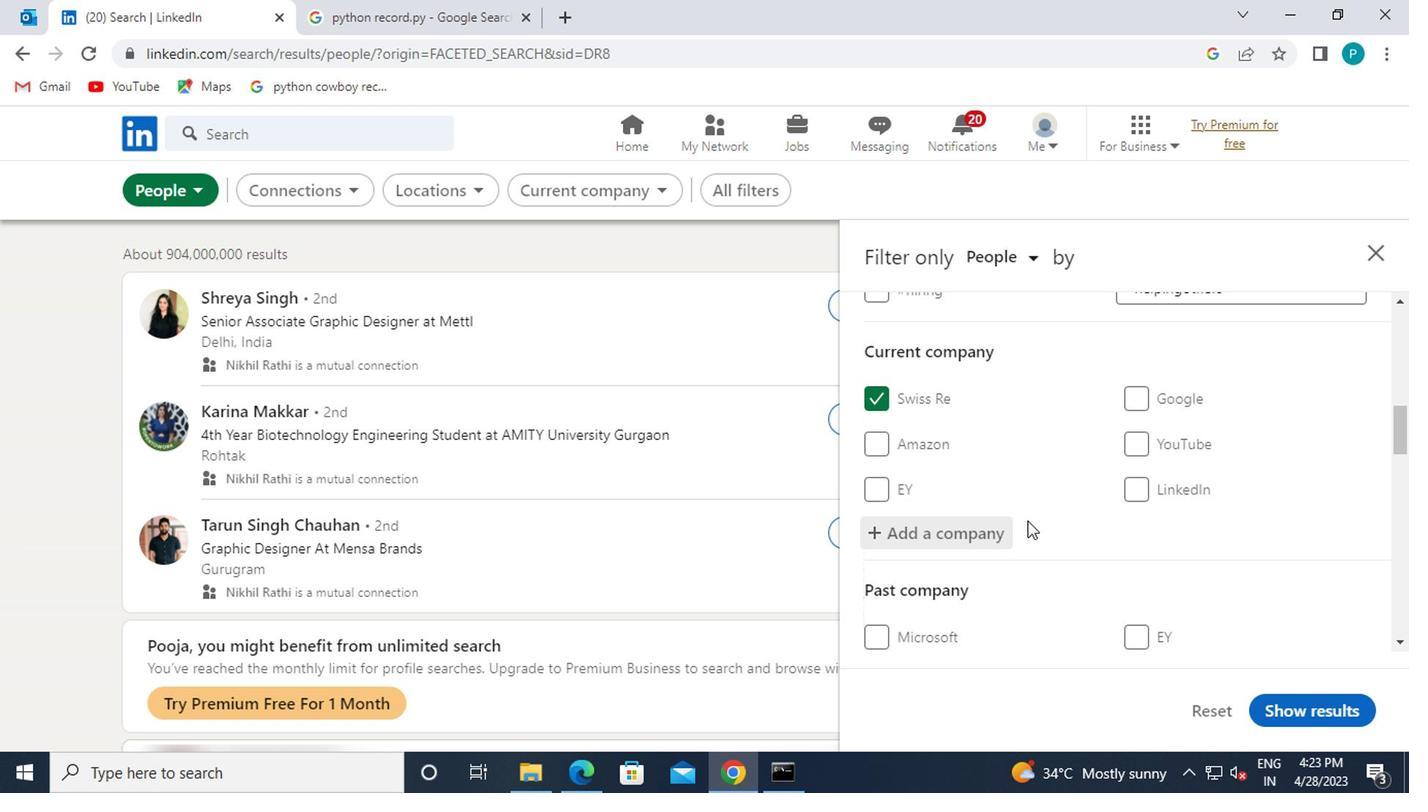
Action: Mouse scrolled (1003, 514) with delta (0, 0)
Screenshot: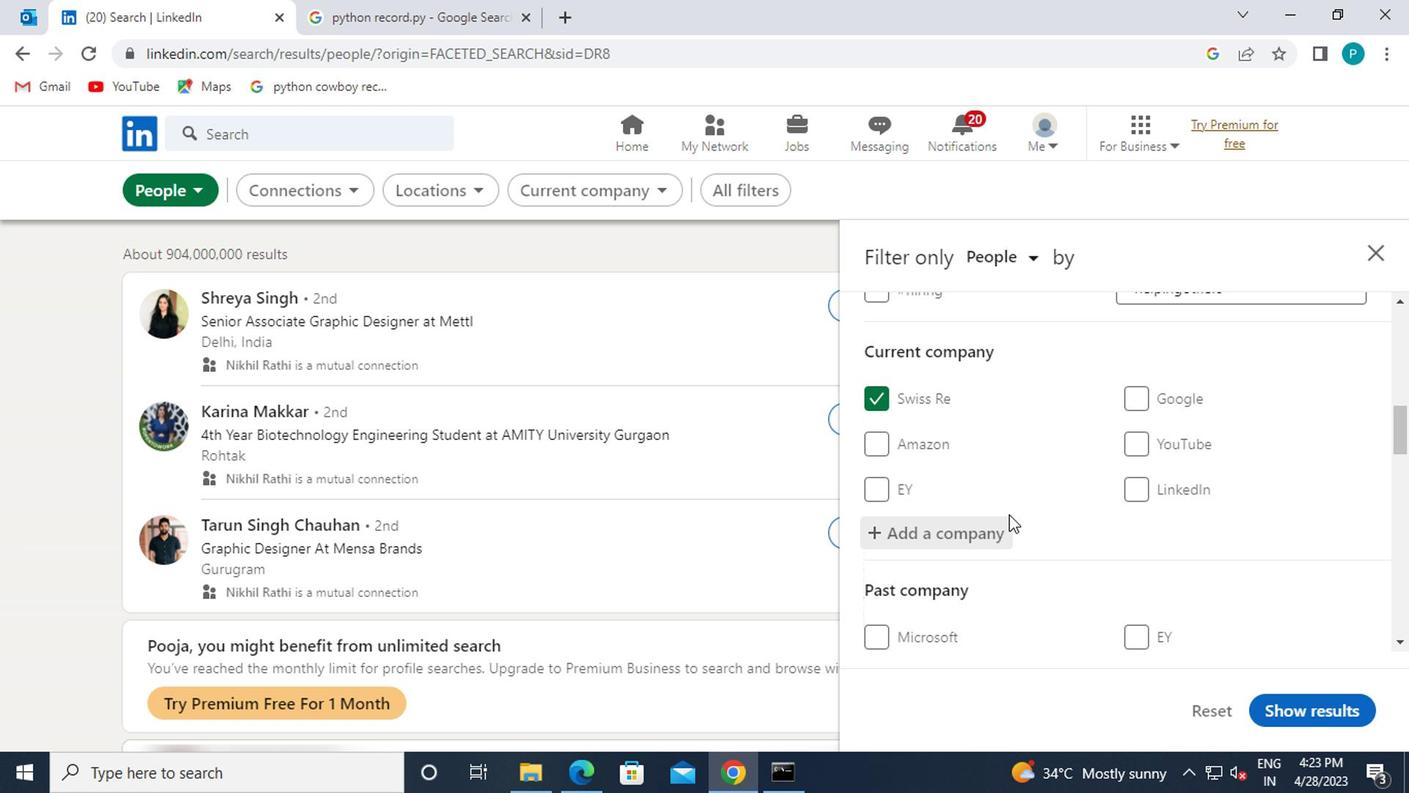 
Action: Mouse moved to (1208, 516)
Screenshot: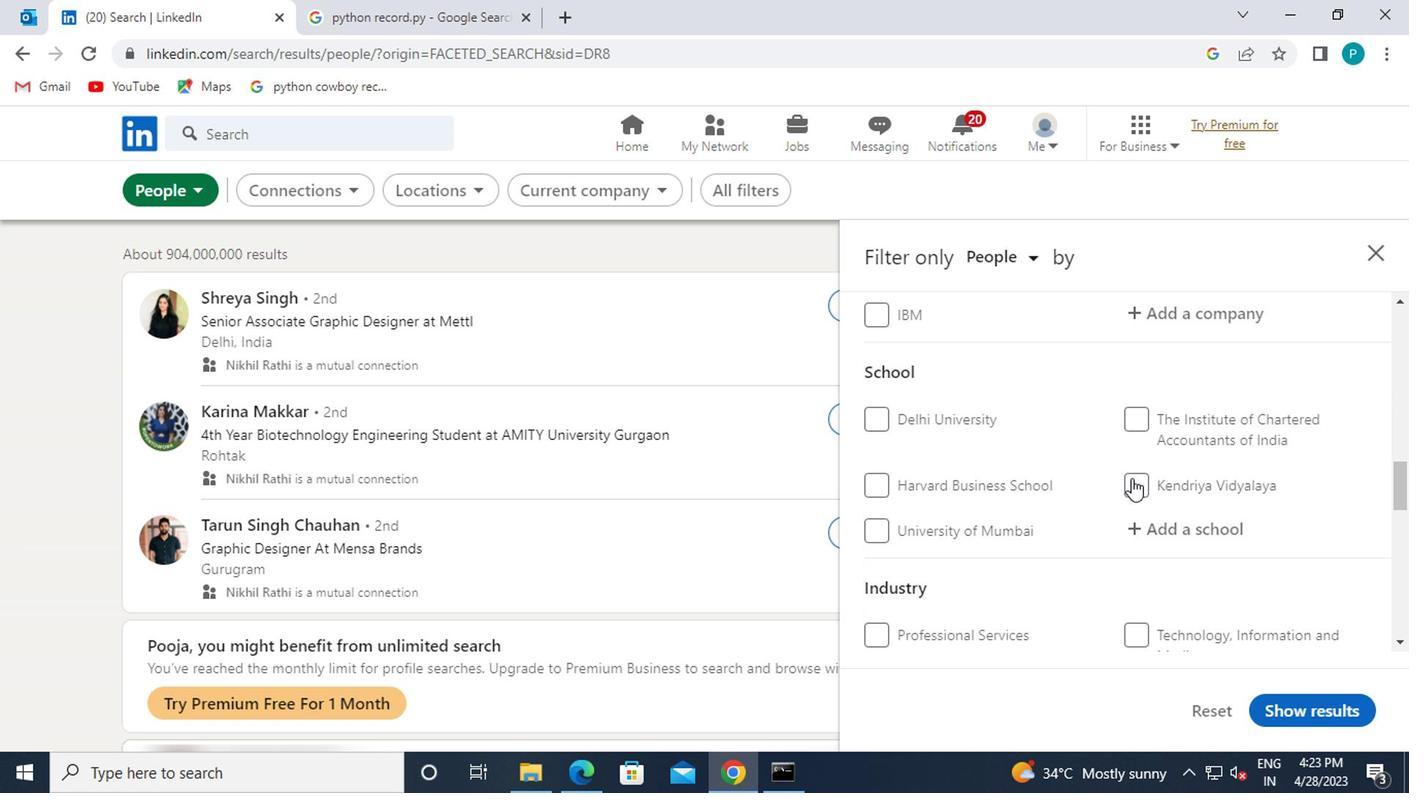 
Action: Mouse pressed left at (1208, 516)
Screenshot: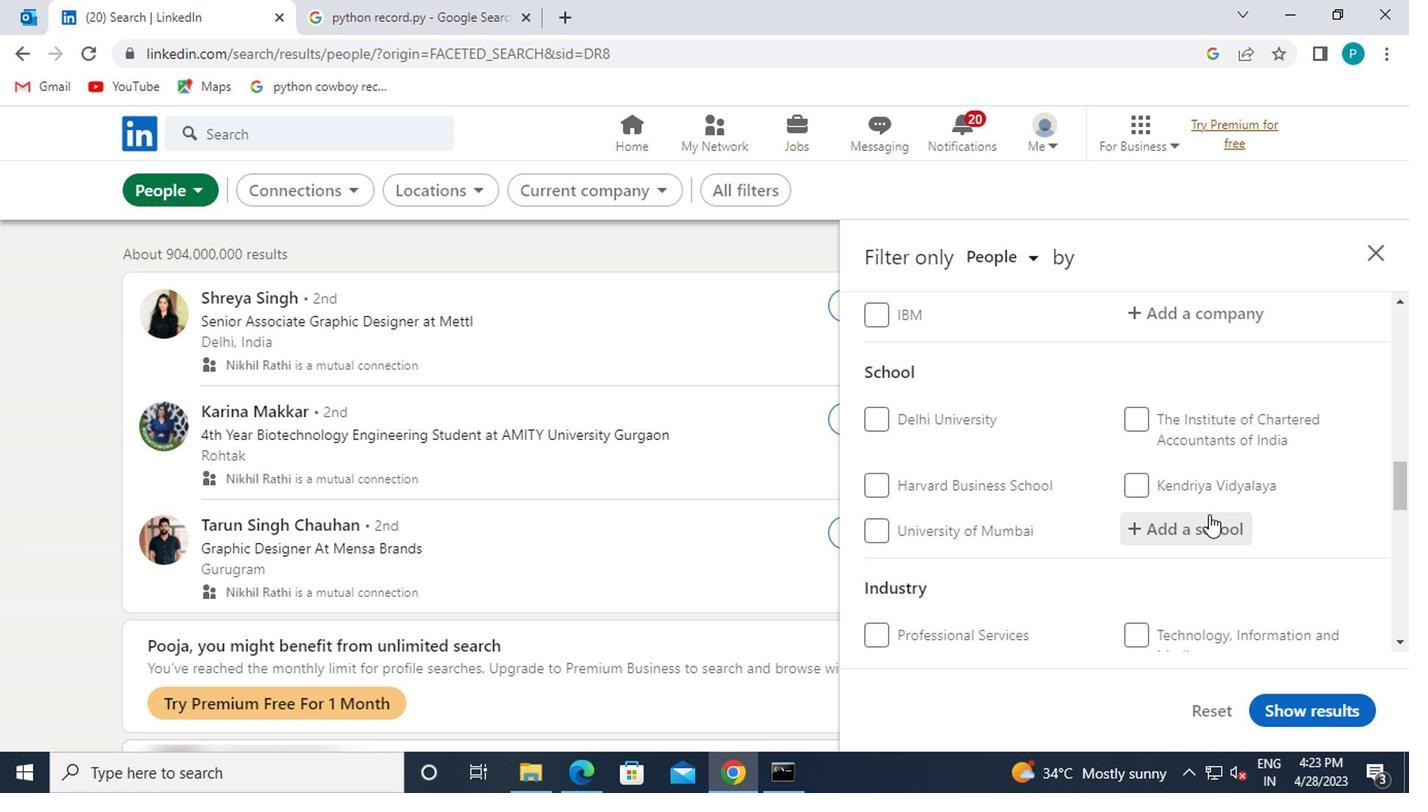 
Action: Key pressed <Key.caps_lock>
Screenshot: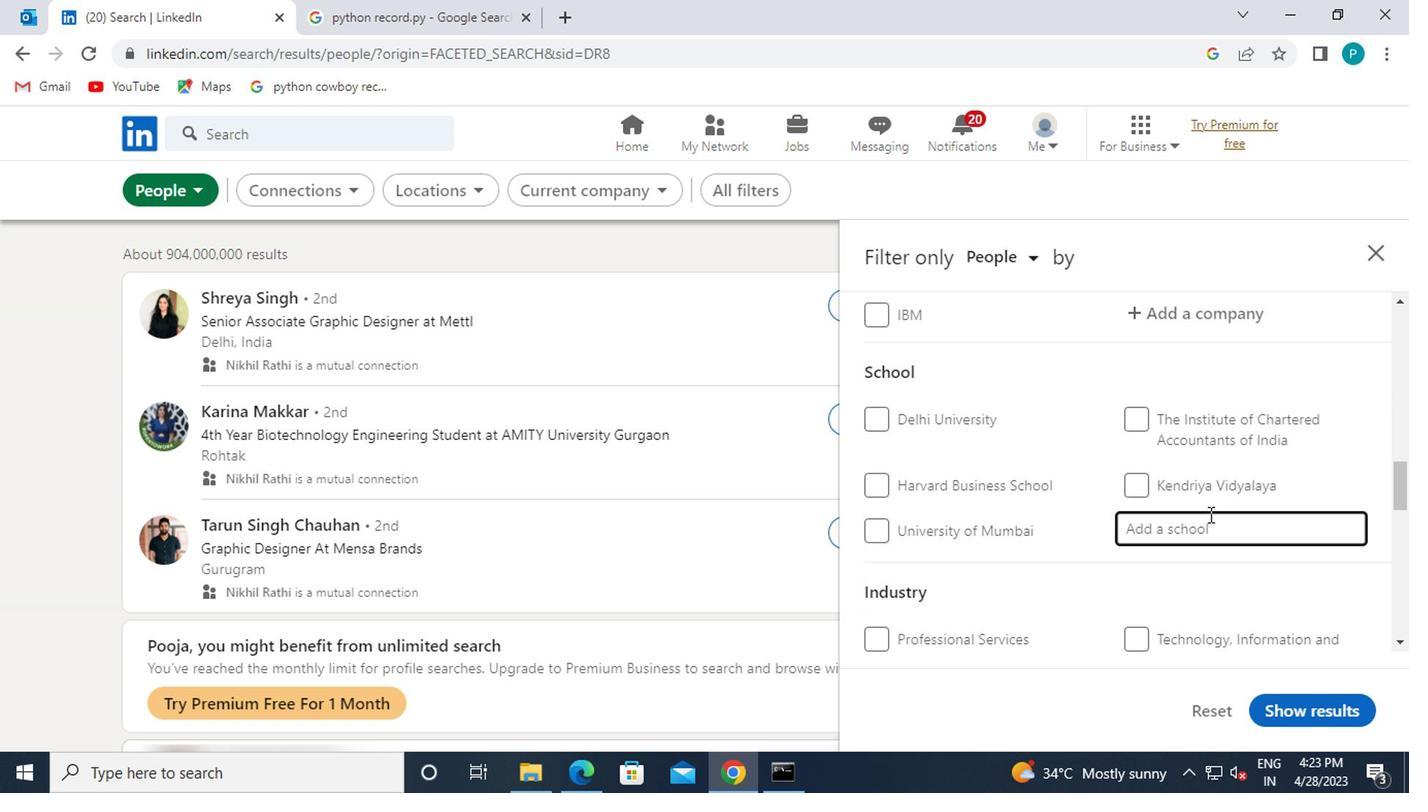 
Action: Mouse moved to (1166, 543)
Screenshot: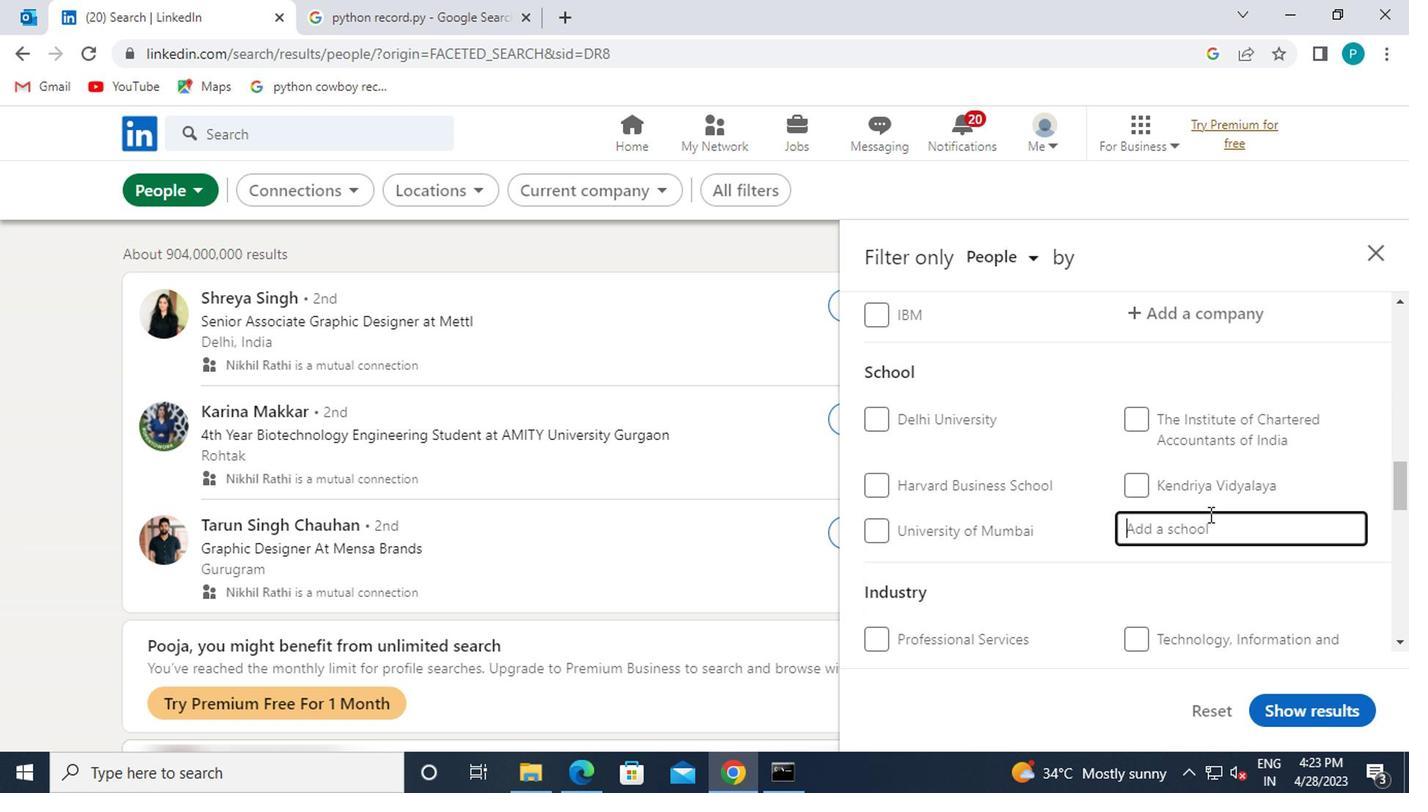 
Action: Key pressed G<Key.caps_lock>P<Key.backspace>I<Key.backspace>OWTHAM
Screenshot: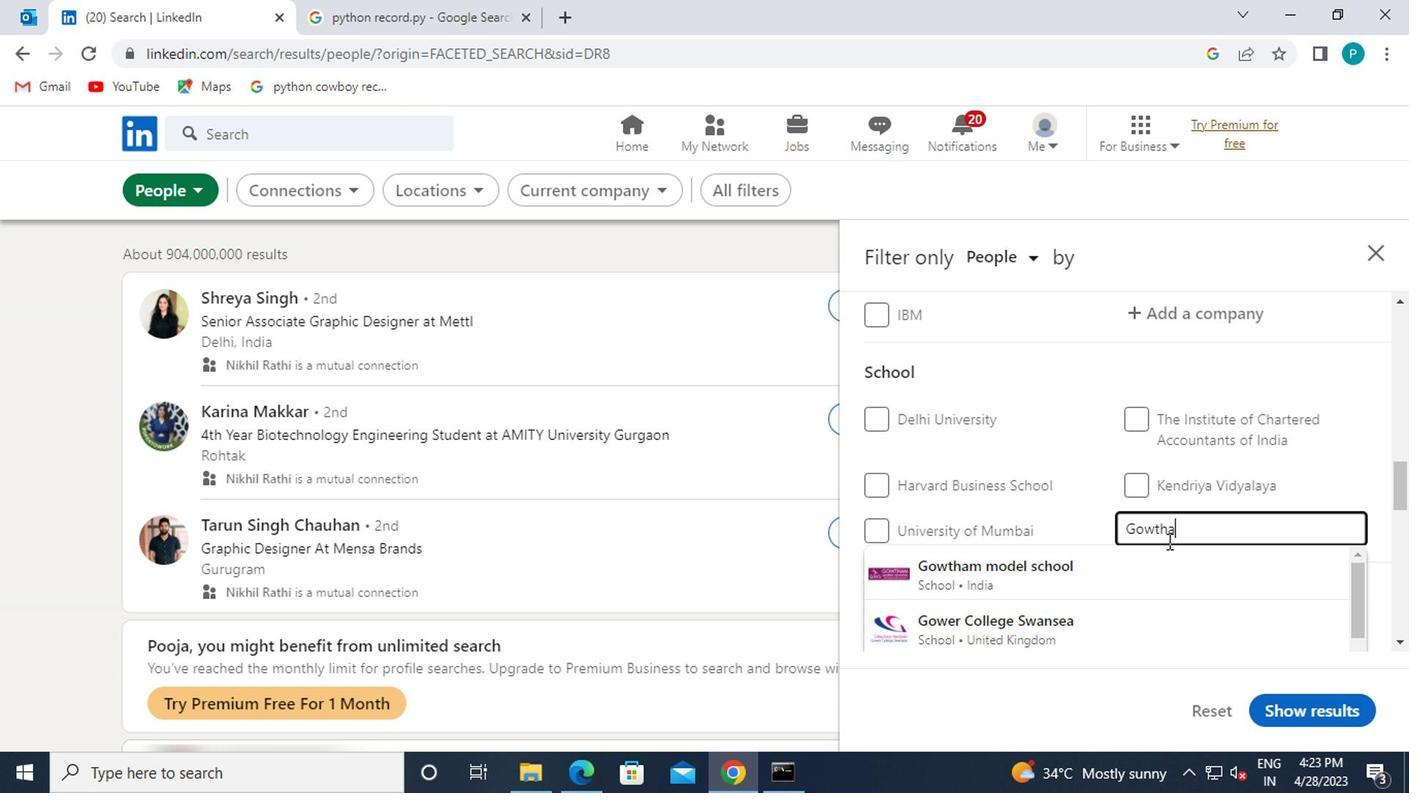 
Action: Mouse moved to (1156, 578)
Screenshot: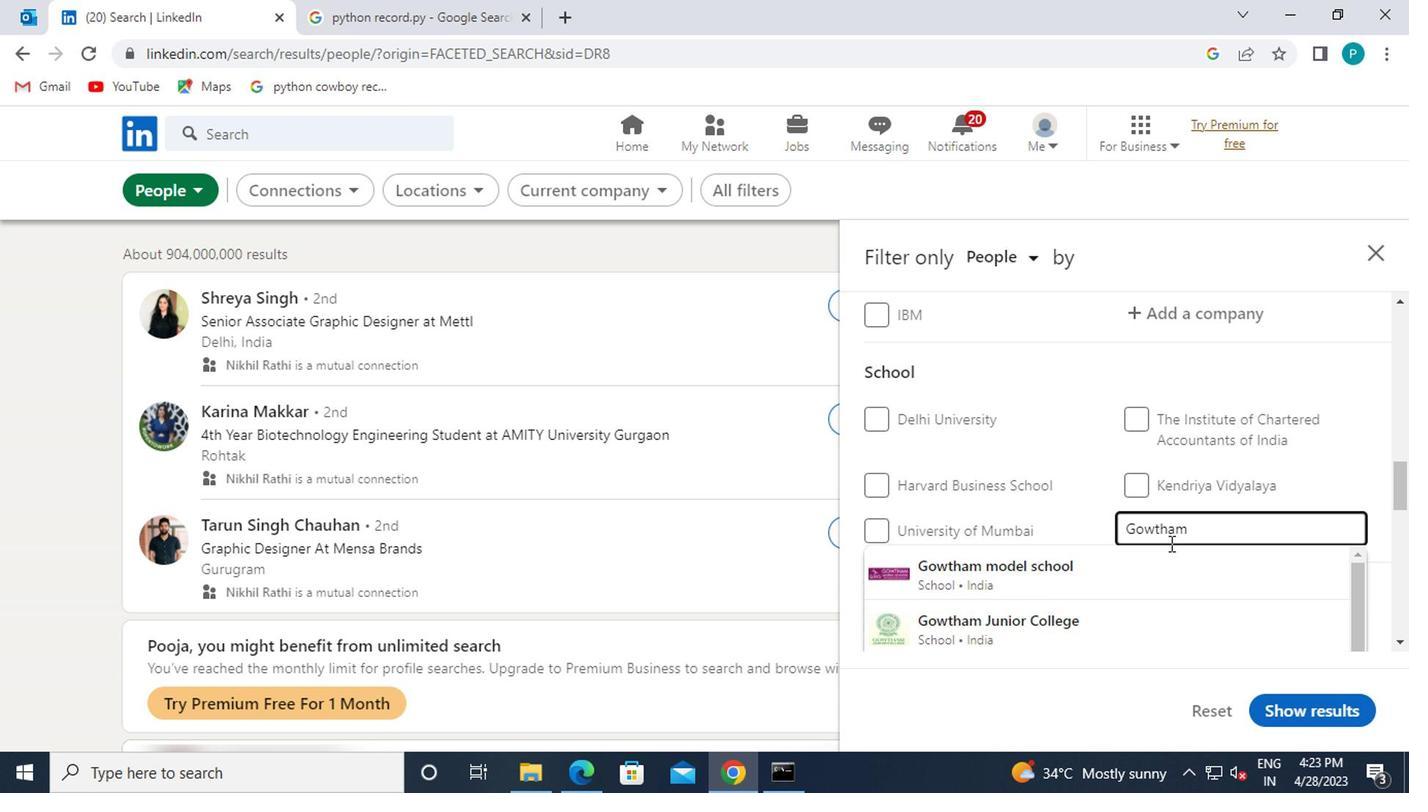 
Action: Mouse pressed left at (1156, 578)
Screenshot: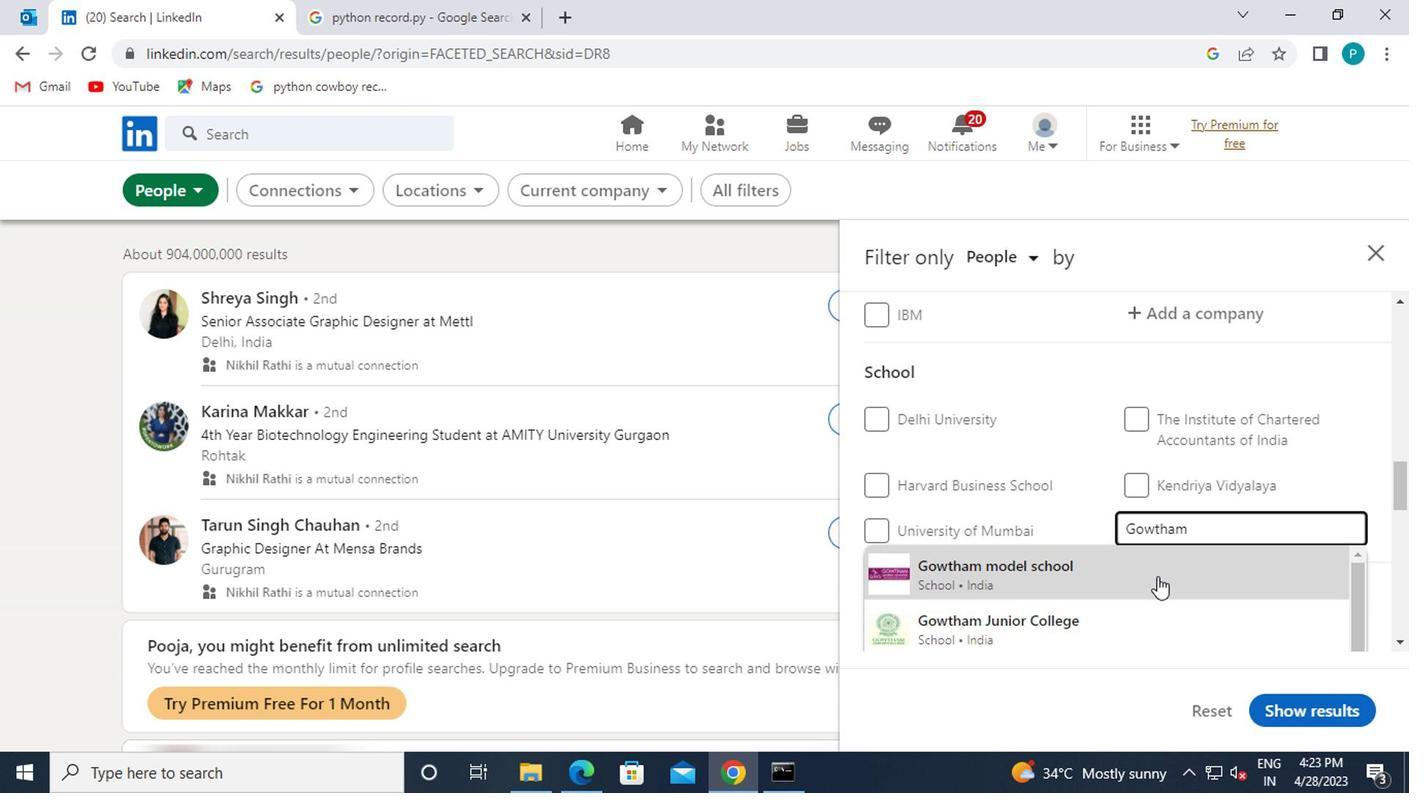 
Action: Mouse moved to (1142, 577)
Screenshot: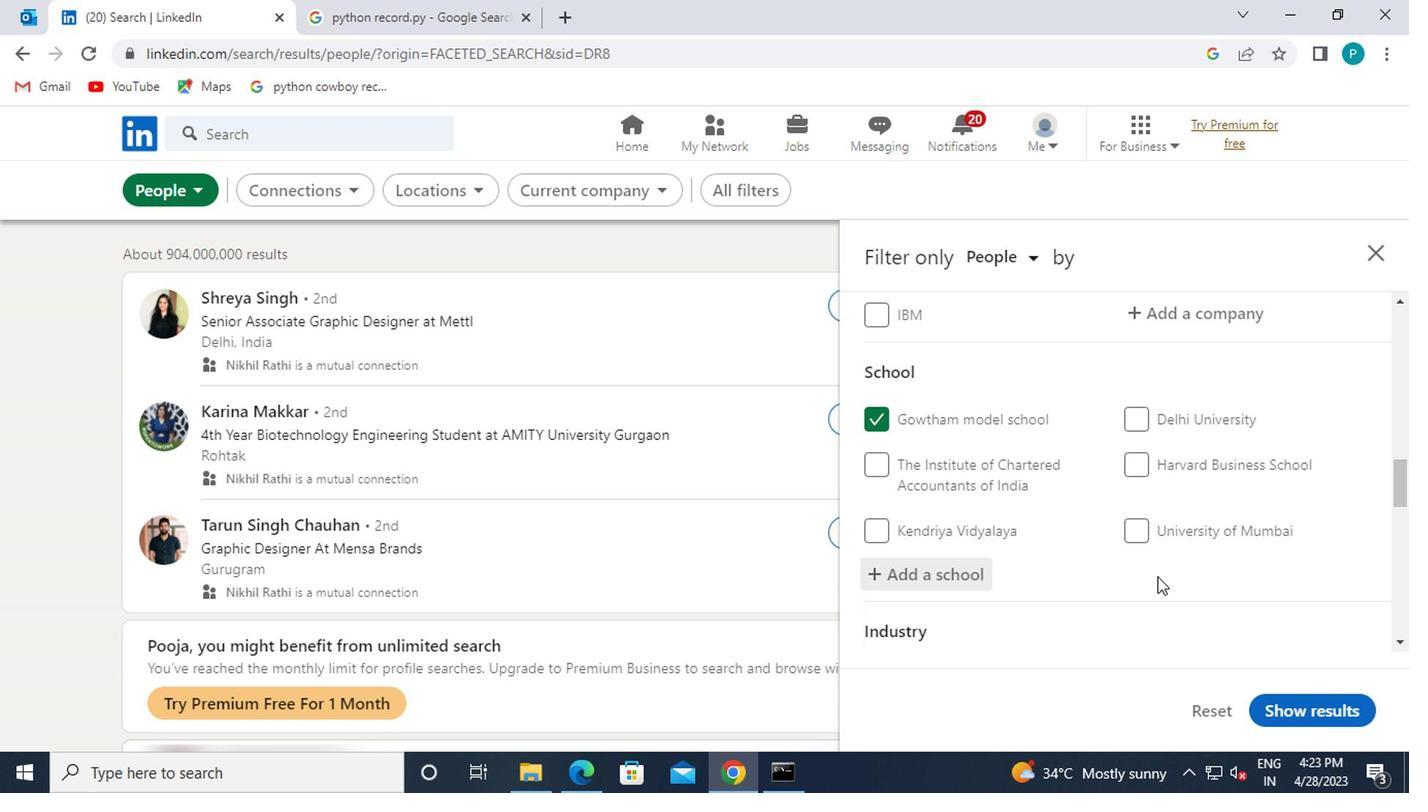 
Action: Mouse scrolled (1142, 576) with delta (0, -1)
Screenshot: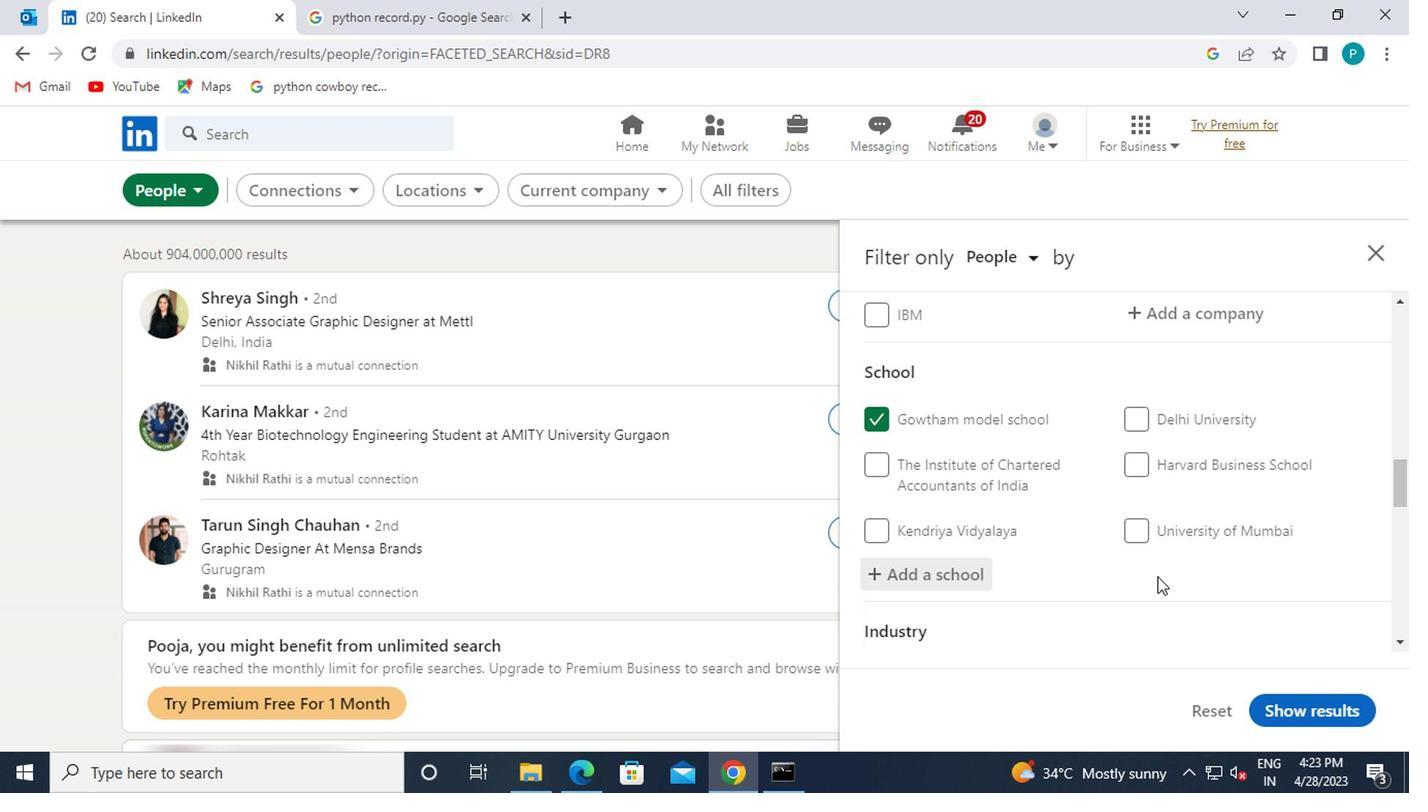 
Action: Mouse moved to (1135, 575)
Screenshot: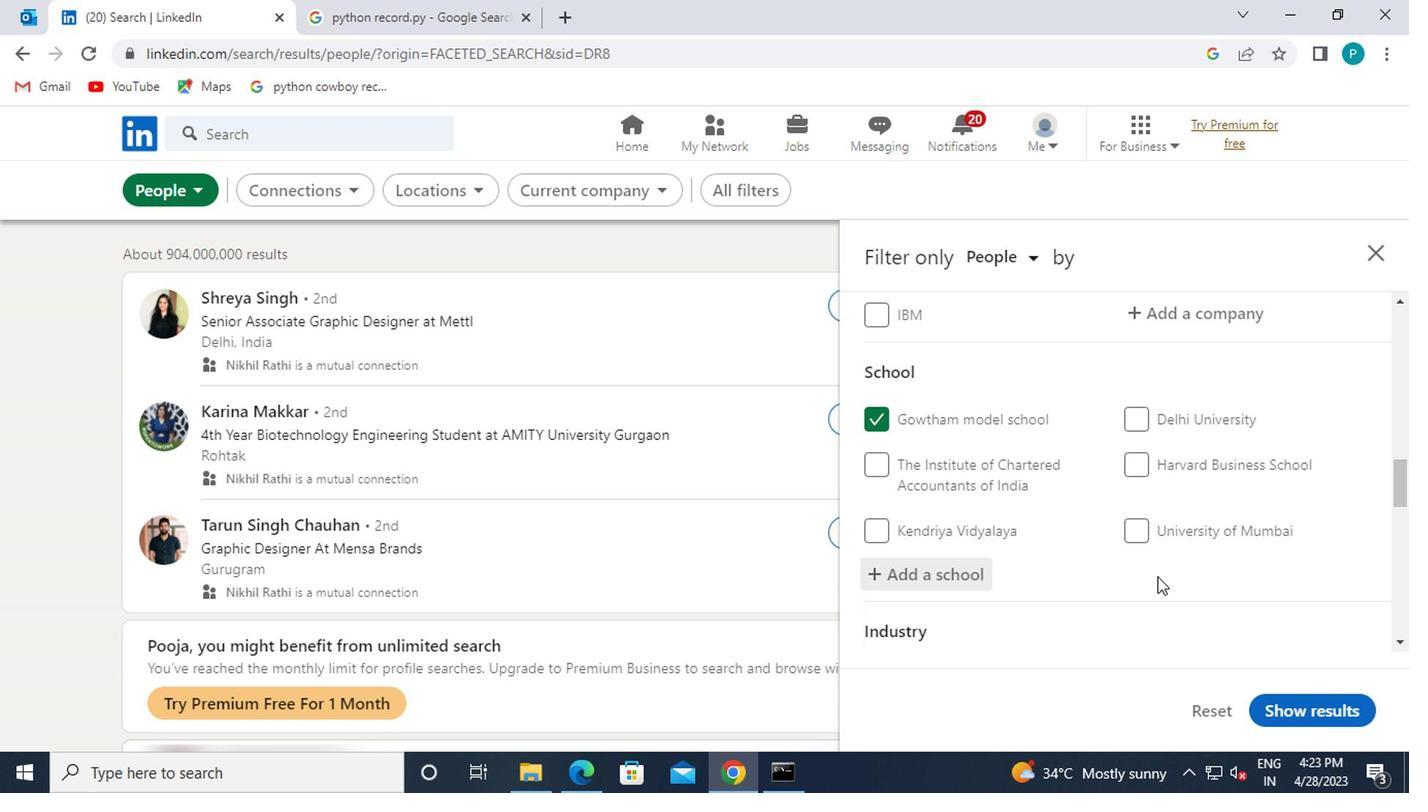
Action: Mouse scrolled (1135, 575) with delta (0, 0)
Screenshot: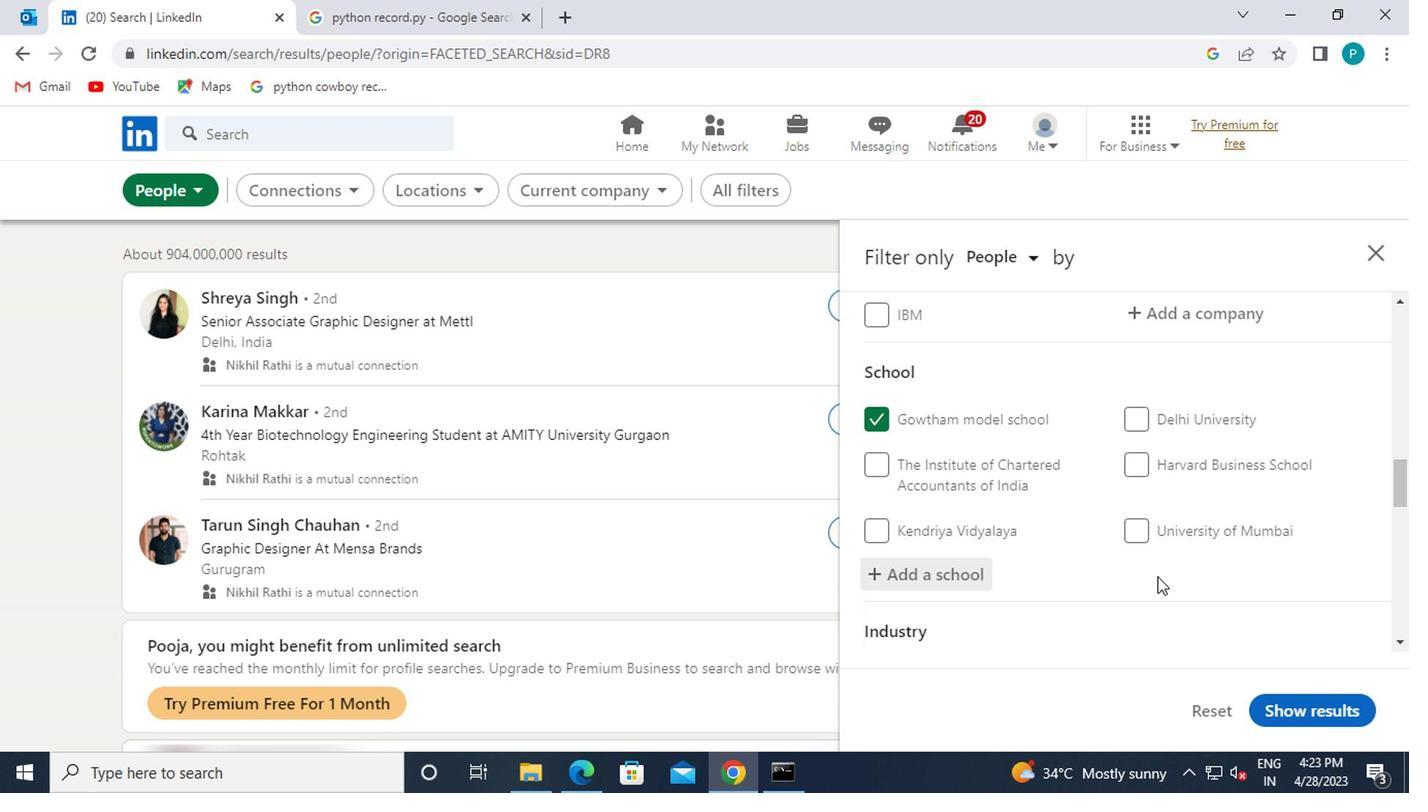 
Action: Mouse scrolled (1135, 575) with delta (0, 0)
Screenshot: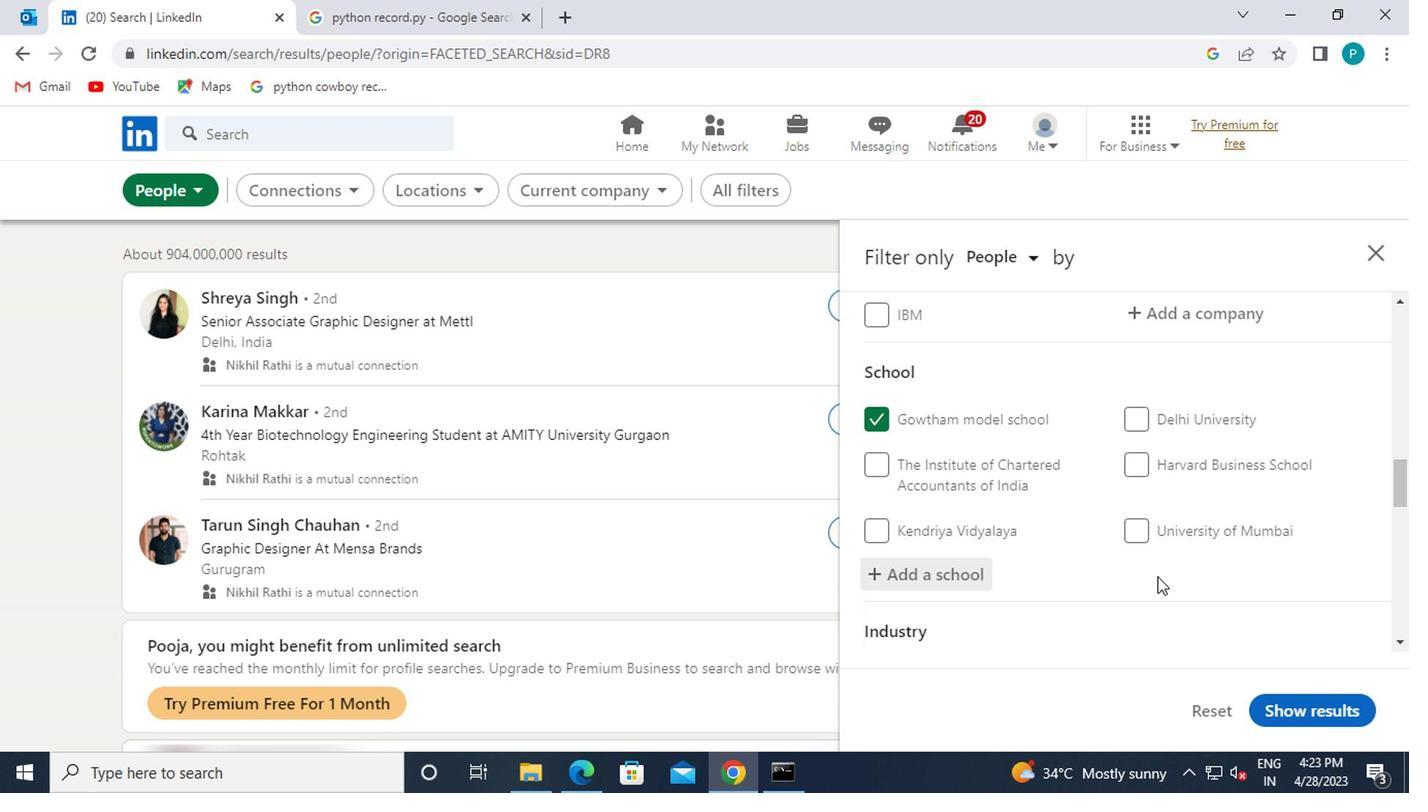 
Action: Mouse moved to (1134, 575)
Screenshot: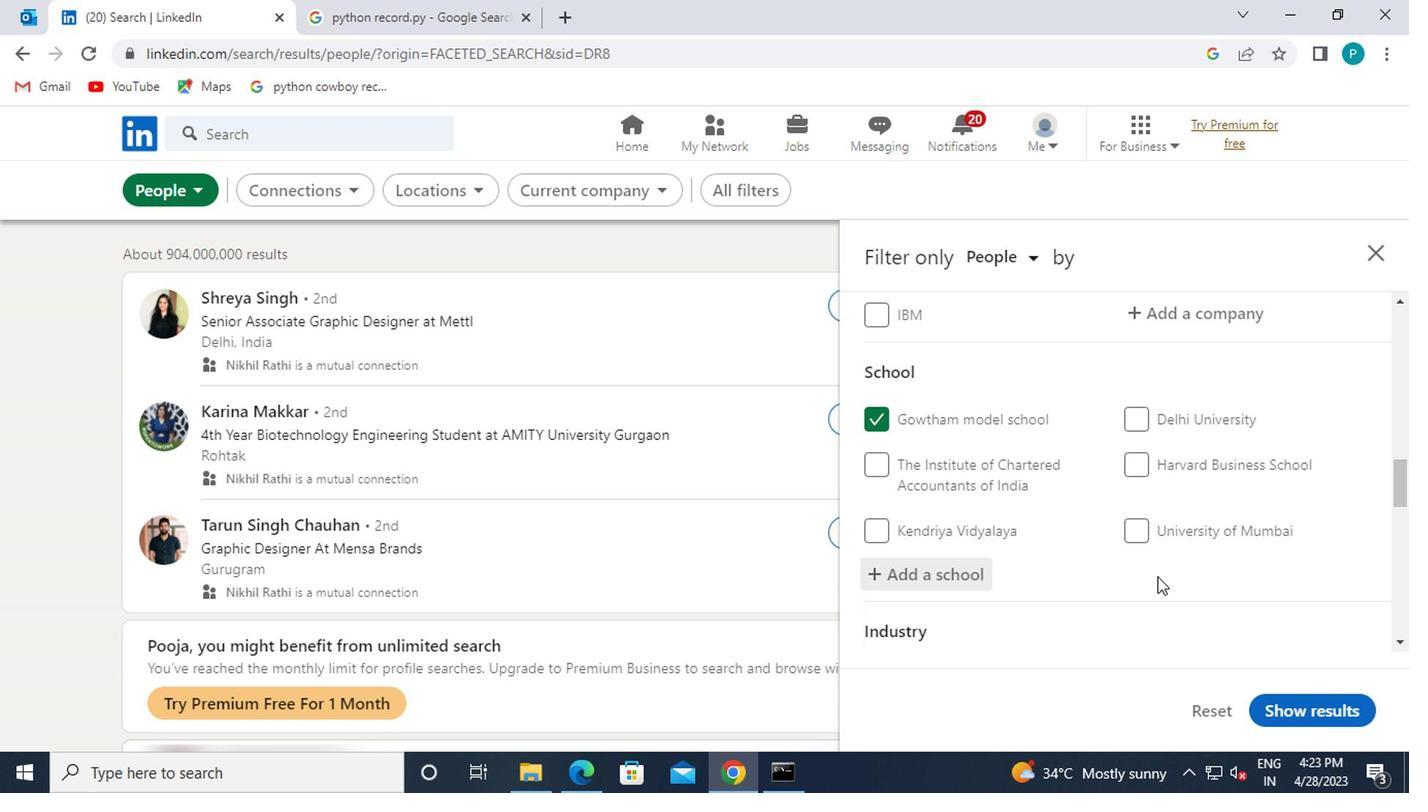 
Action: Mouse scrolled (1134, 575) with delta (0, 0)
Screenshot: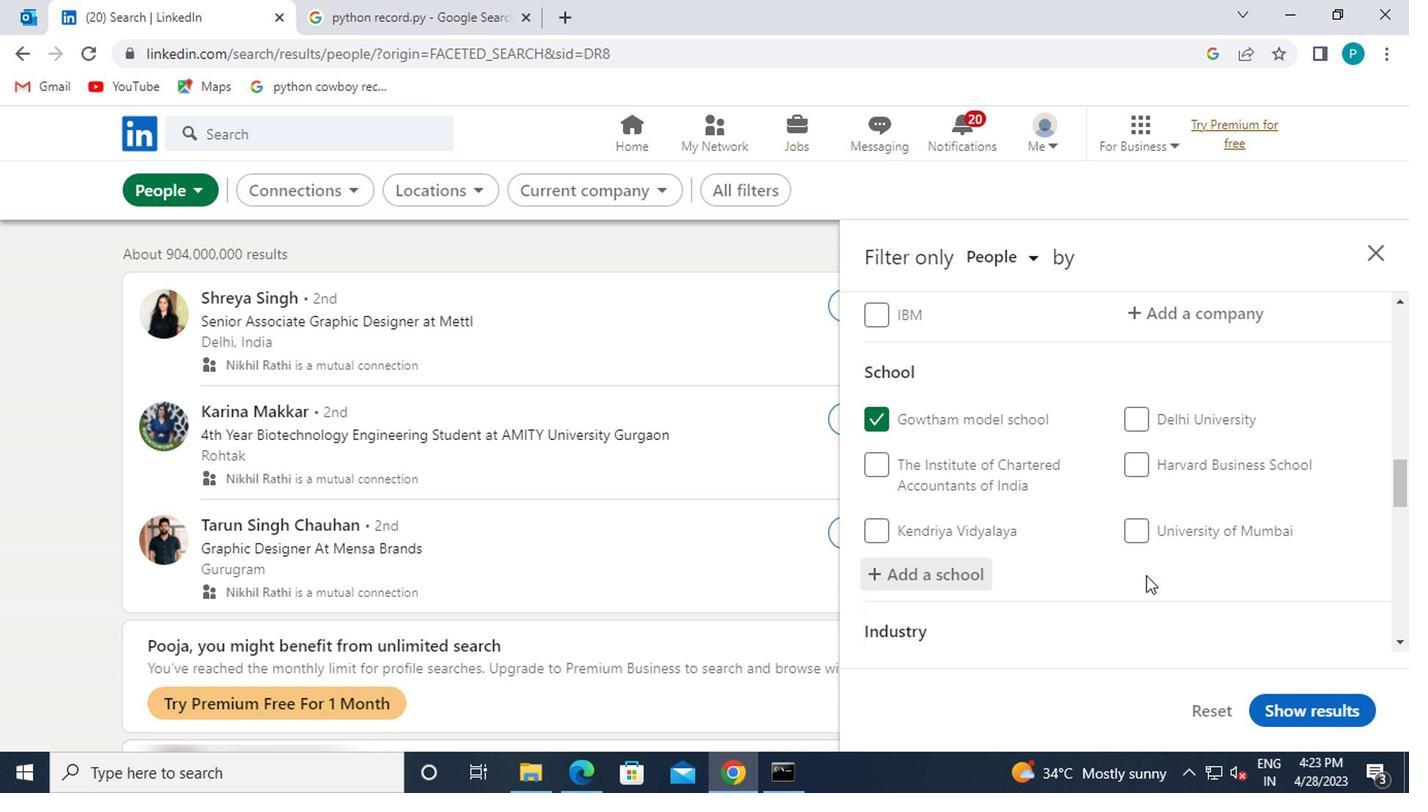 
Action: Mouse moved to (1170, 388)
Screenshot: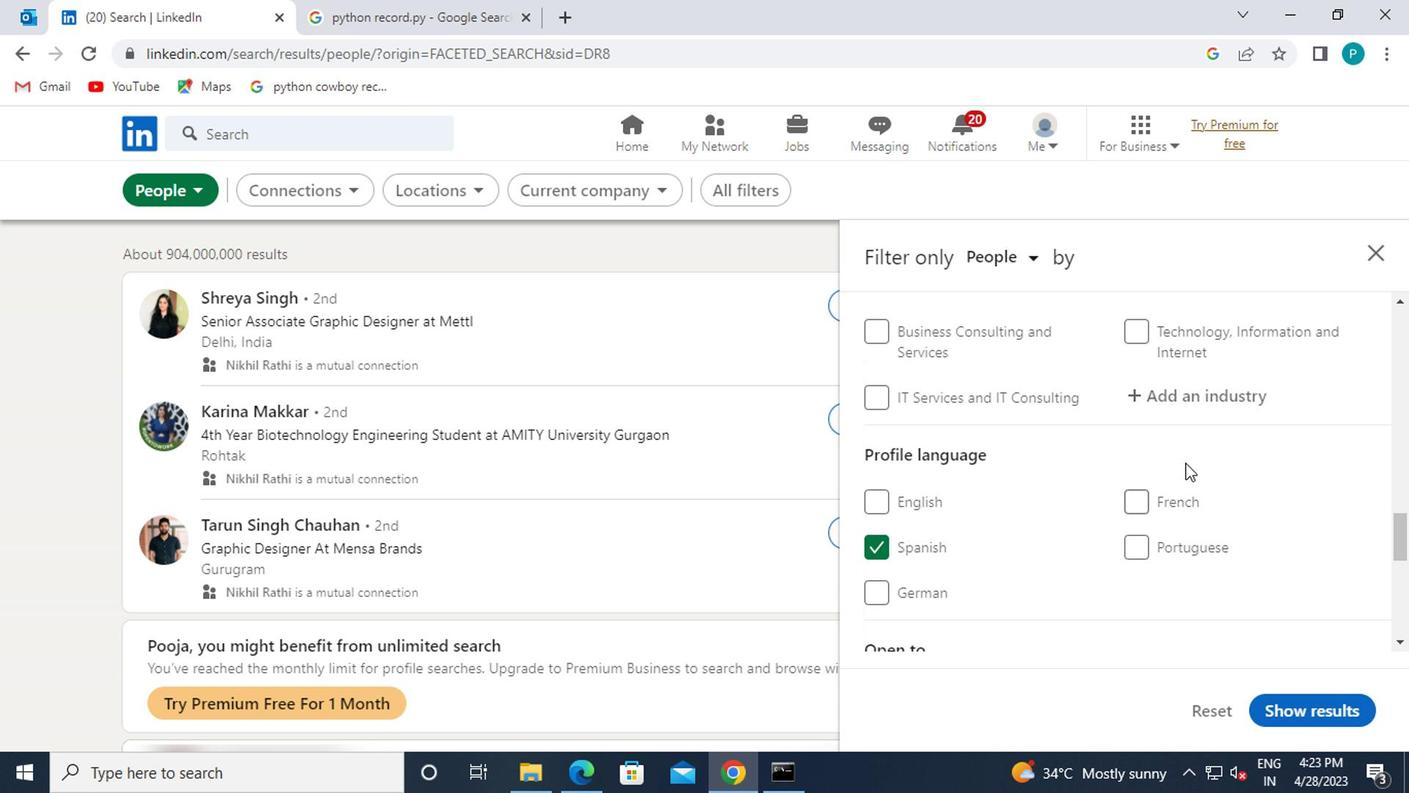 
Action: Mouse pressed left at (1170, 388)
Screenshot: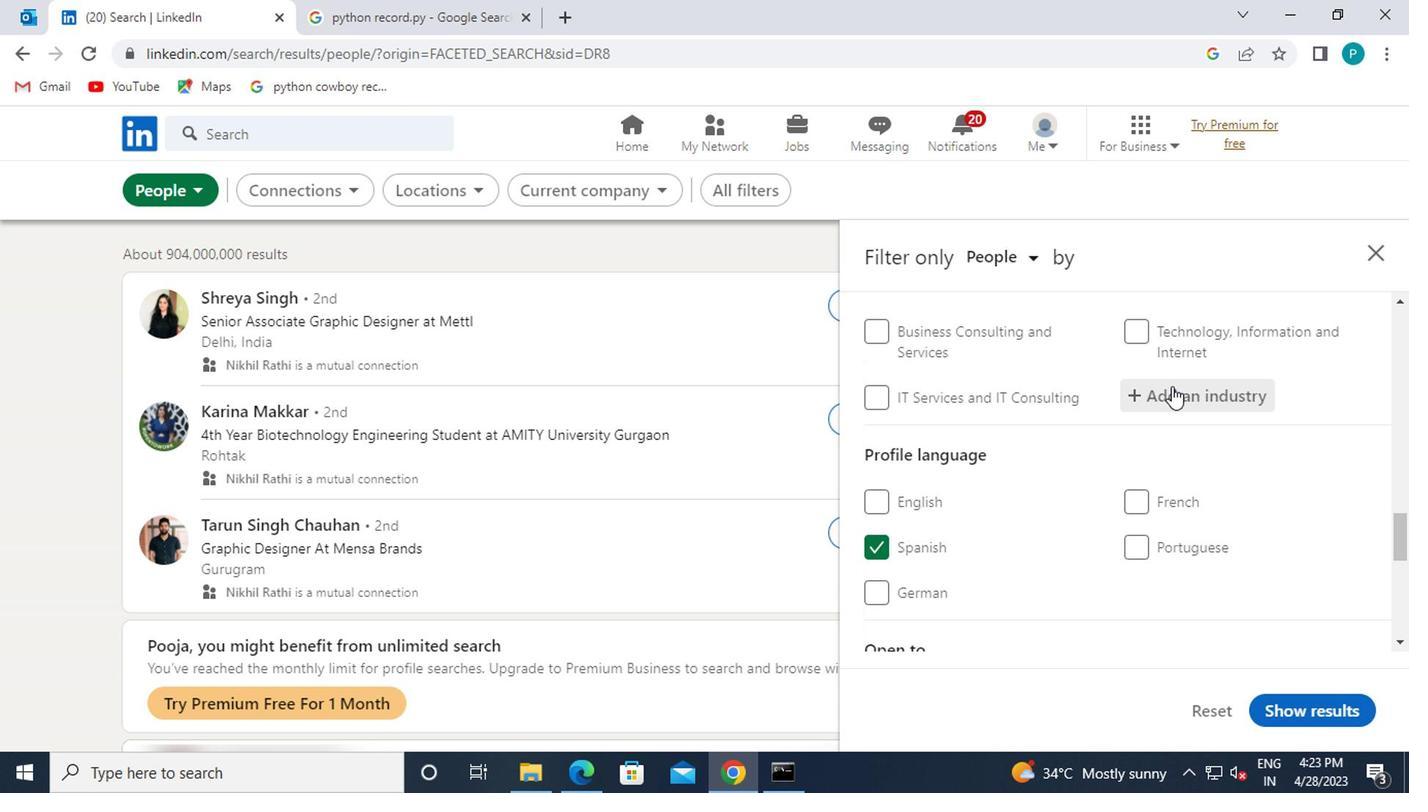 
Action: Mouse moved to (1199, 372)
Screenshot: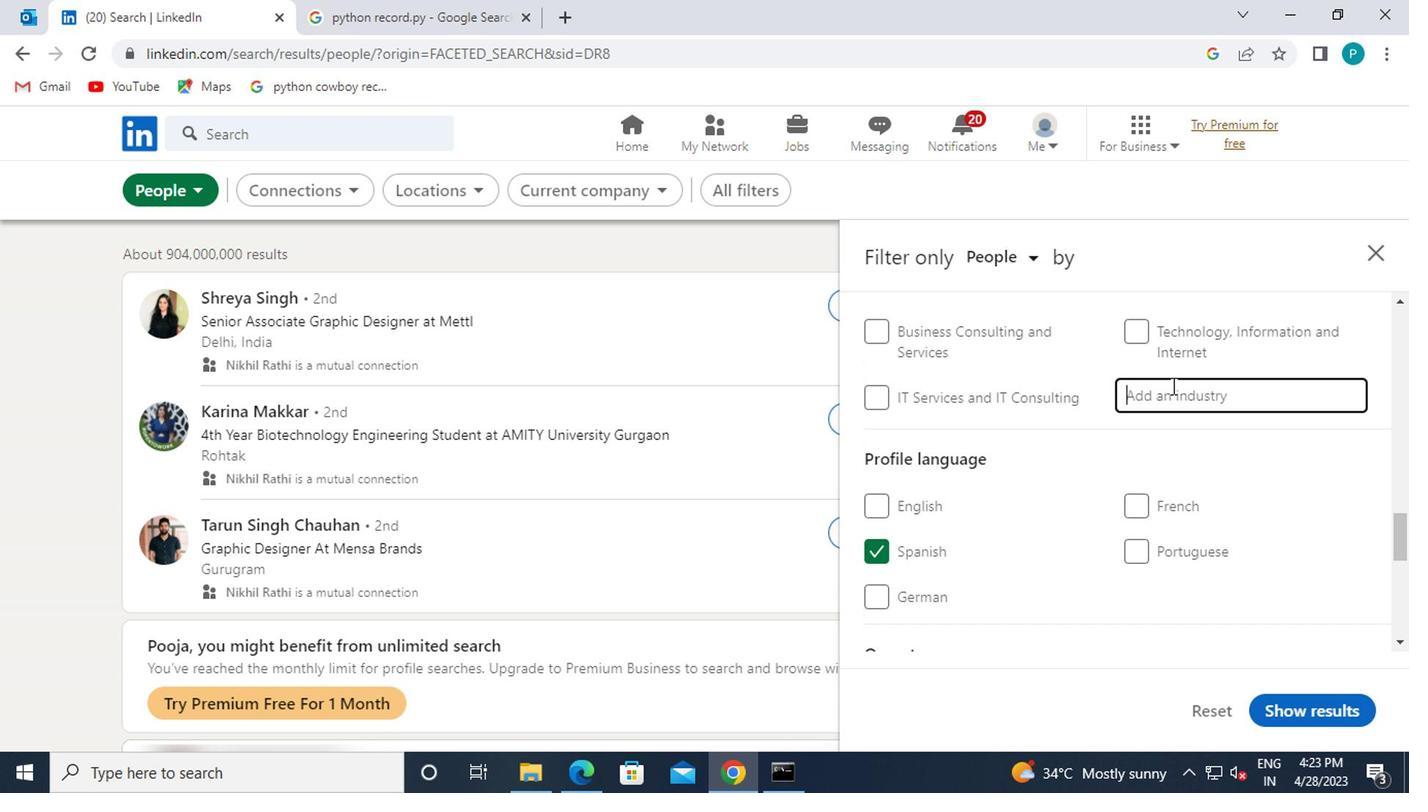 
Action: Key pressed <Key.caps_lock>S<Key.caps_lock>OAP
Screenshot: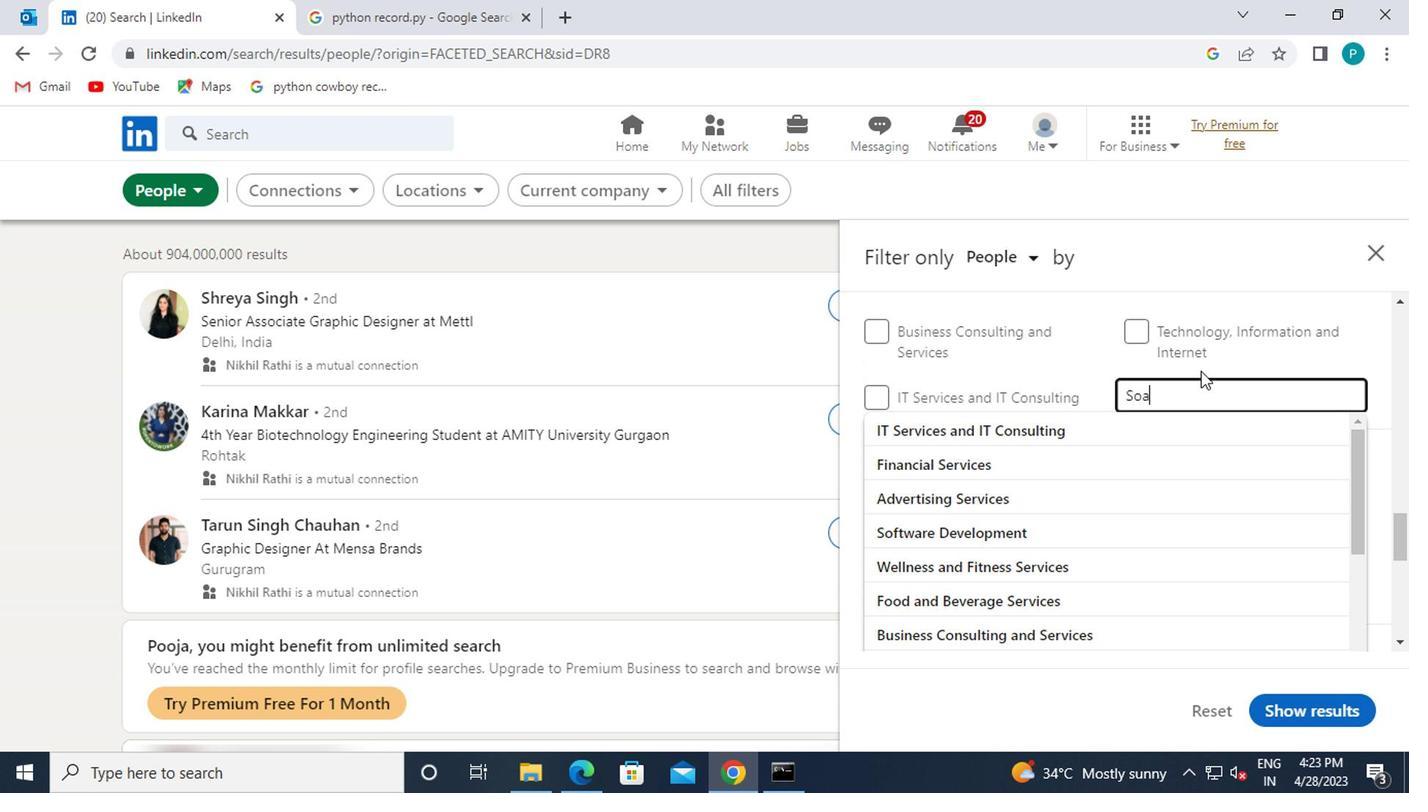
Action: Mouse moved to (1201, 430)
Screenshot: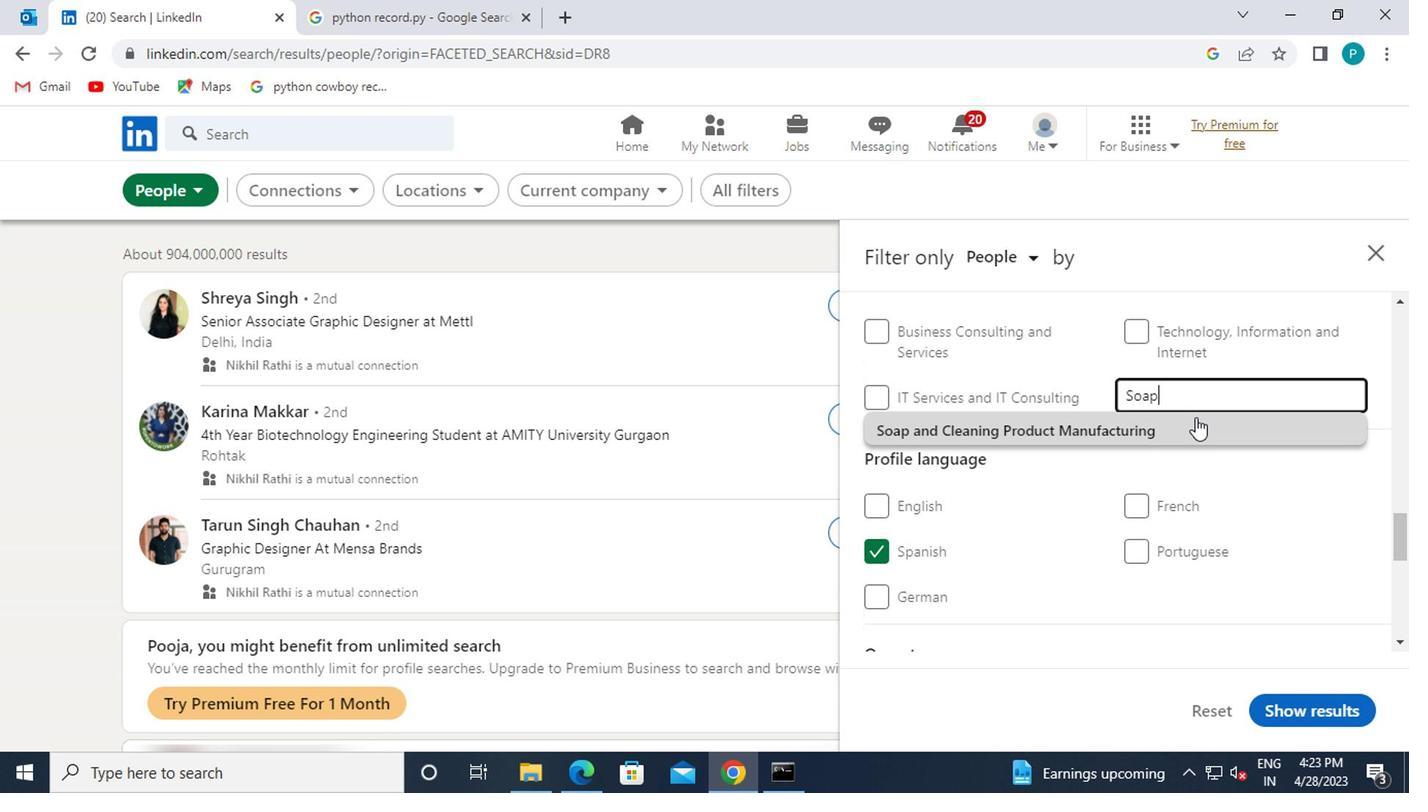 
Action: Mouse pressed left at (1201, 430)
Screenshot: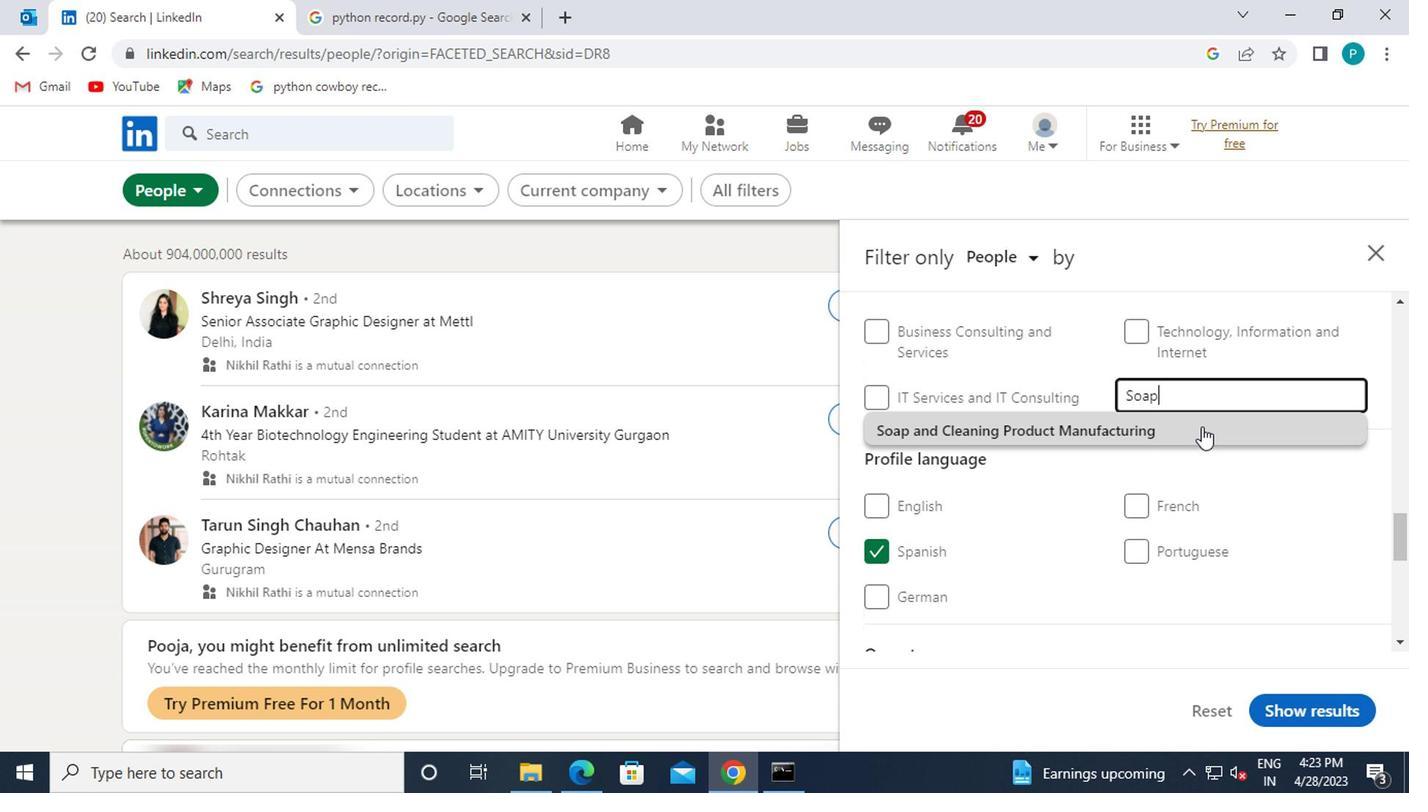 
Action: Mouse moved to (1191, 434)
Screenshot: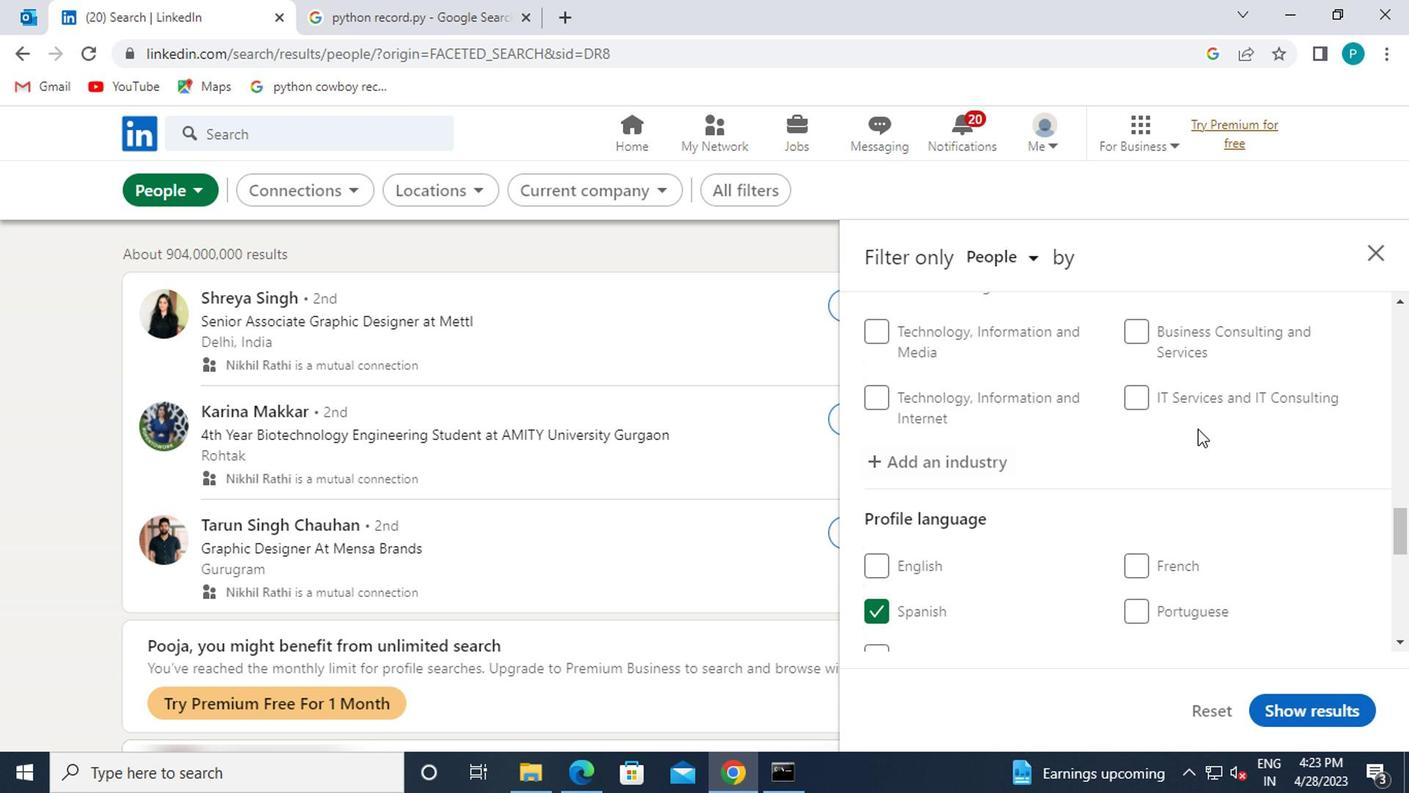 
Action: Mouse scrolled (1191, 434) with delta (0, 0)
Screenshot: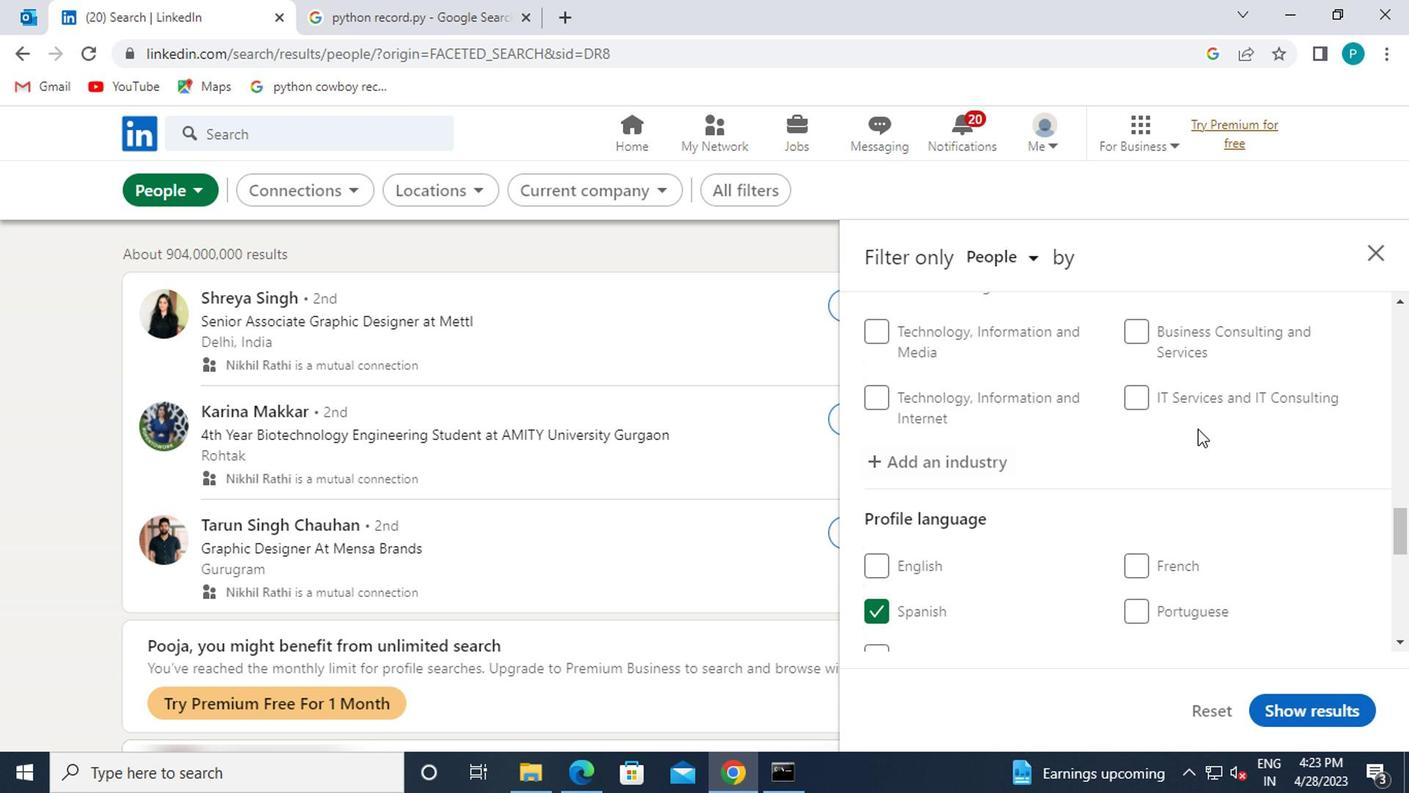 
Action: Mouse scrolled (1191, 434) with delta (0, 0)
Screenshot: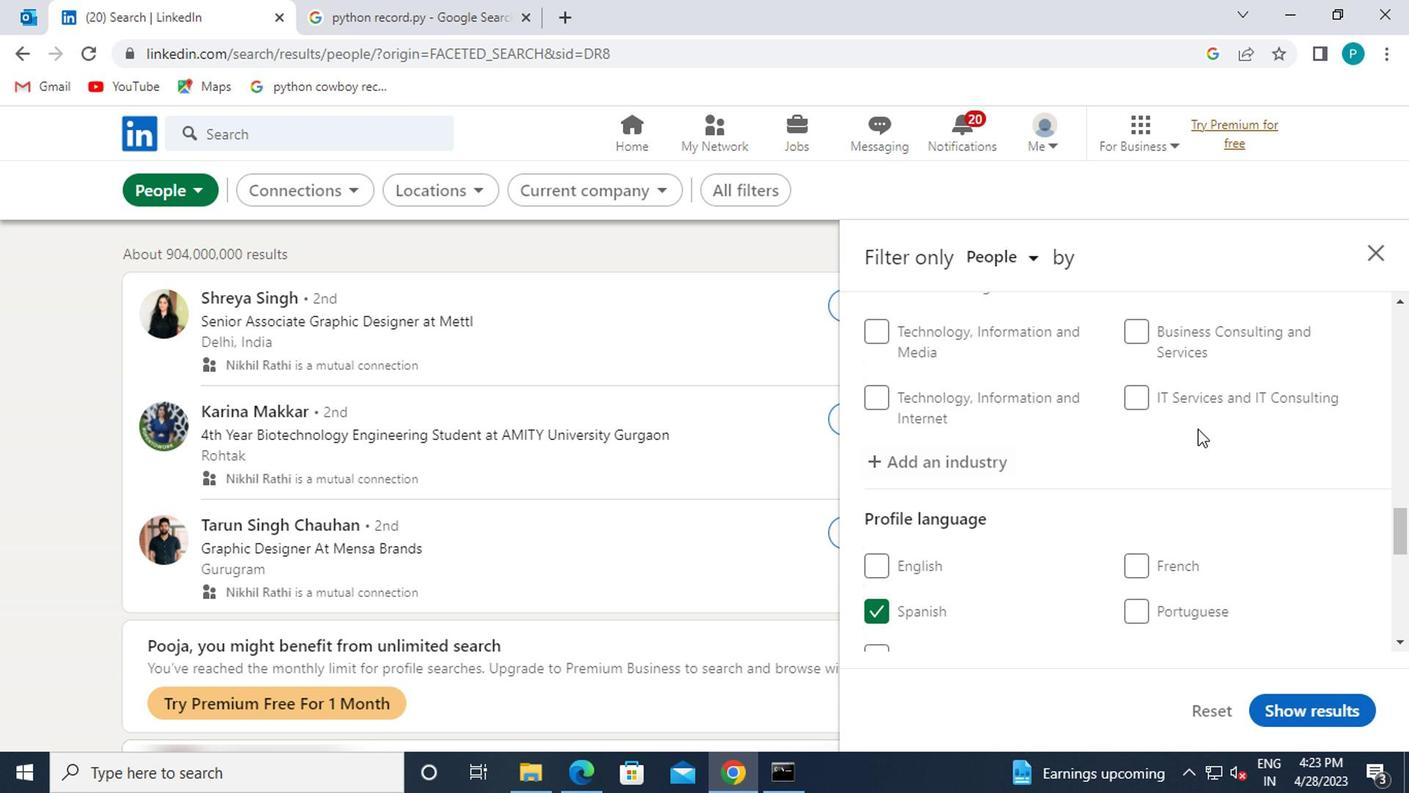 
Action: Mouse scrolled (1191, 434) with delta (0, 0)
Screenshot: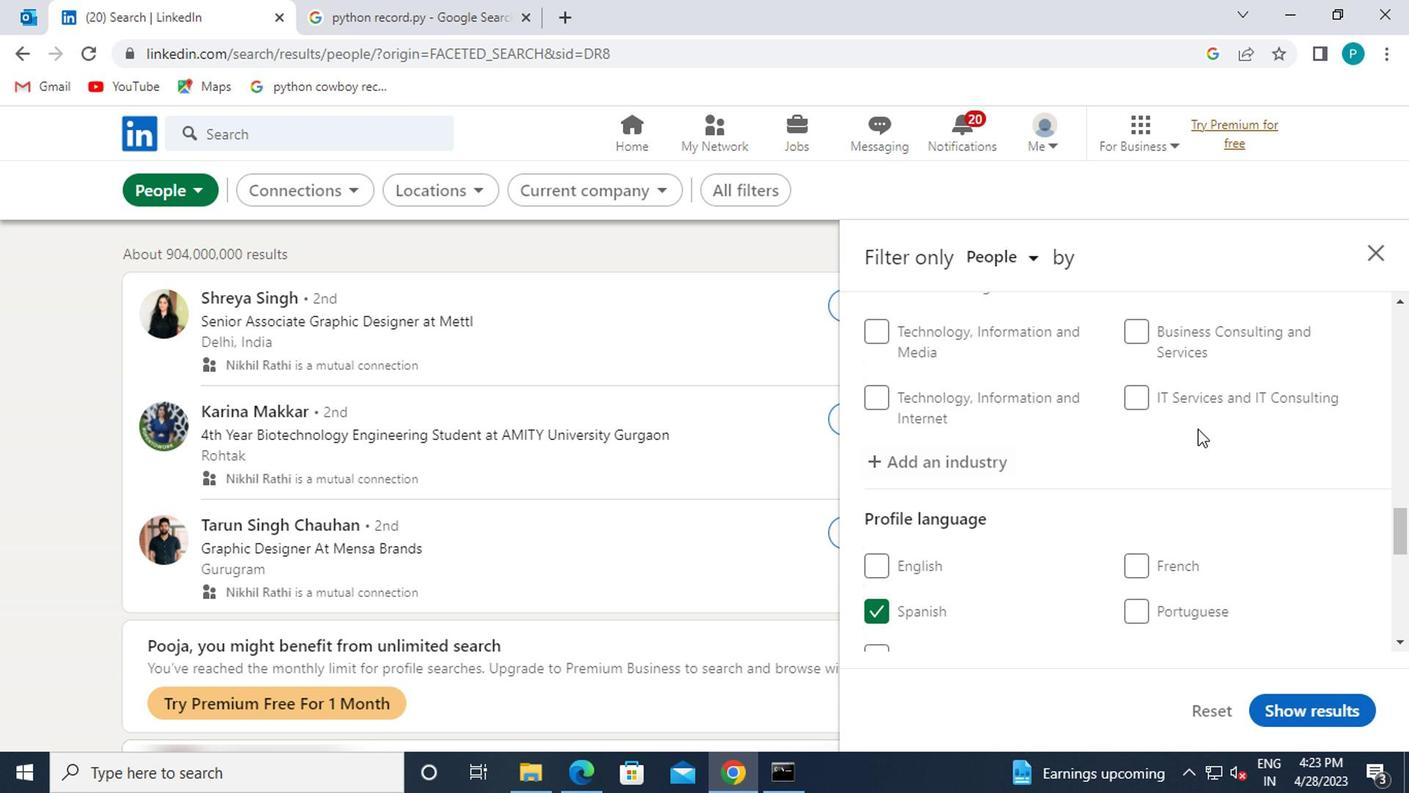
Action: Mouse scrolled (1191, 434) with delta (0, 0)
Screenshot: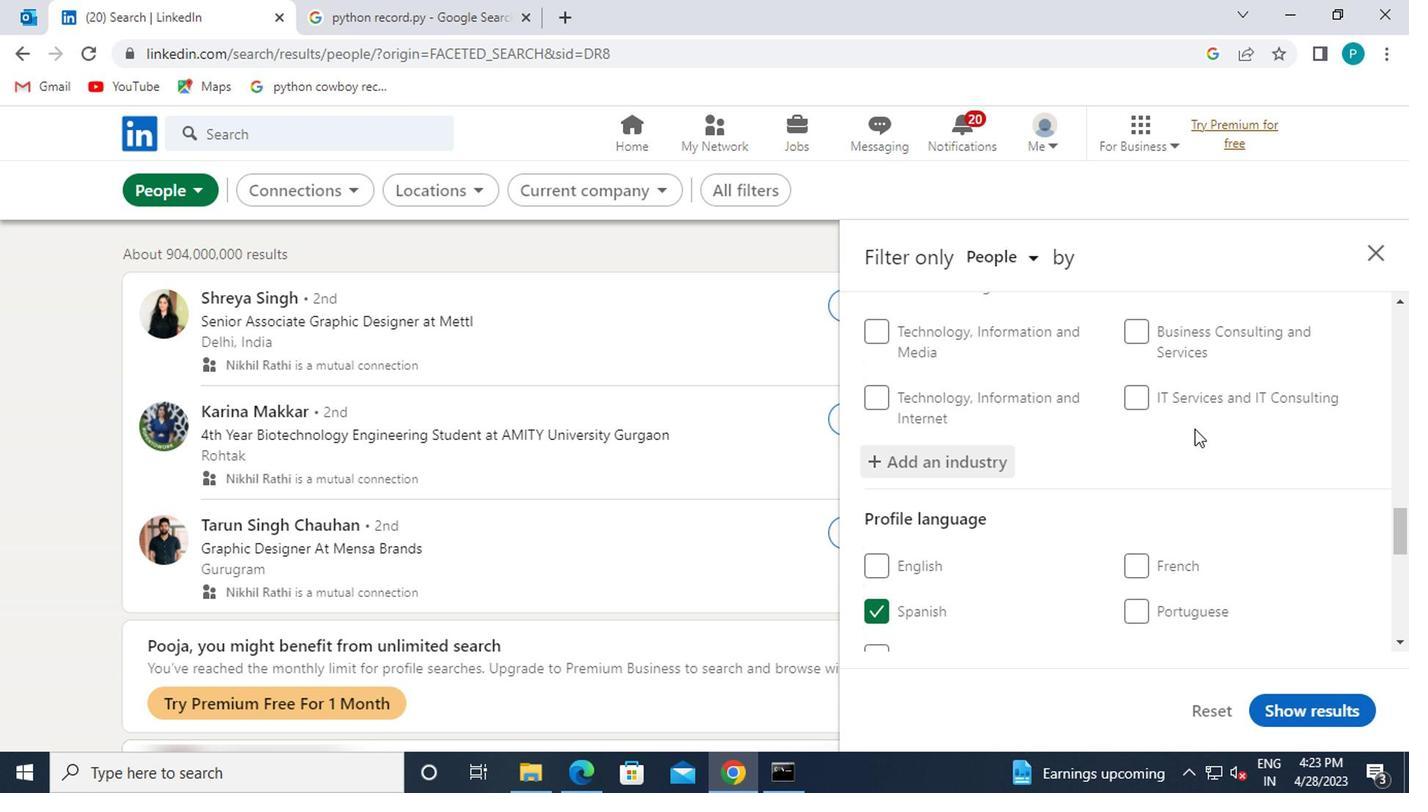 
Action: Mouse moved to (1179, 569)
Screenshot: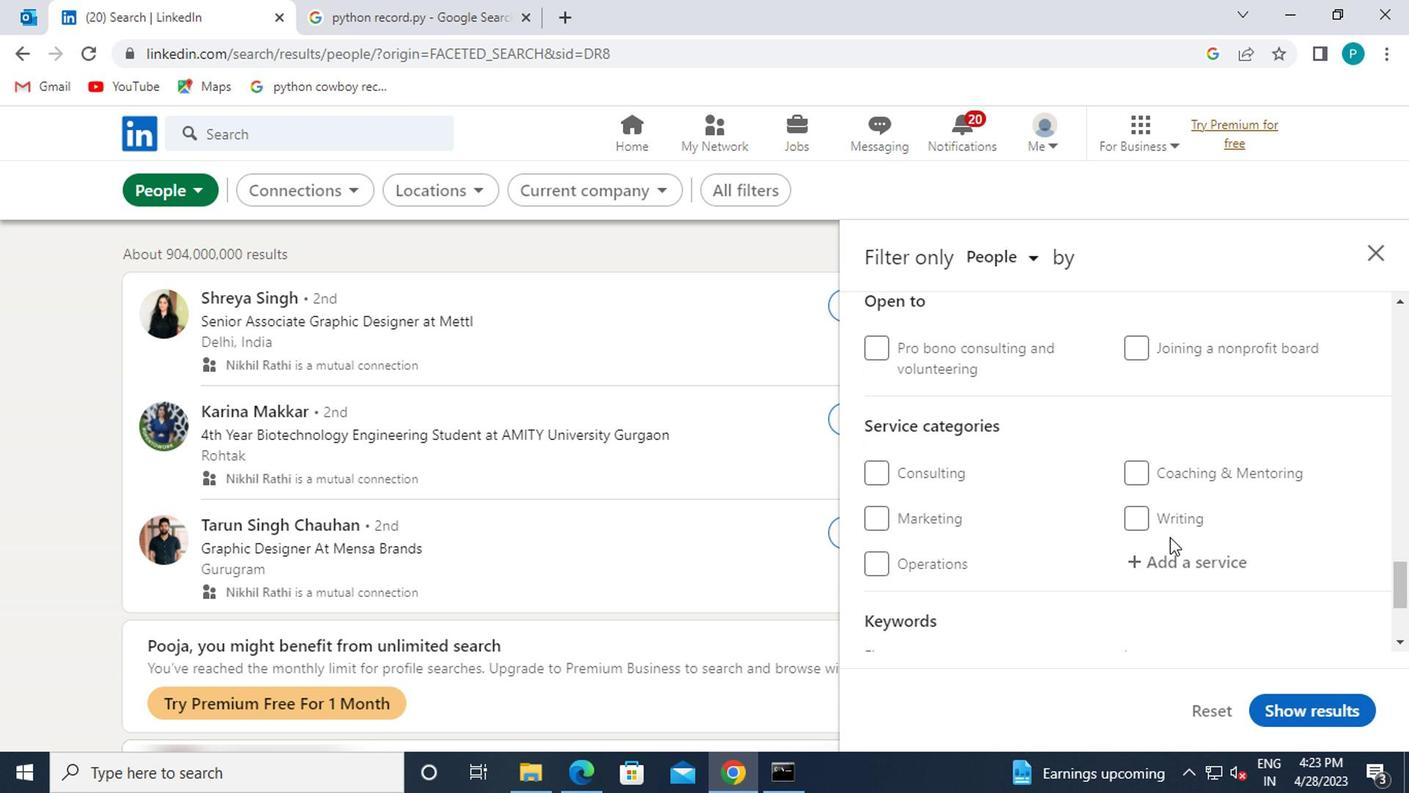 
Action: Mouse pressed left at (1179, 569)
Screenshot: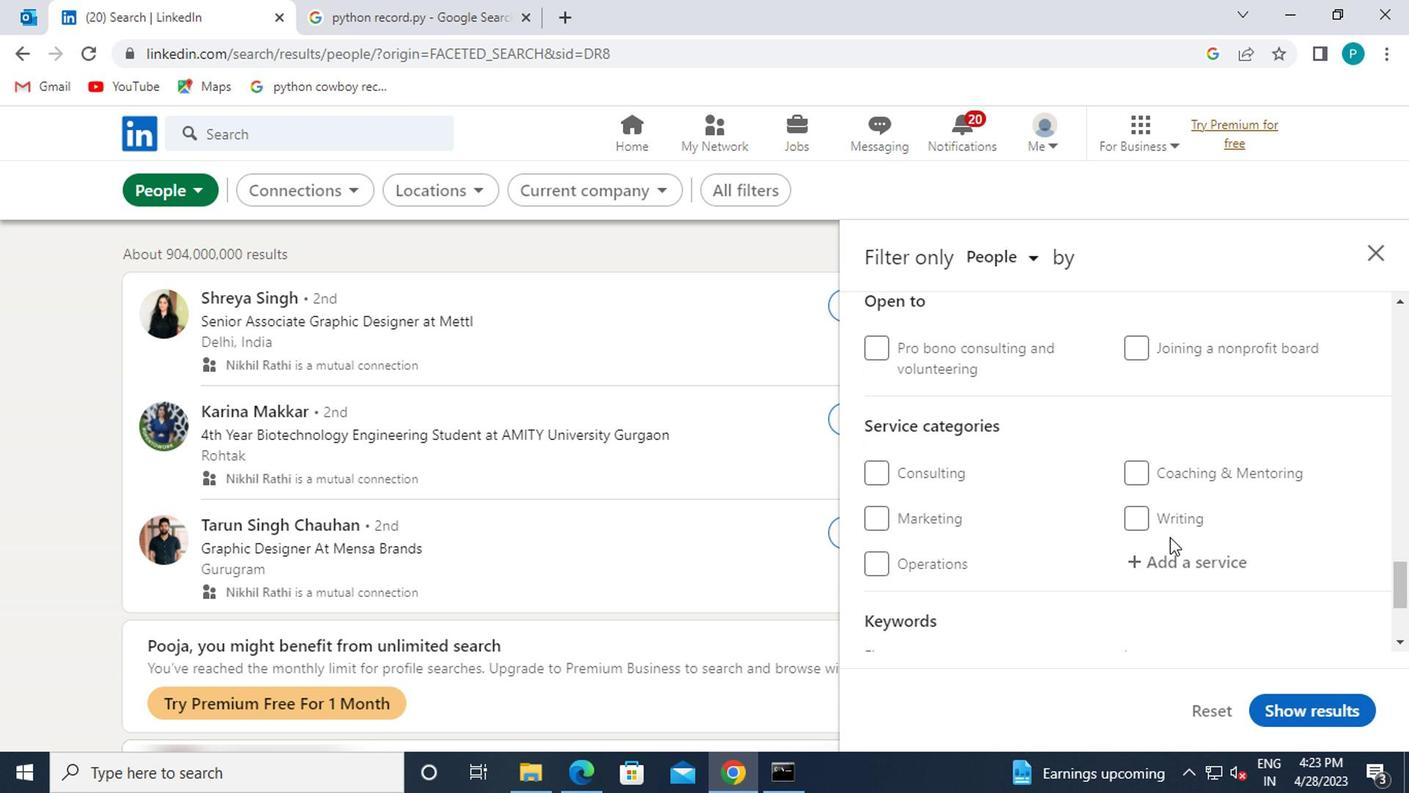 
Action: Mouse moved to (1179, 565)
Screenshot: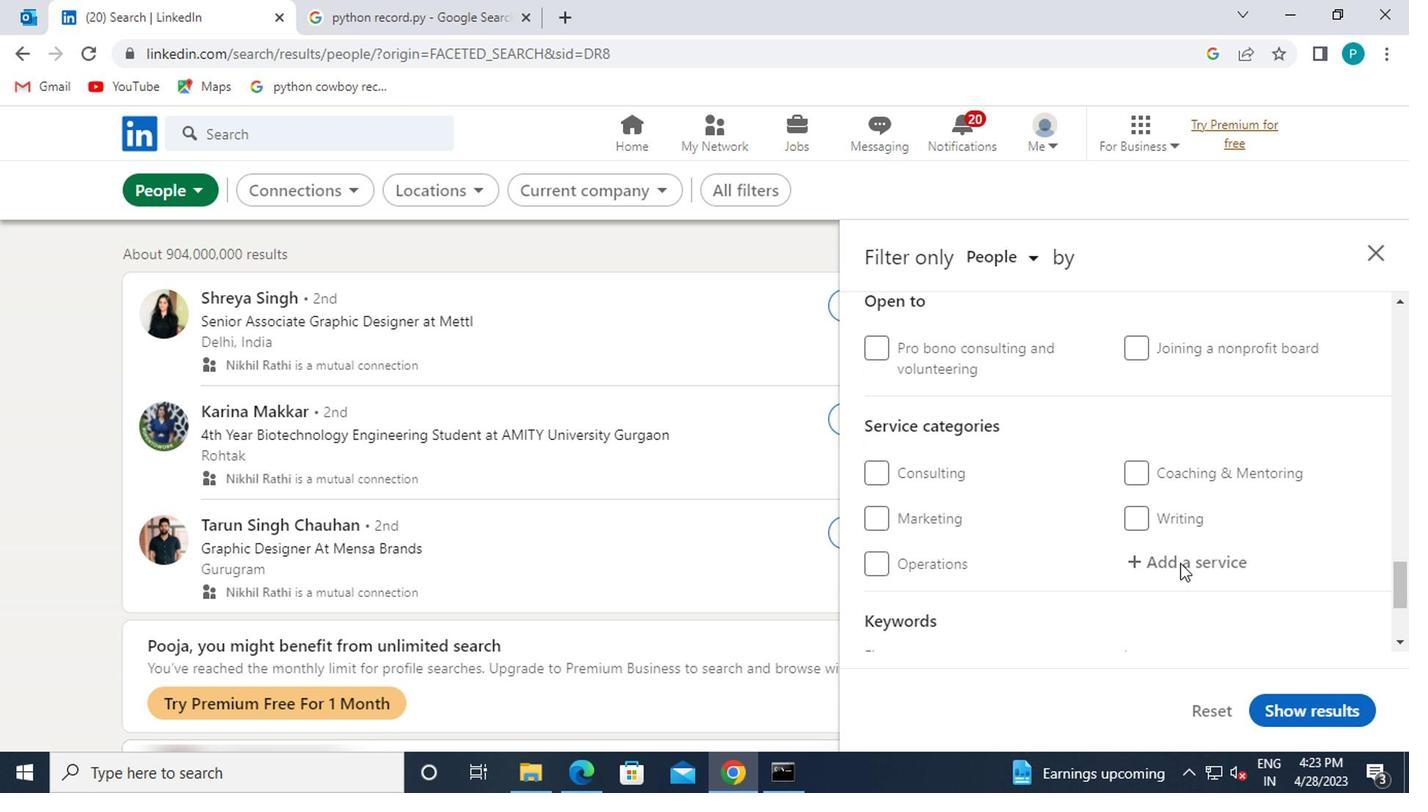 
Action: Mouse pressed left at (1179, 565)
Screenshot: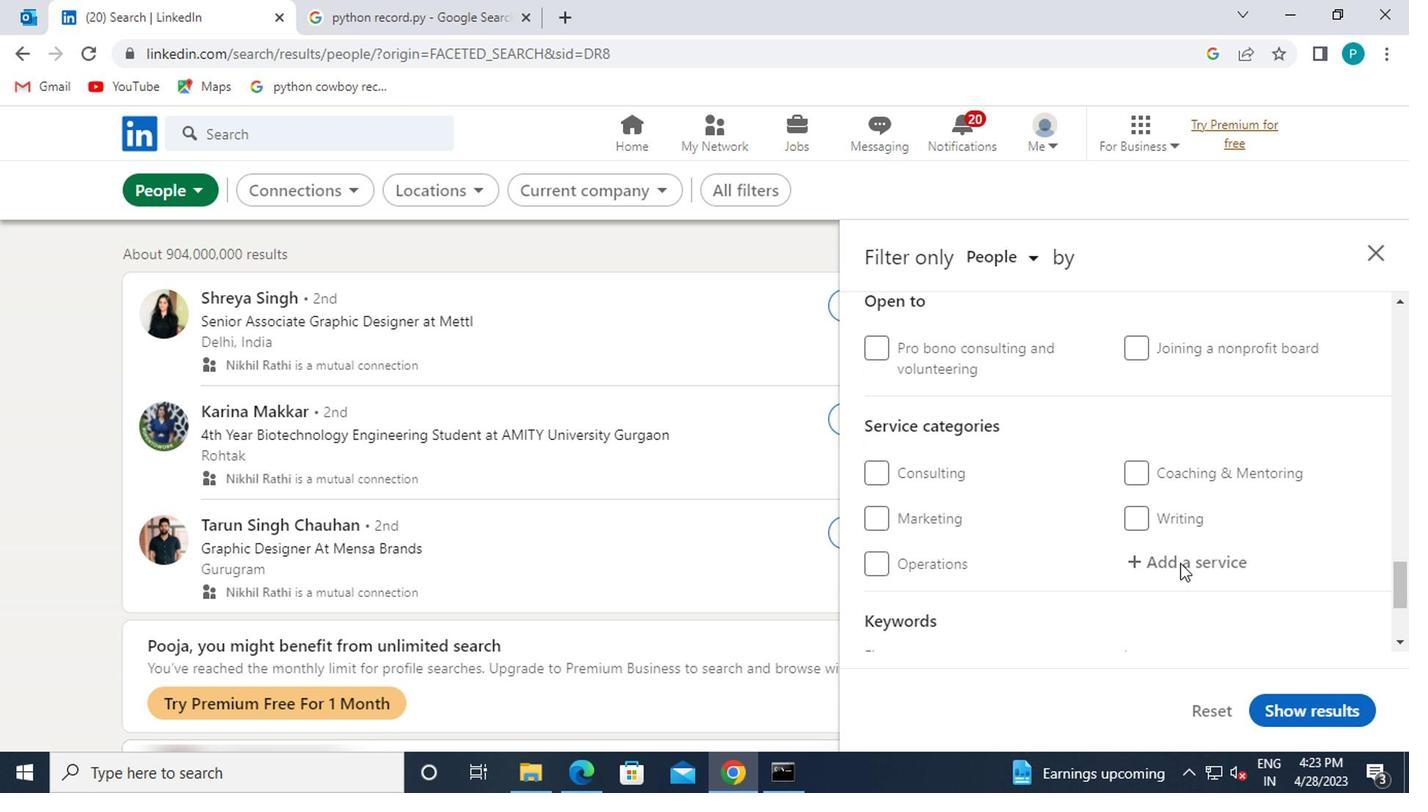 
Action: Mouse moved to (1130, 555)
Screenshot: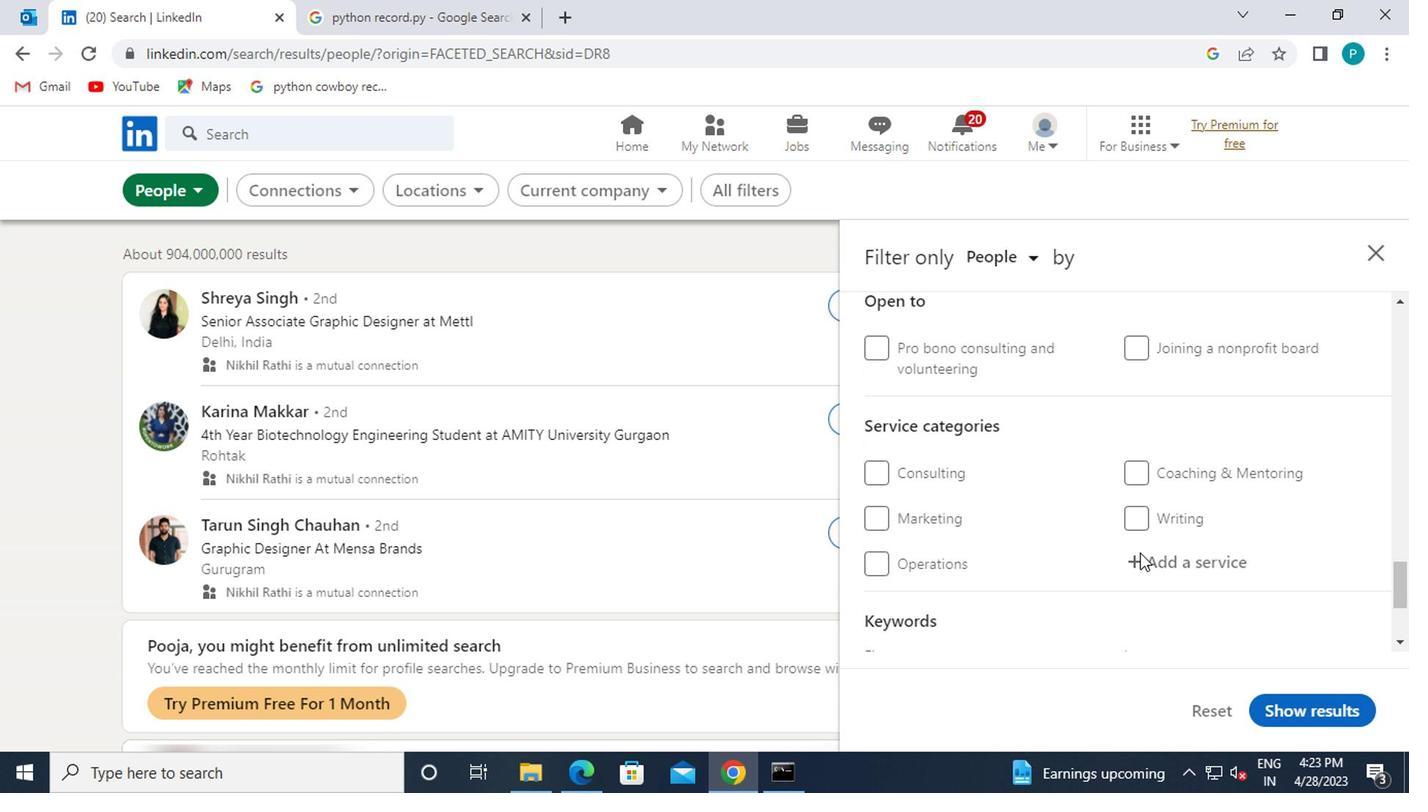 
Action: Mouse pressed left at (1130, 555)
Screenshot: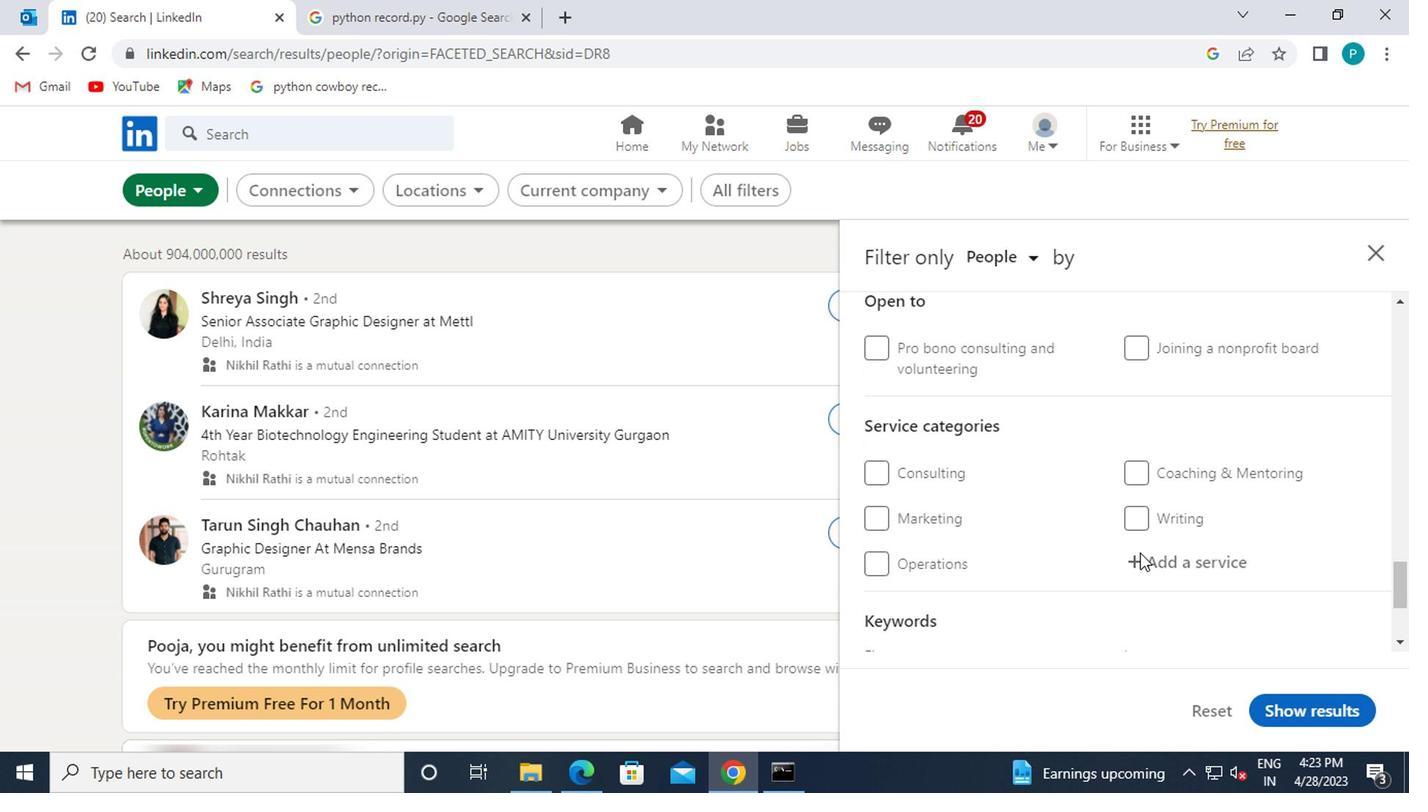 
Action: Mouse moved to (1080, 567)
Screenshot: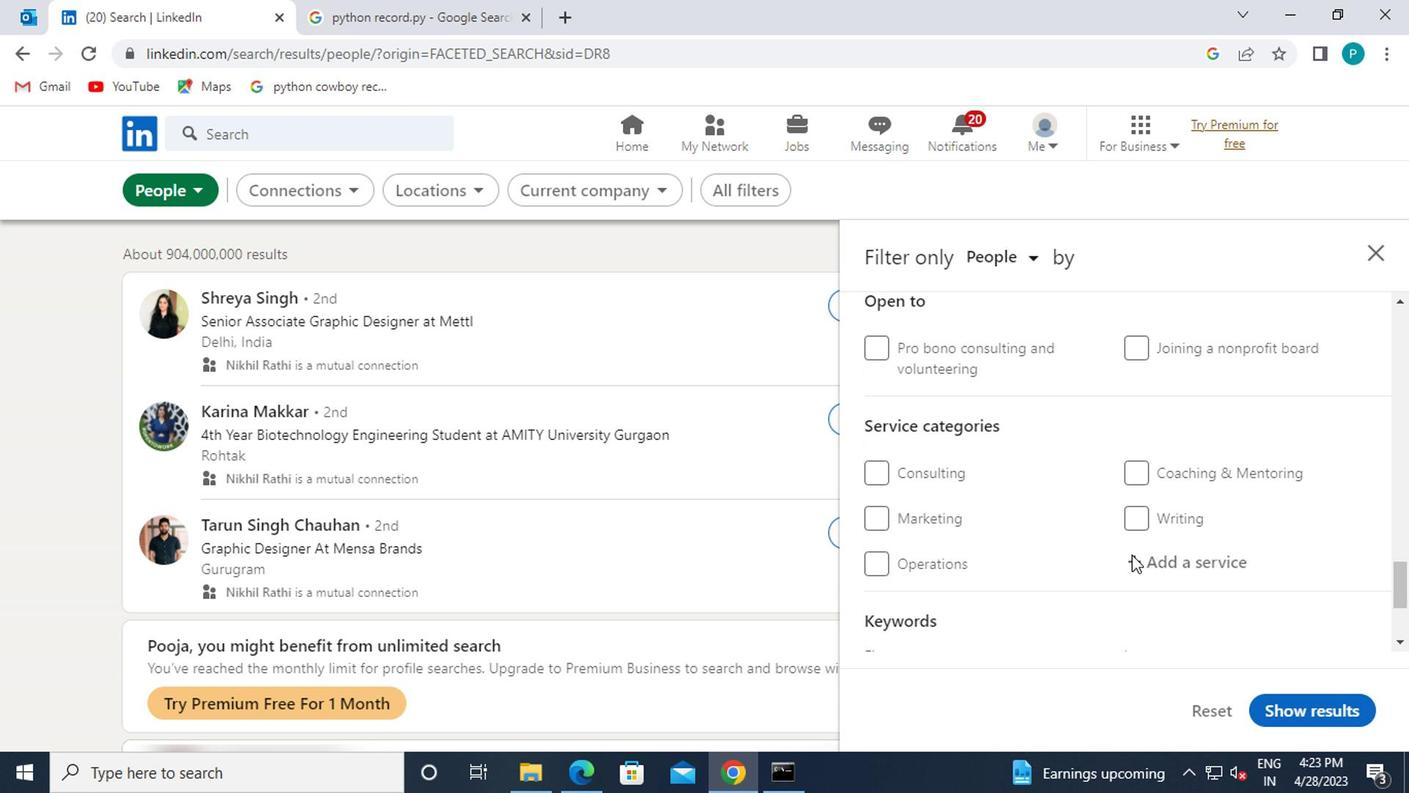
Action: Mouse scrolled (1080, 568) with delta (0, 0)
Screenshot: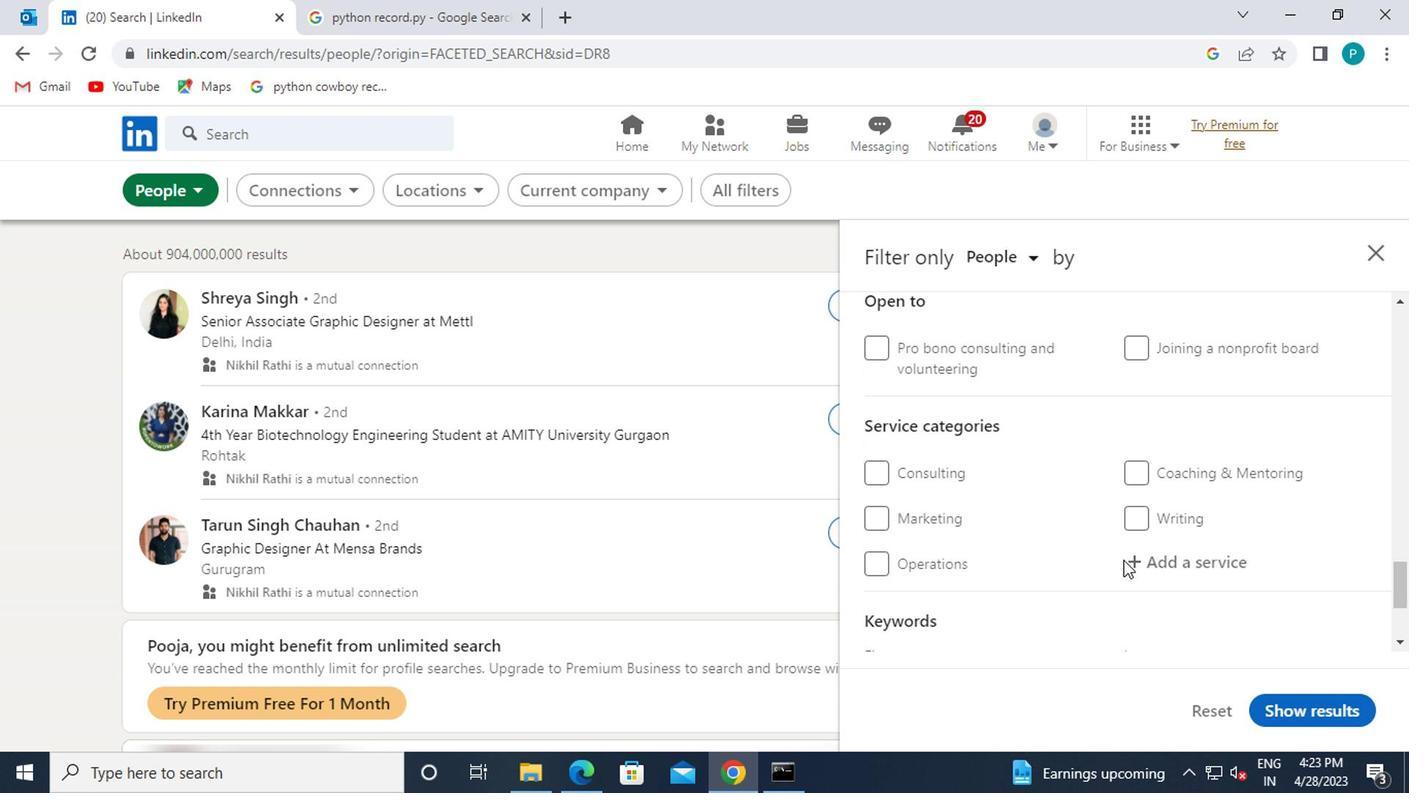 
Action: Mouse moved to (1104, 586)
Screenshot: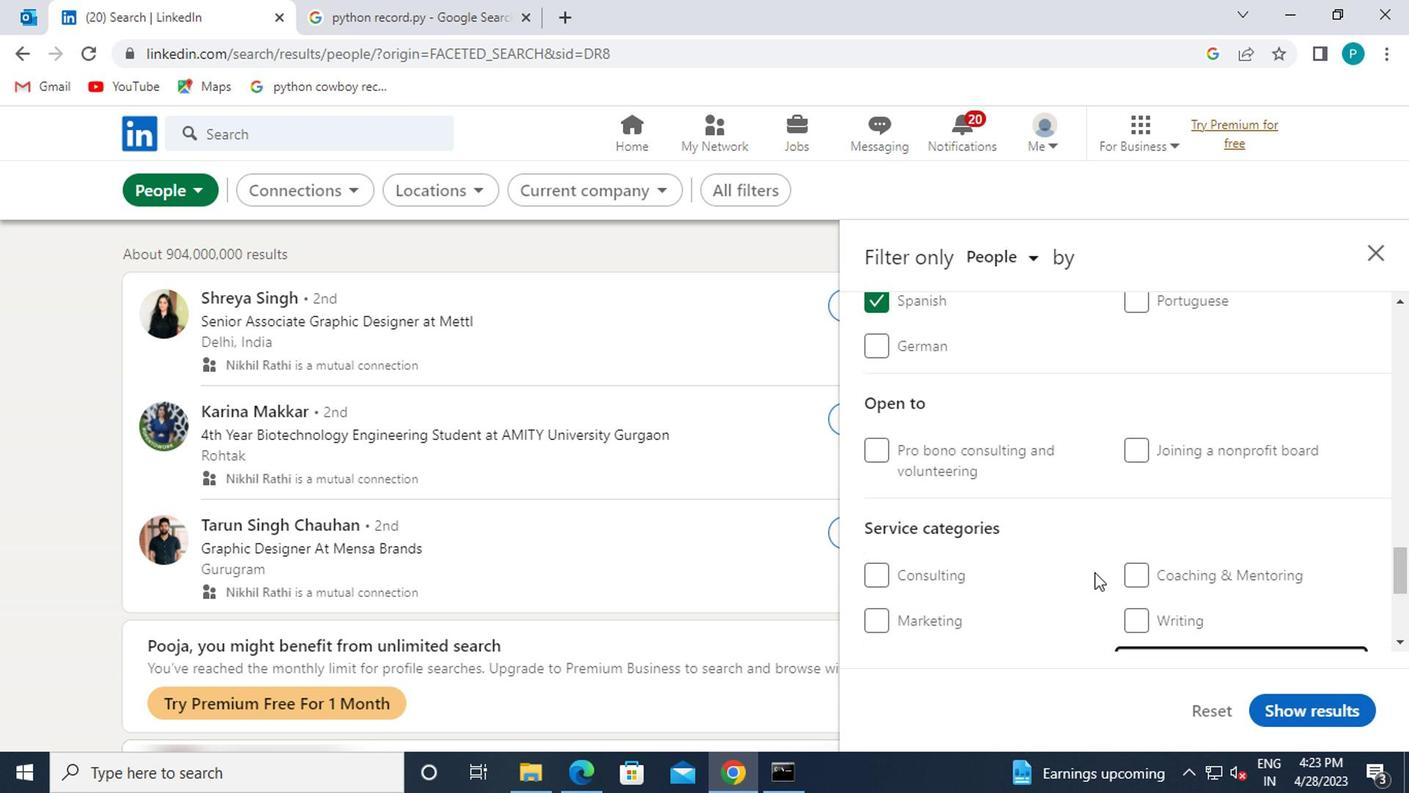 
Action: Mouse scrolled (1104, 585) with delta (0, 0)
Screenshot: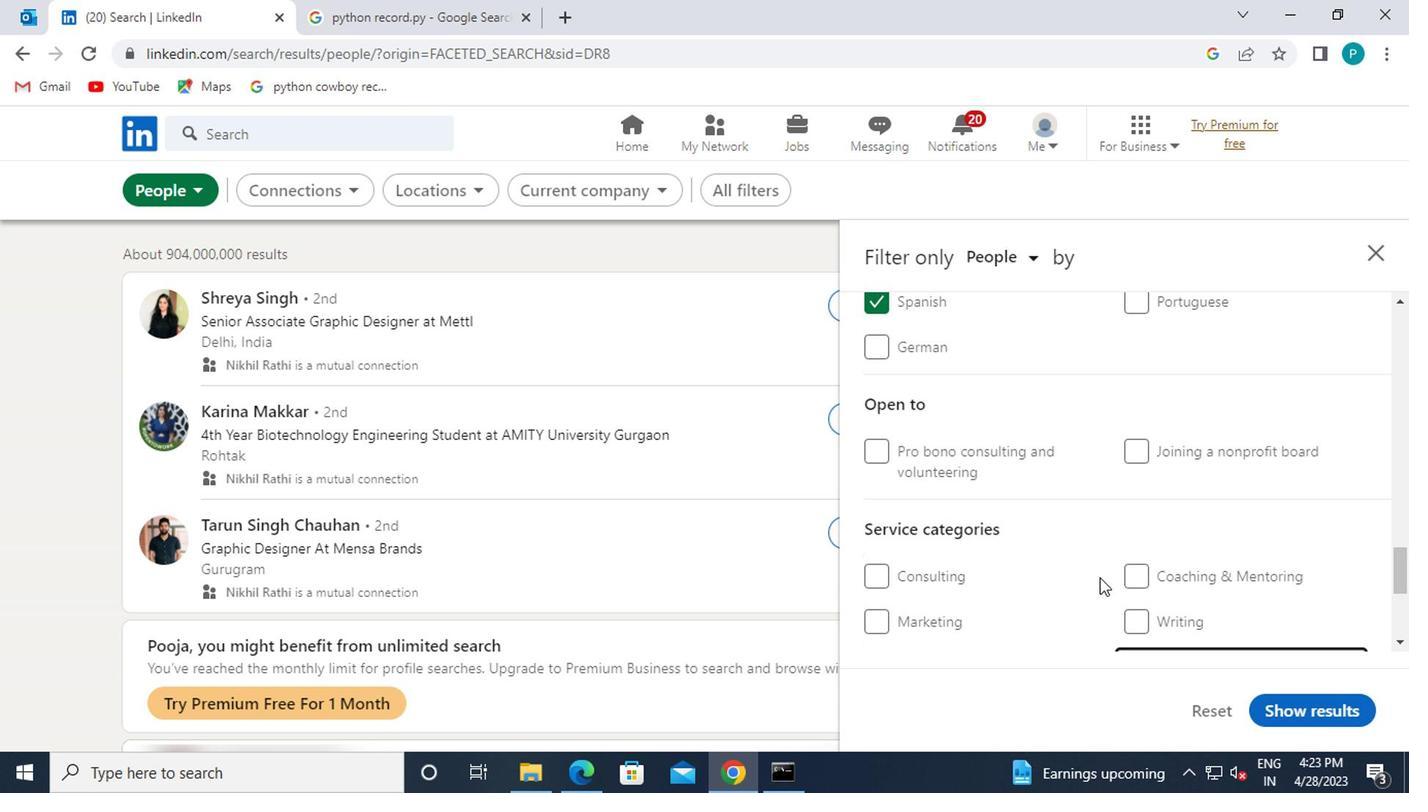 
Action: Key pressed <Key.caps_lock>L<Key.caps_lock>OANS
Screenshot: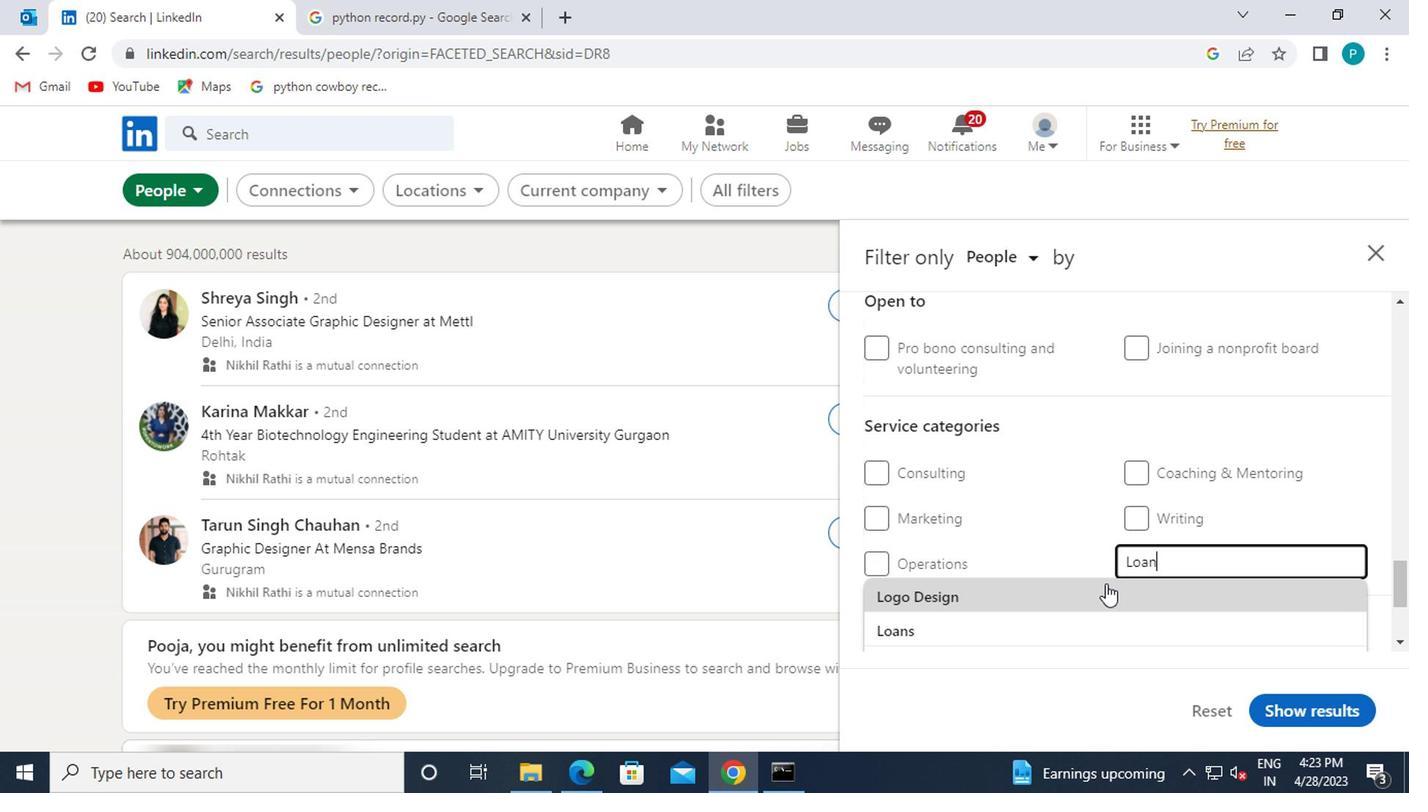
Action: Mouse moved to (1103, 469)
Screenshot: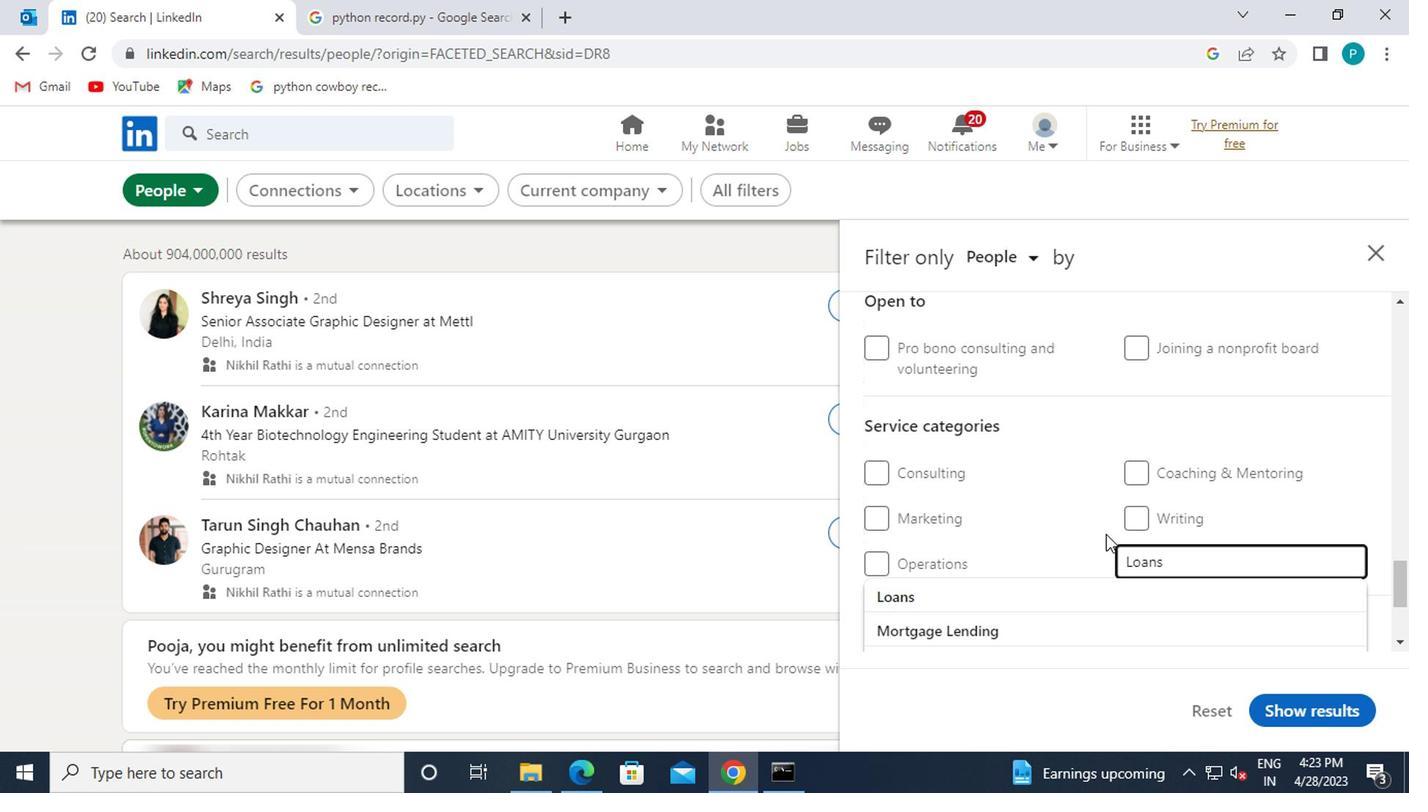 
Action: Mouse scrolled (1103, 469) with delta (0, 0)
Screenshot: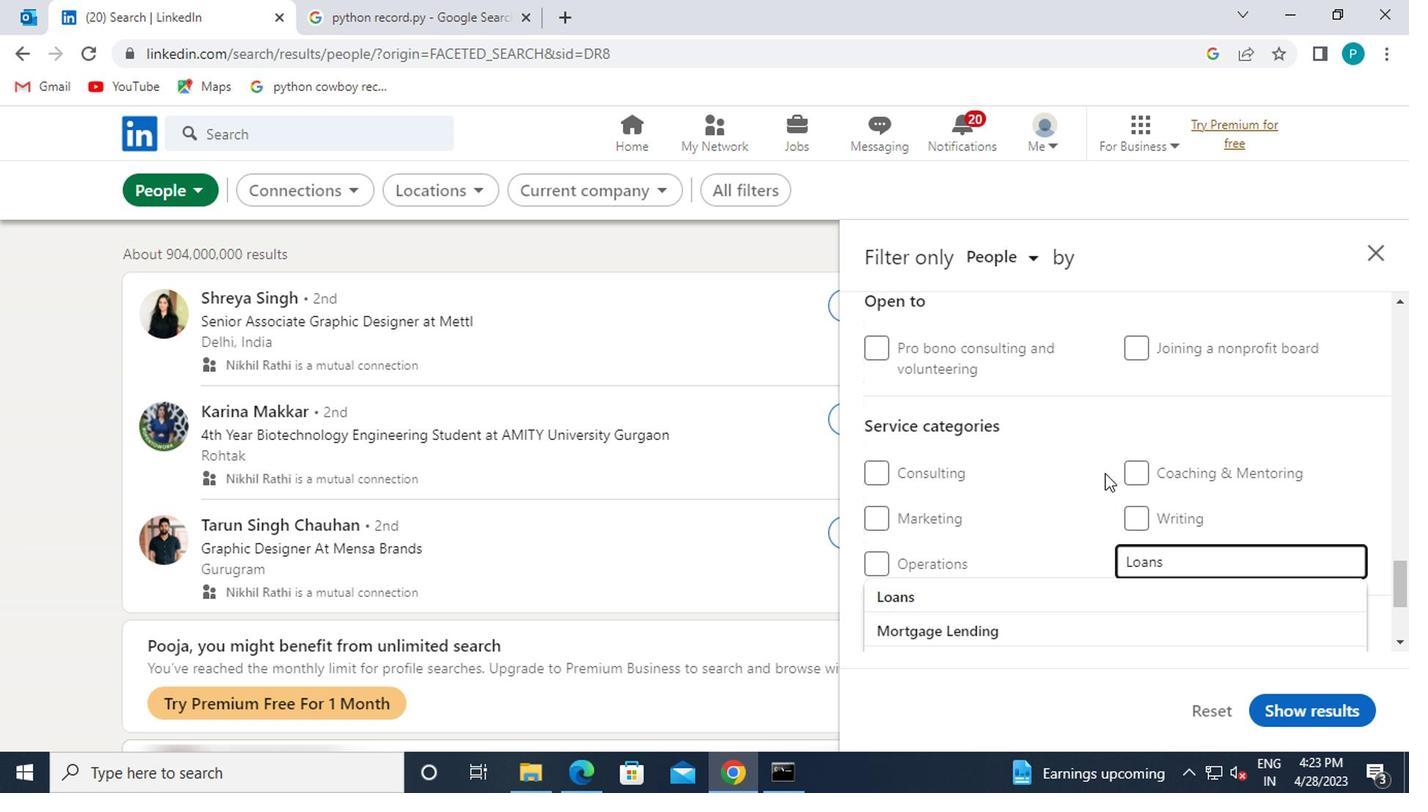
Action: Mouse moved to (995, 484)
Screenshot: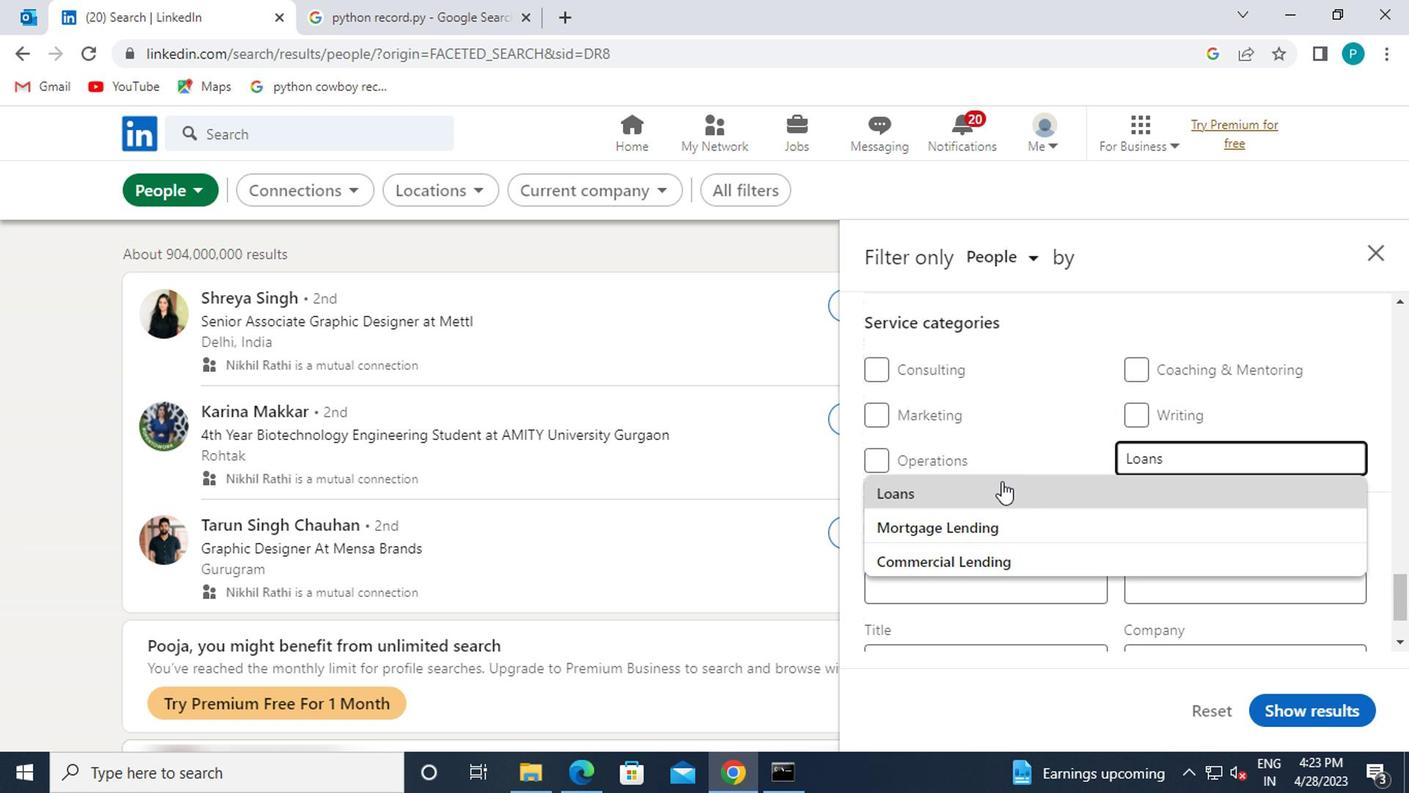 
Action: Mouse pressed left at (995, 484)
Screenshot: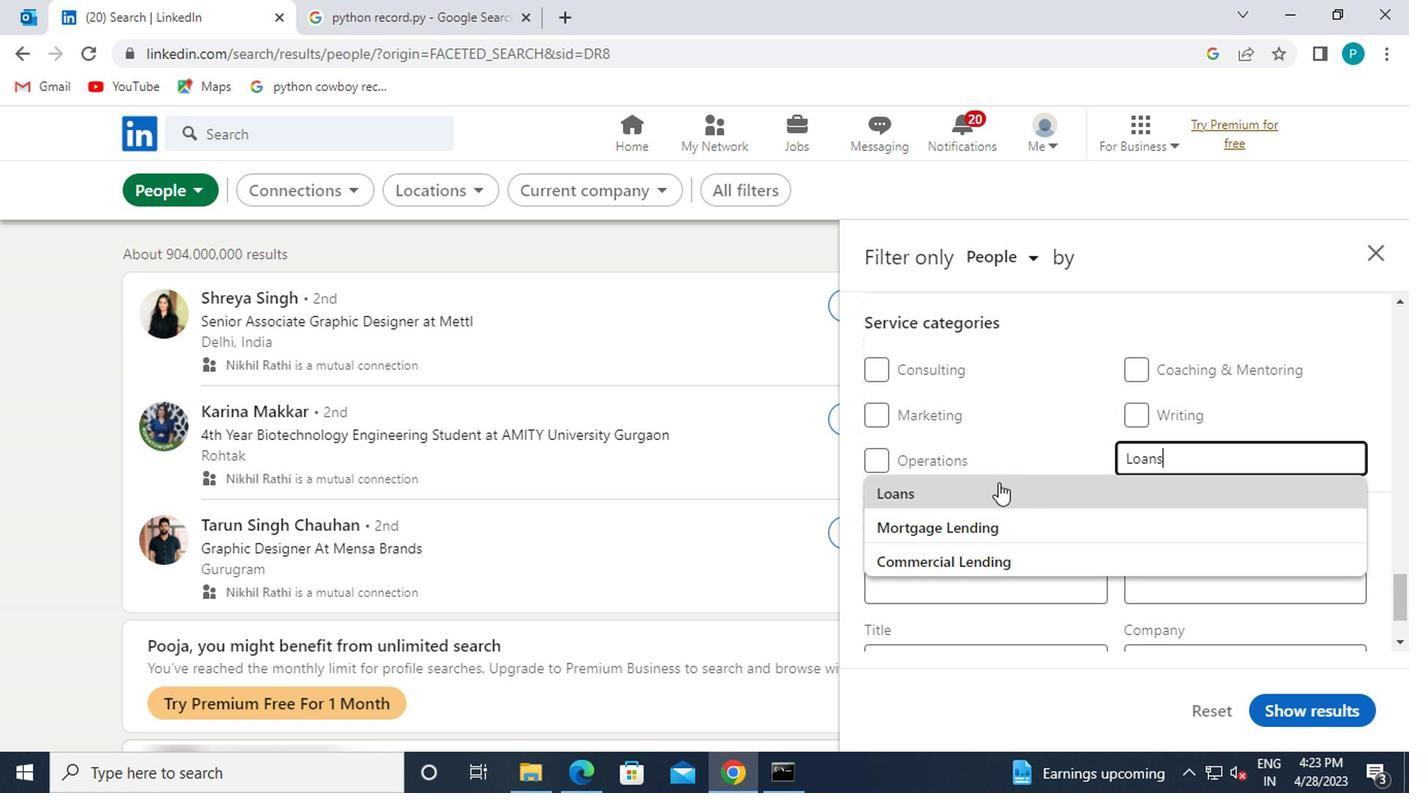 
Action: Mouse moved to (1000, 485)
Screenshot: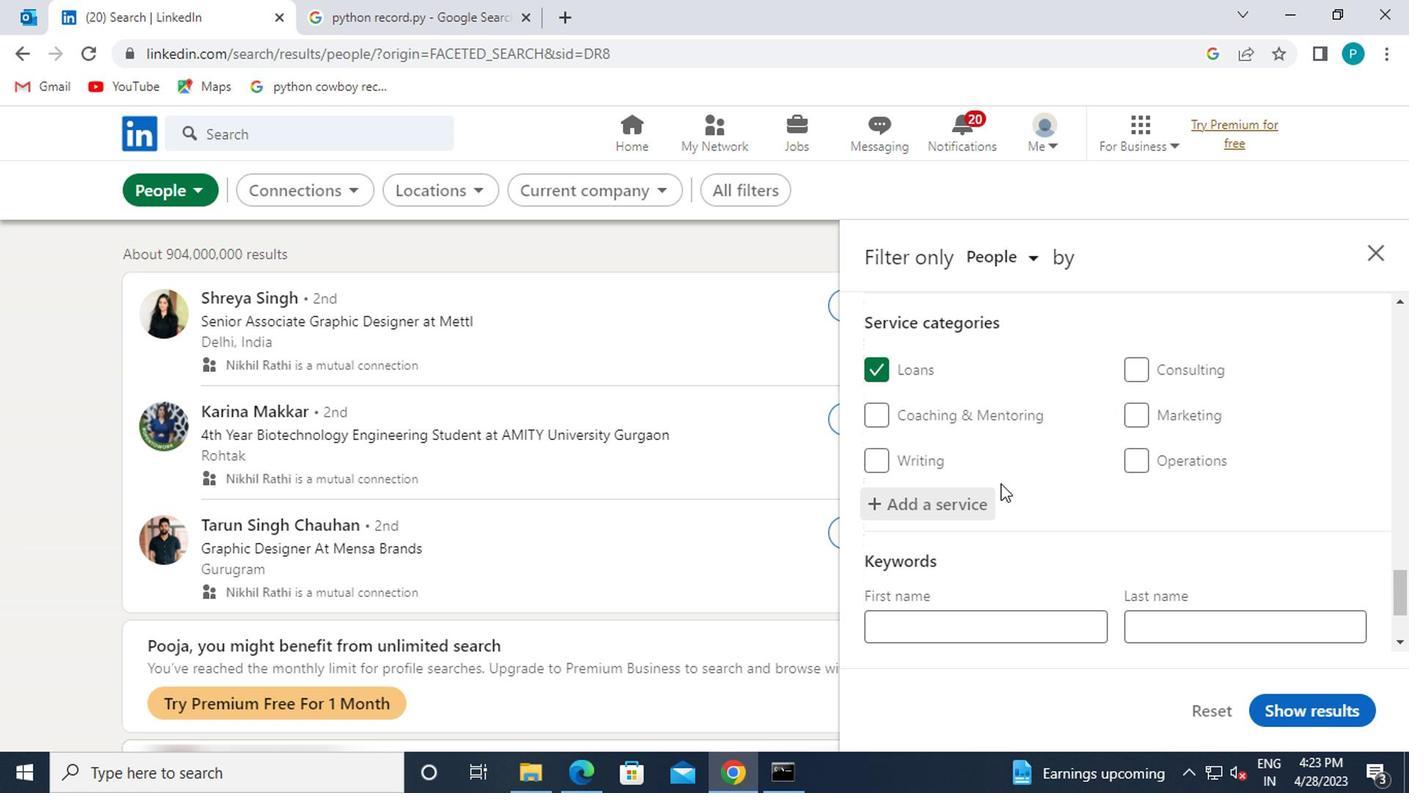 
Action: Mouse scrolled (1000, 484) with delta (0, 0)
Screenshot: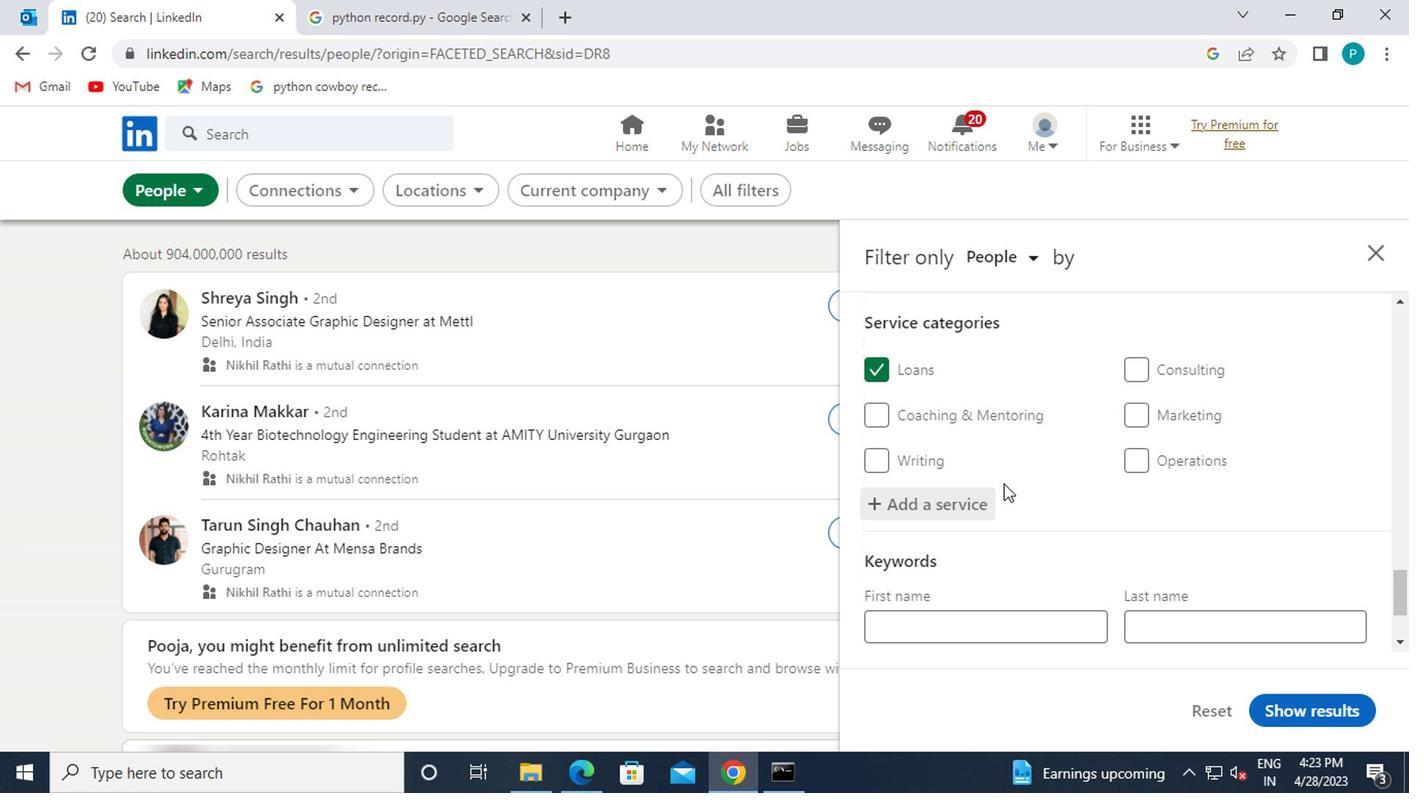 
Action: Mouse scrolled (1000, 484) with delta (0, 0)
Screenshot: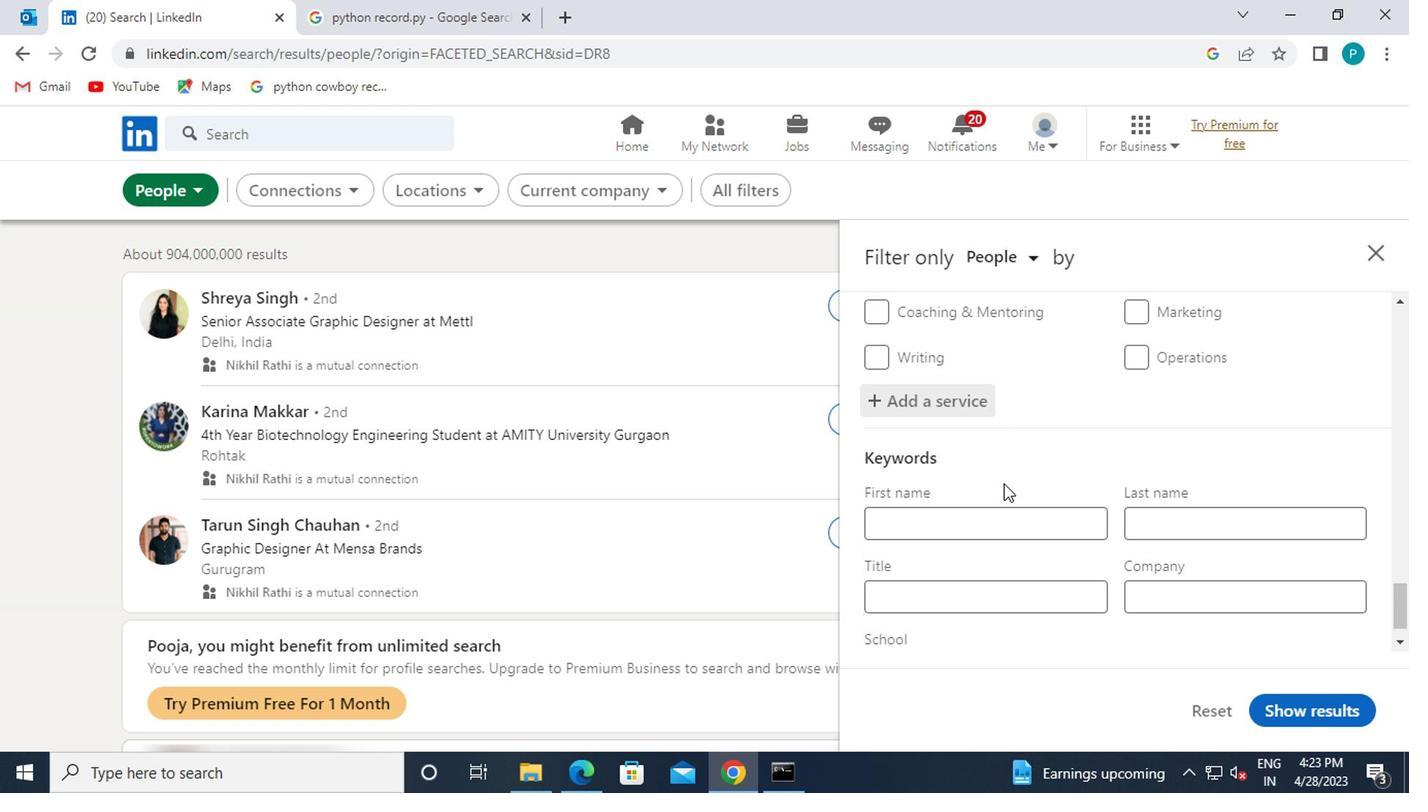 
Action: Mouse moved to (1020, 575)
Screenshot: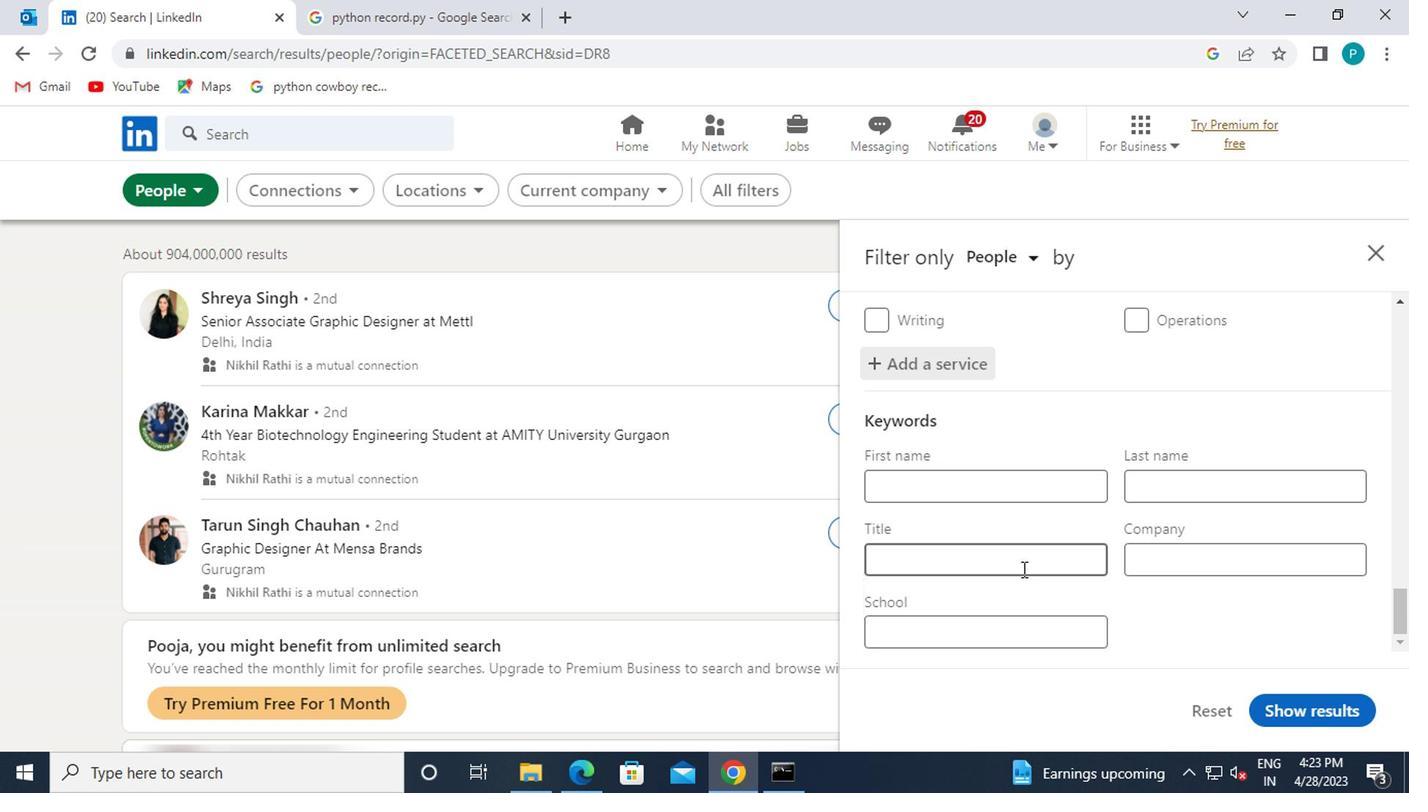 
Action: Mouse pressed left at (1020, 575)
Screenshot: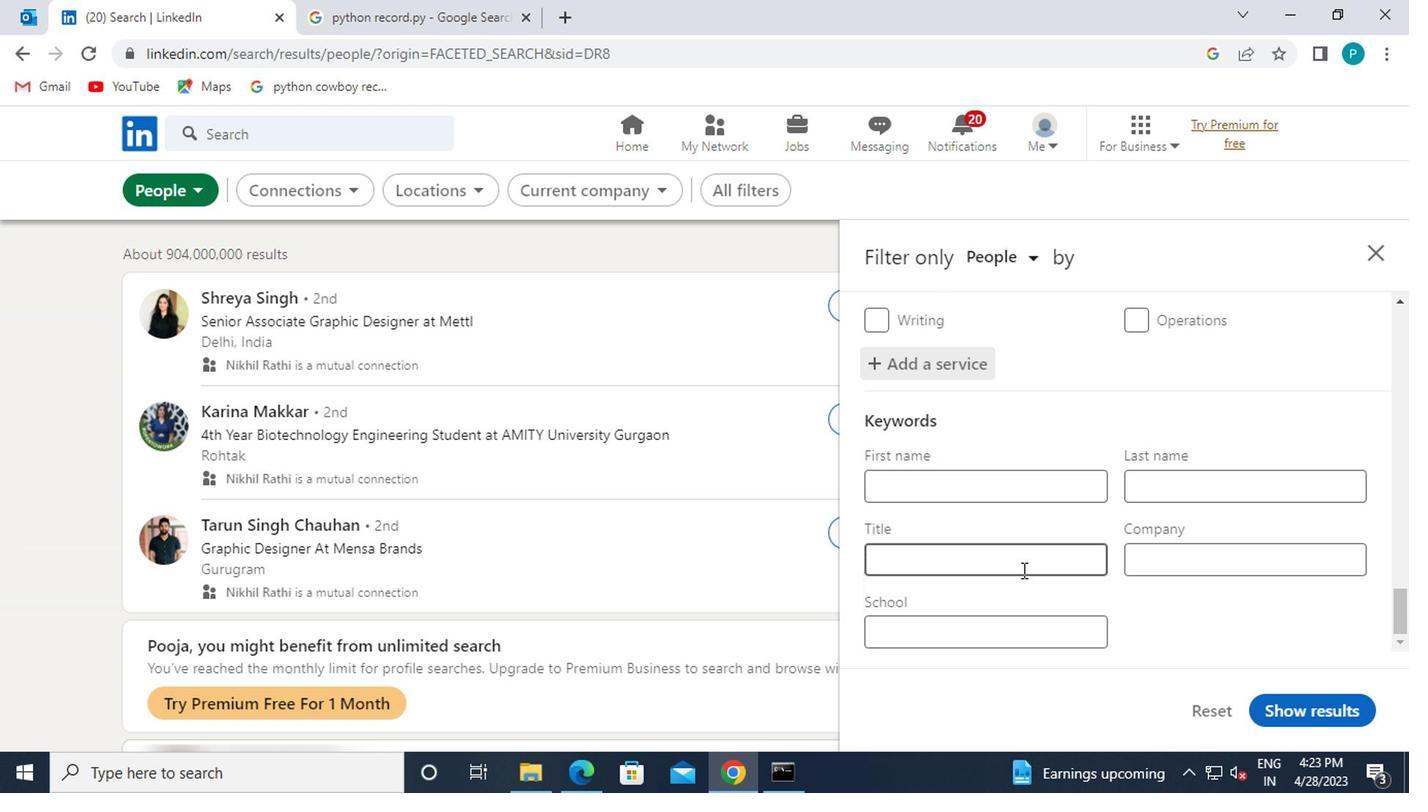 
Action: Key pressed <Key.caps_lock>I<Key.caps_lock>NFORMATION<Key.space><Key.caps_lock>S<Key.caps_lock>ECURITY<Key.space><Key.caps_lock>A<Key.caps_lock>NALYST
Screenshot: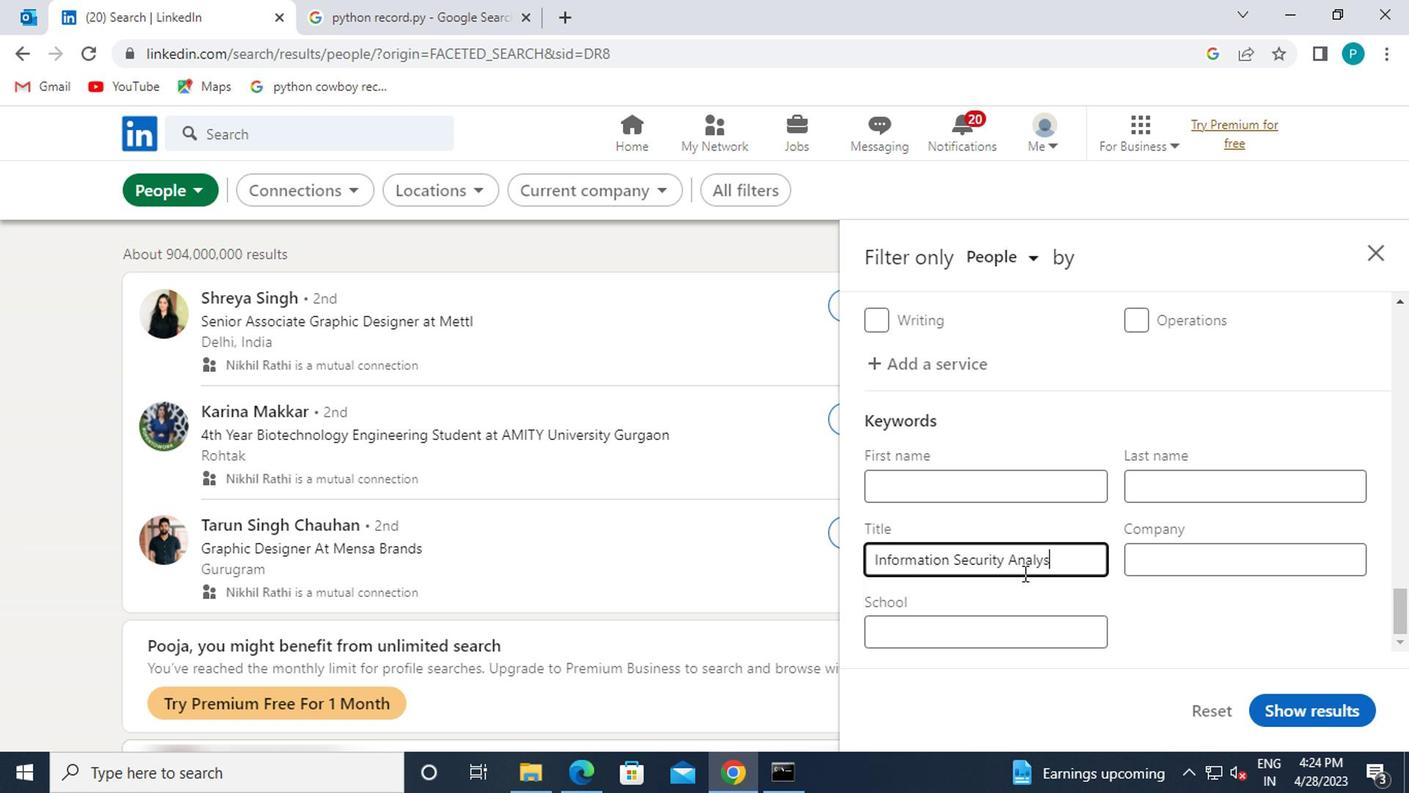 
Action: Mouse moved to (1334, 719)
Screenshot: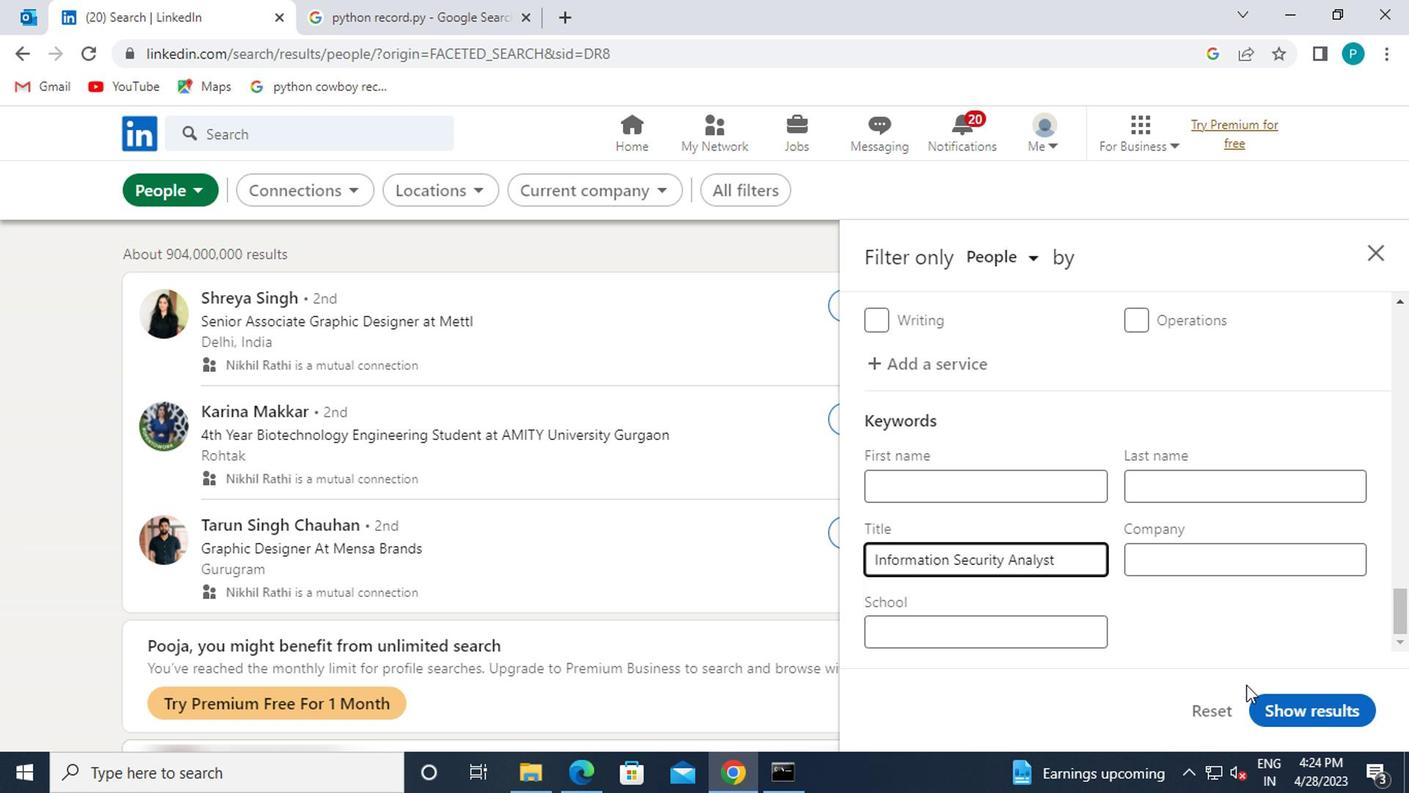 
Action: Mouse pressed left at (1334, 719)
Screenshot: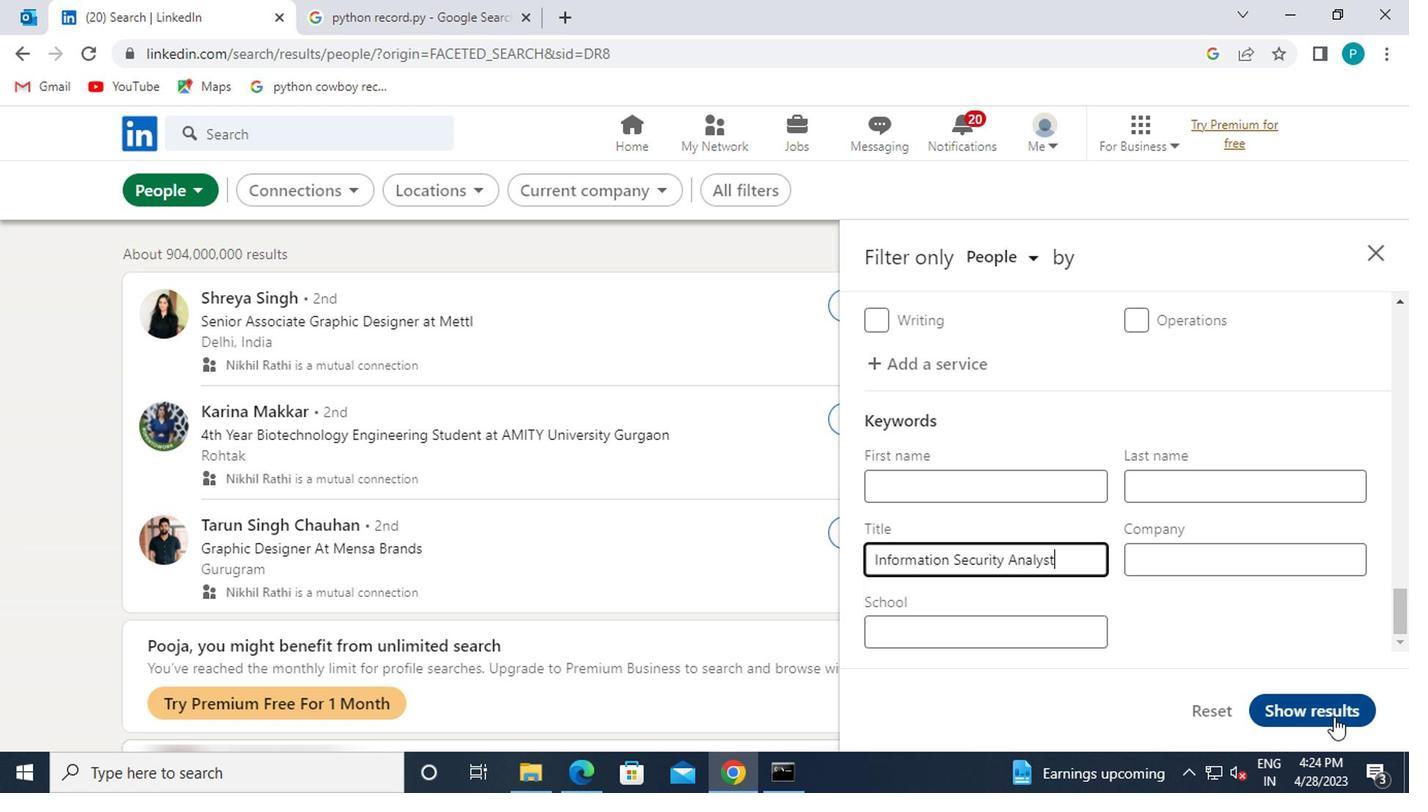 
